 Task: Find connections with filter location Londonderry County Borough with filter topic #linkedinstorieswith filter profile language Spanish with filter current company 3i Infotech Ltd. with filter school Shobhit University with filter industry Office Furniture and Fixtures Manufacturing with filter service category Nature Photography with filter keywords title Restaurant Manager
Action: Mouse moved to (703, 96)
Screenshot: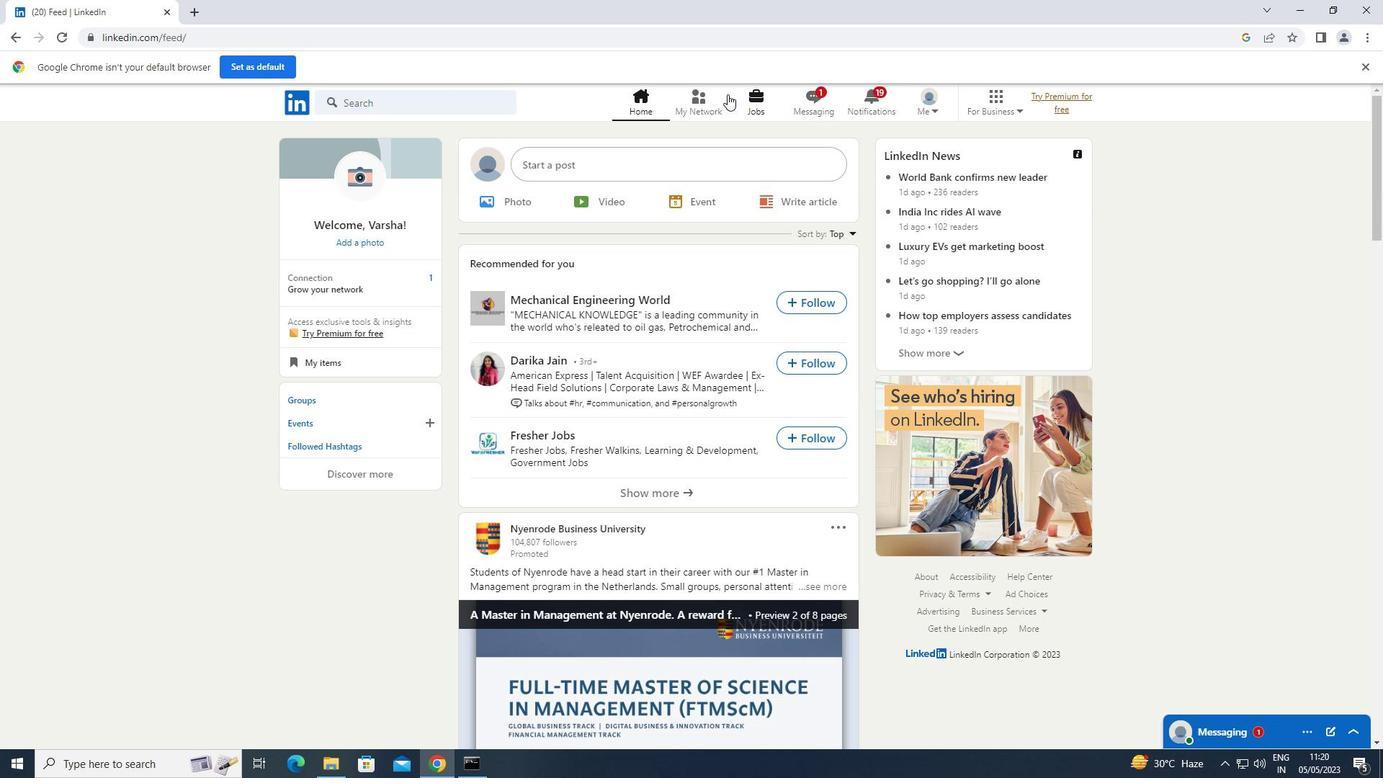 
Action: Mouse pressed left at (703, 96)
Screenshot: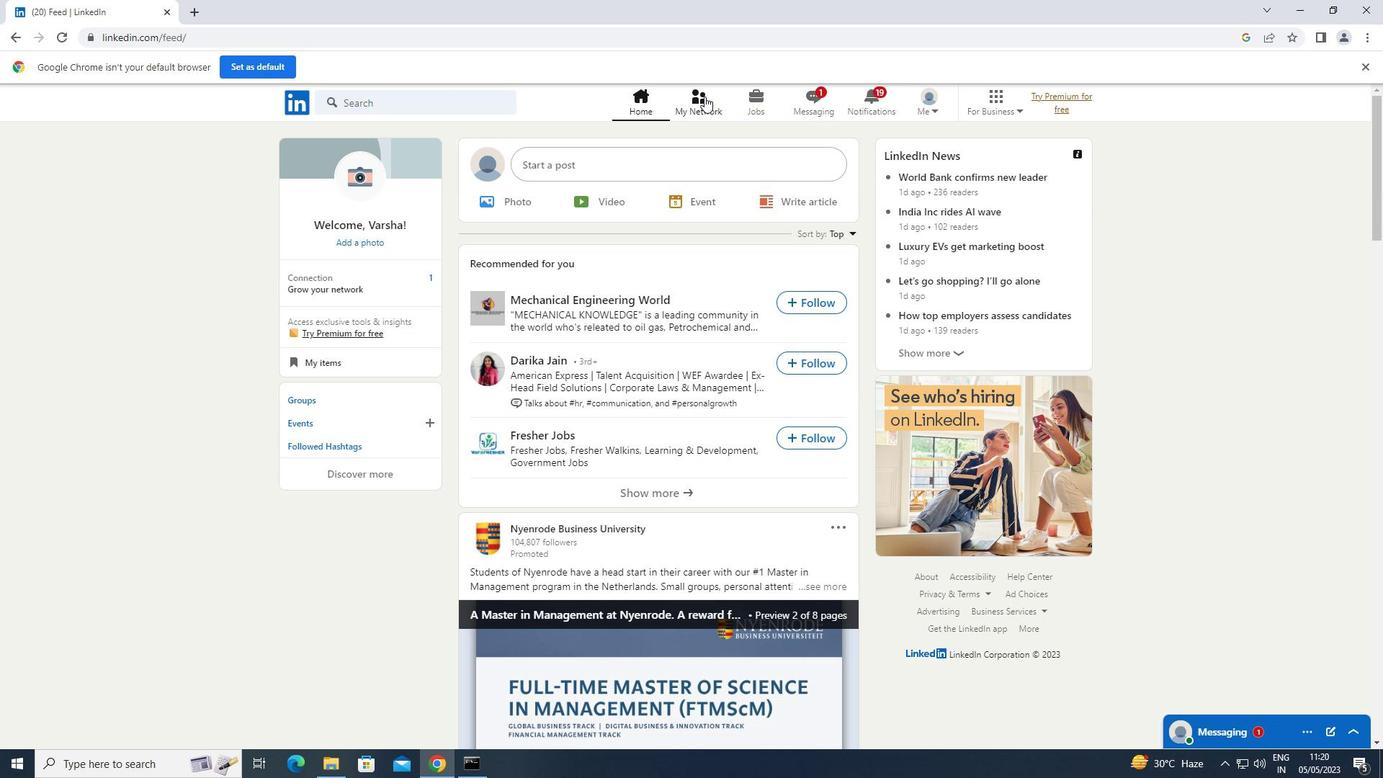 
Action: Mouse moved to (397, 175)
Screenshot: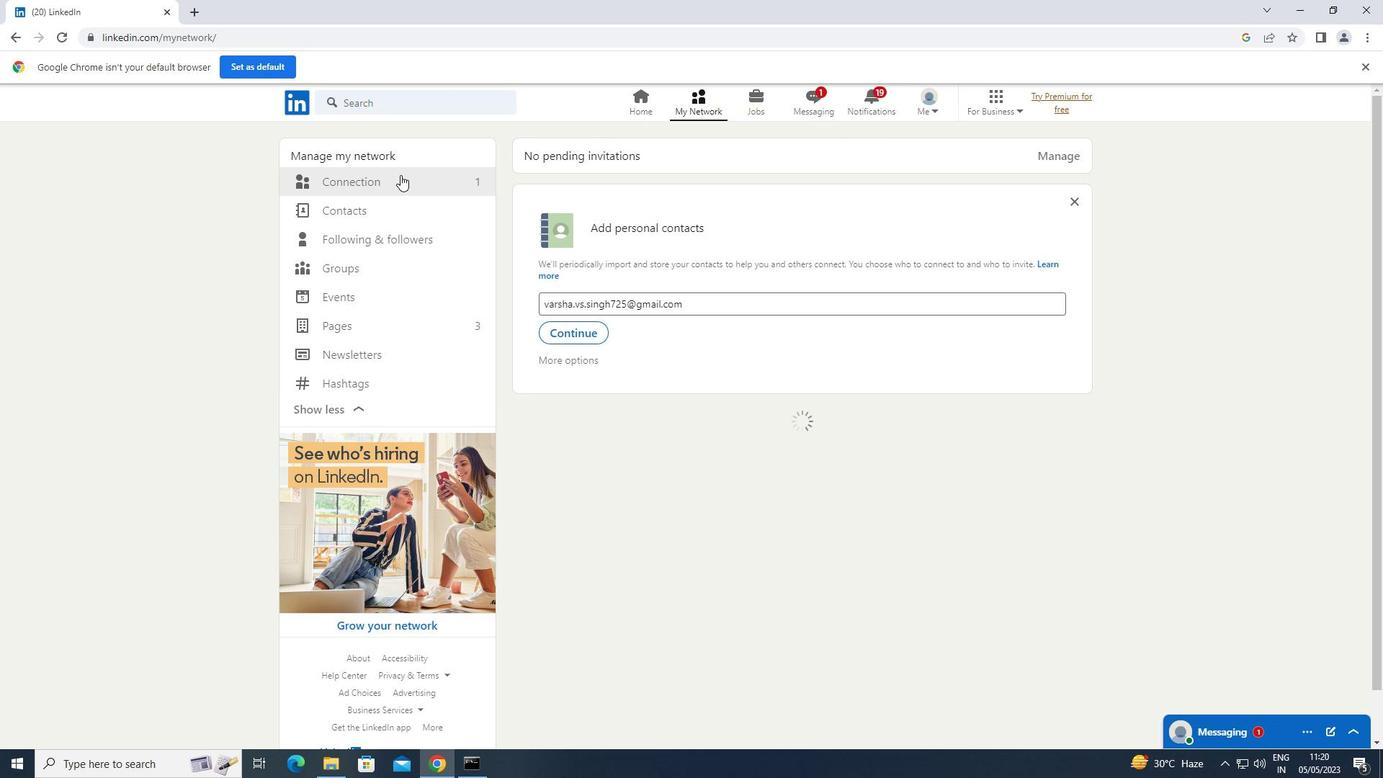 
Action: Mouse pressed left at (397, 175)
Screenshot: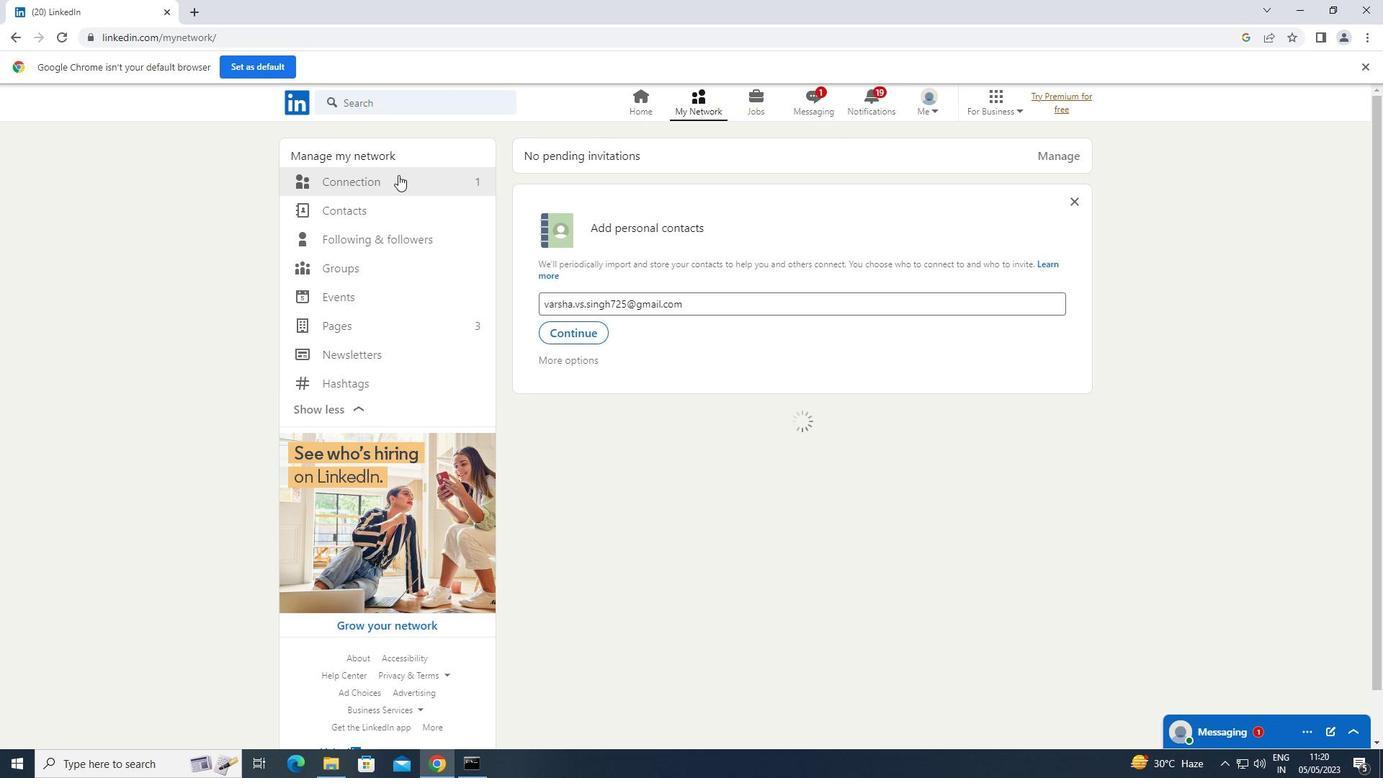 
Action: Mouse moved to (828, 176)
Screenshot: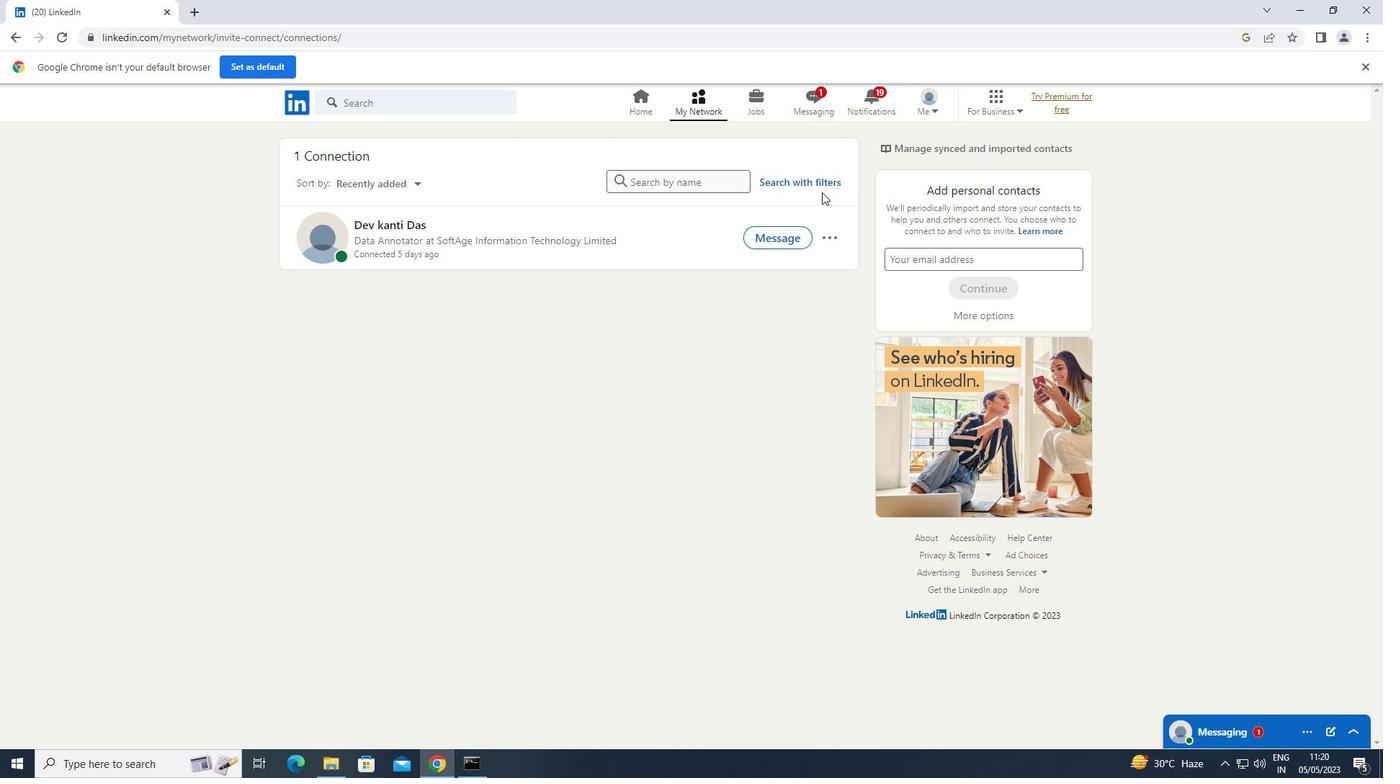 
Action: Mouse pressed left at (828, 176)
Screenshot: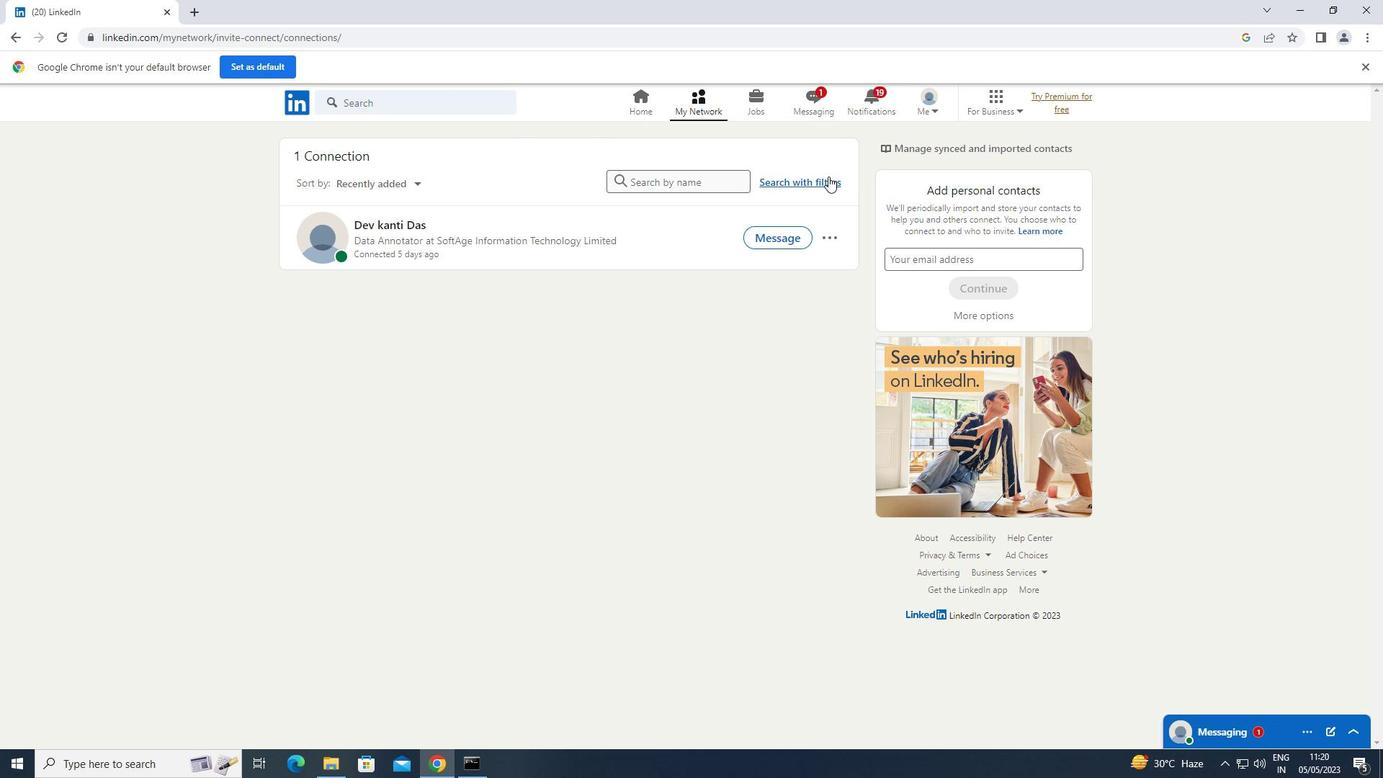 
Action: Mouse moved to (742, 141)
Screenshot: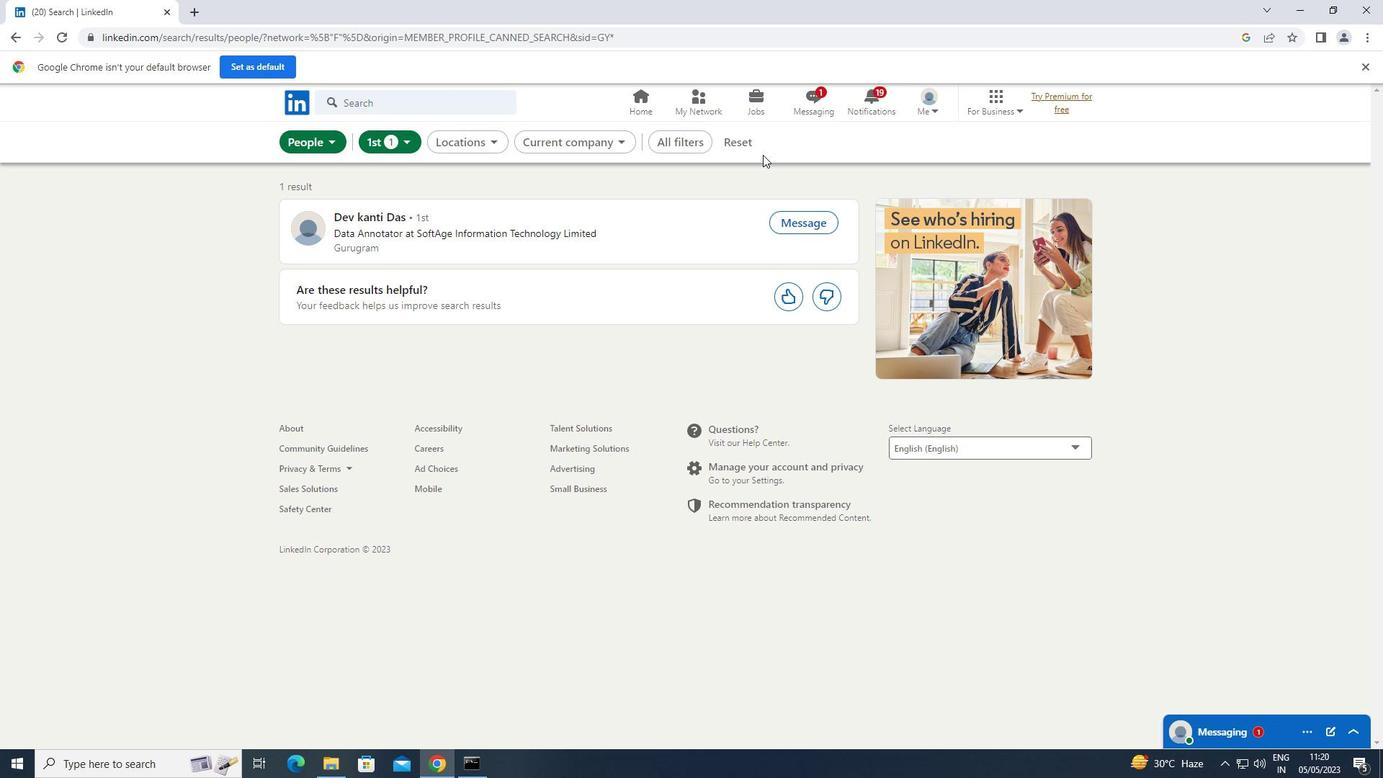 
Action: Mouse pressed left at (742, 141)
Screenshot: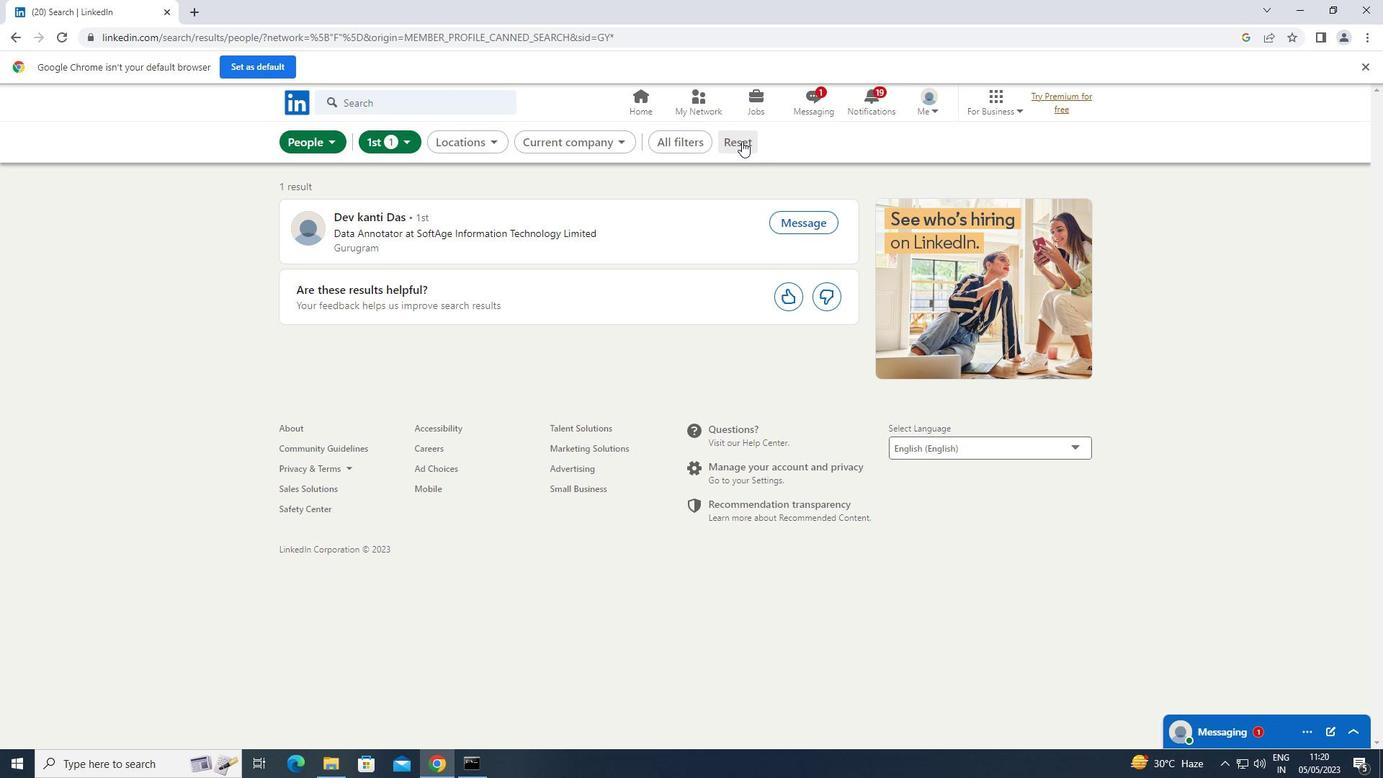 
Action: Mouse moved to (721, 139)
Screenshot: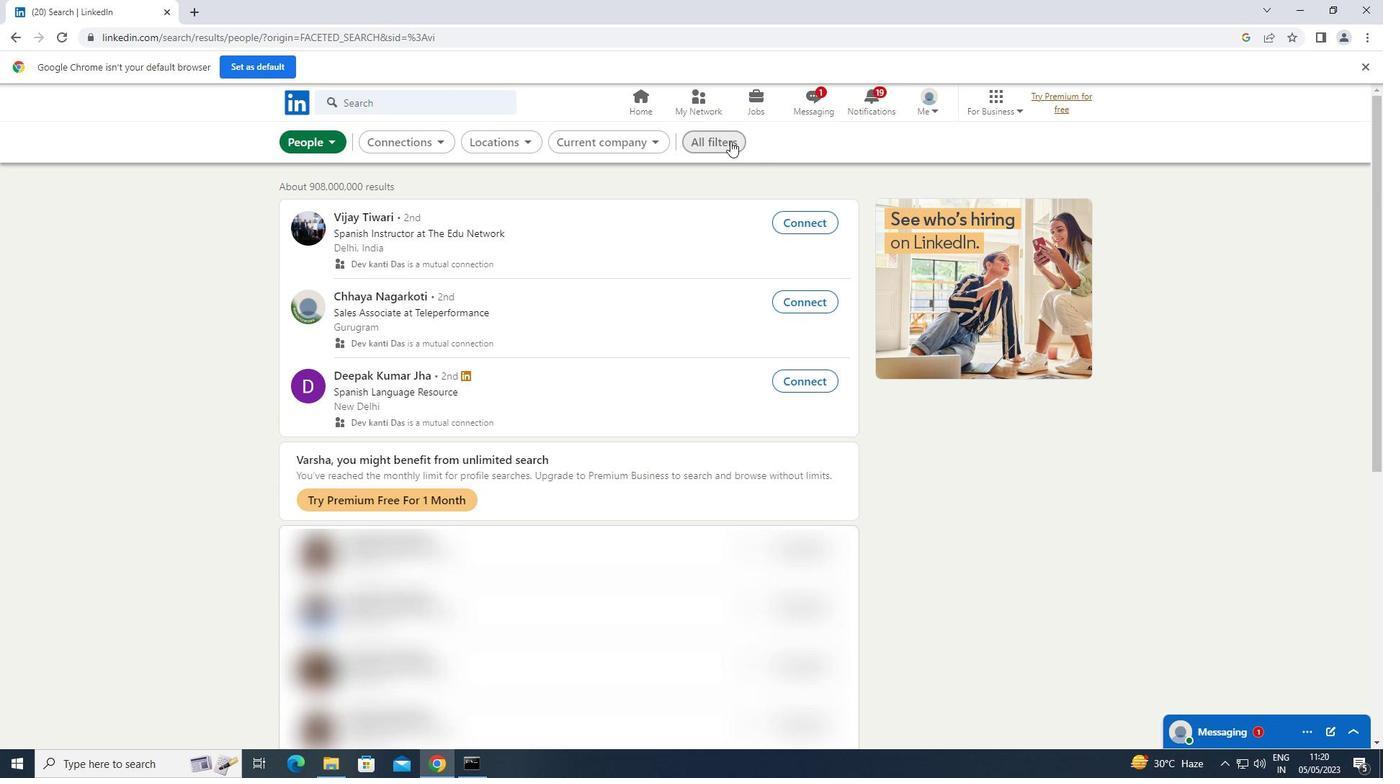 
Action: Mouse pressed left at (721, 139)
Screenshot: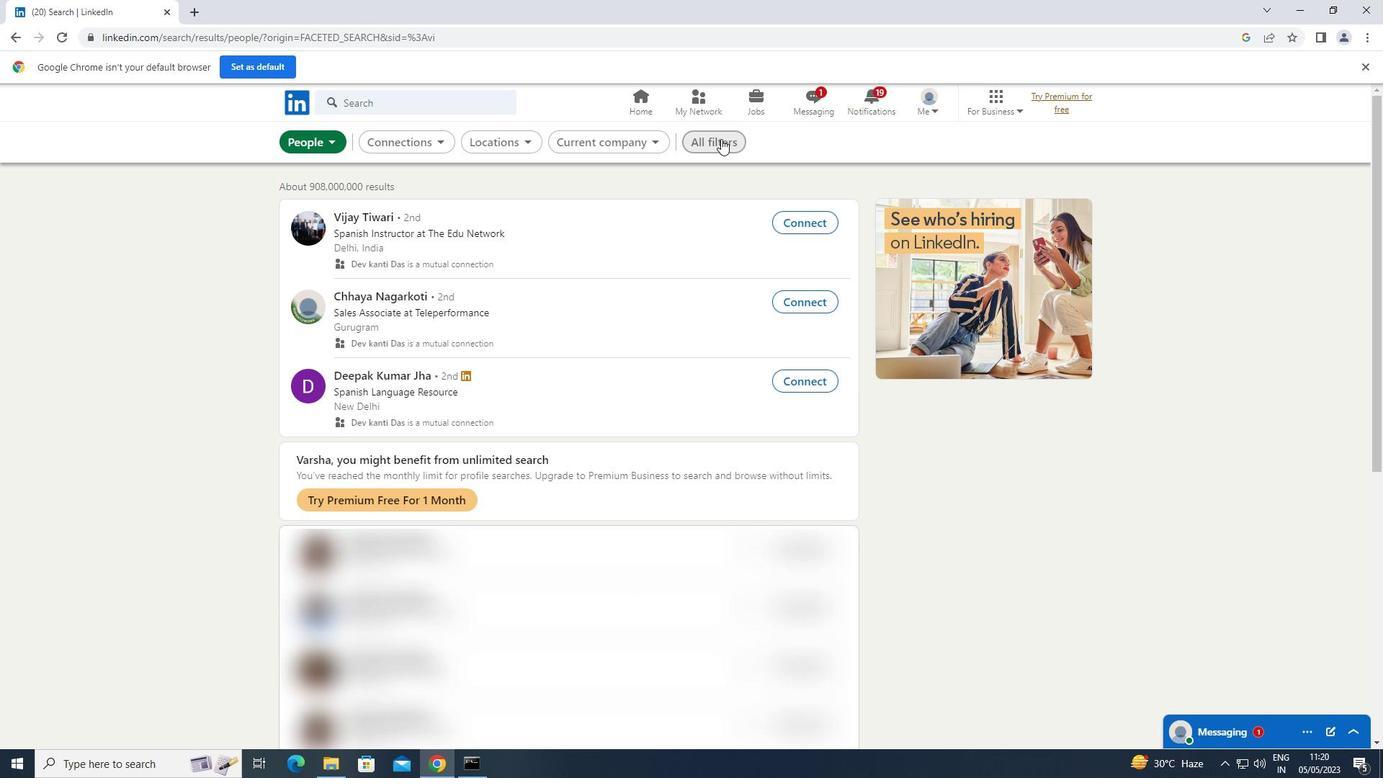 
Action: Mouse moved to (1062, 311)
Screenshot: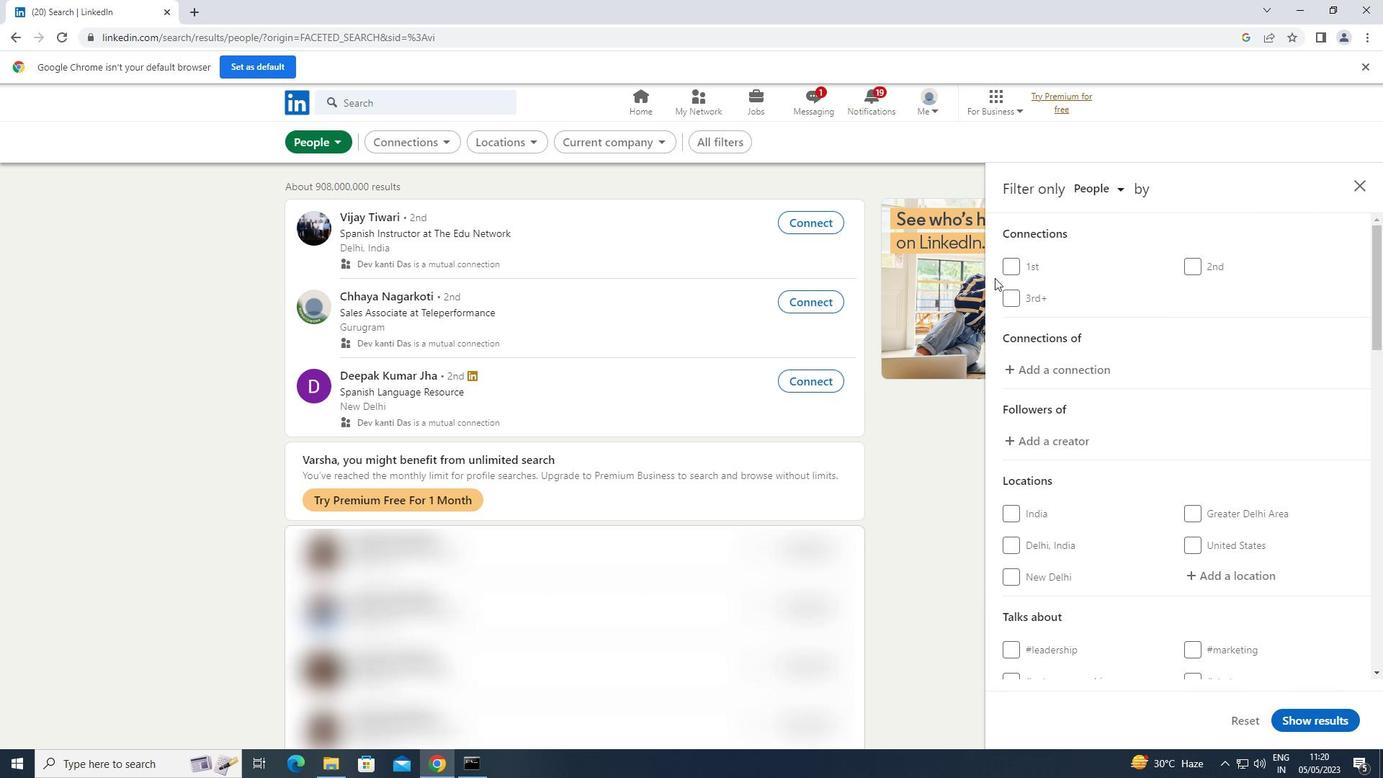 
Action: Mouse scrolled (1062, 310) with delta (0, 0)
Screenshot: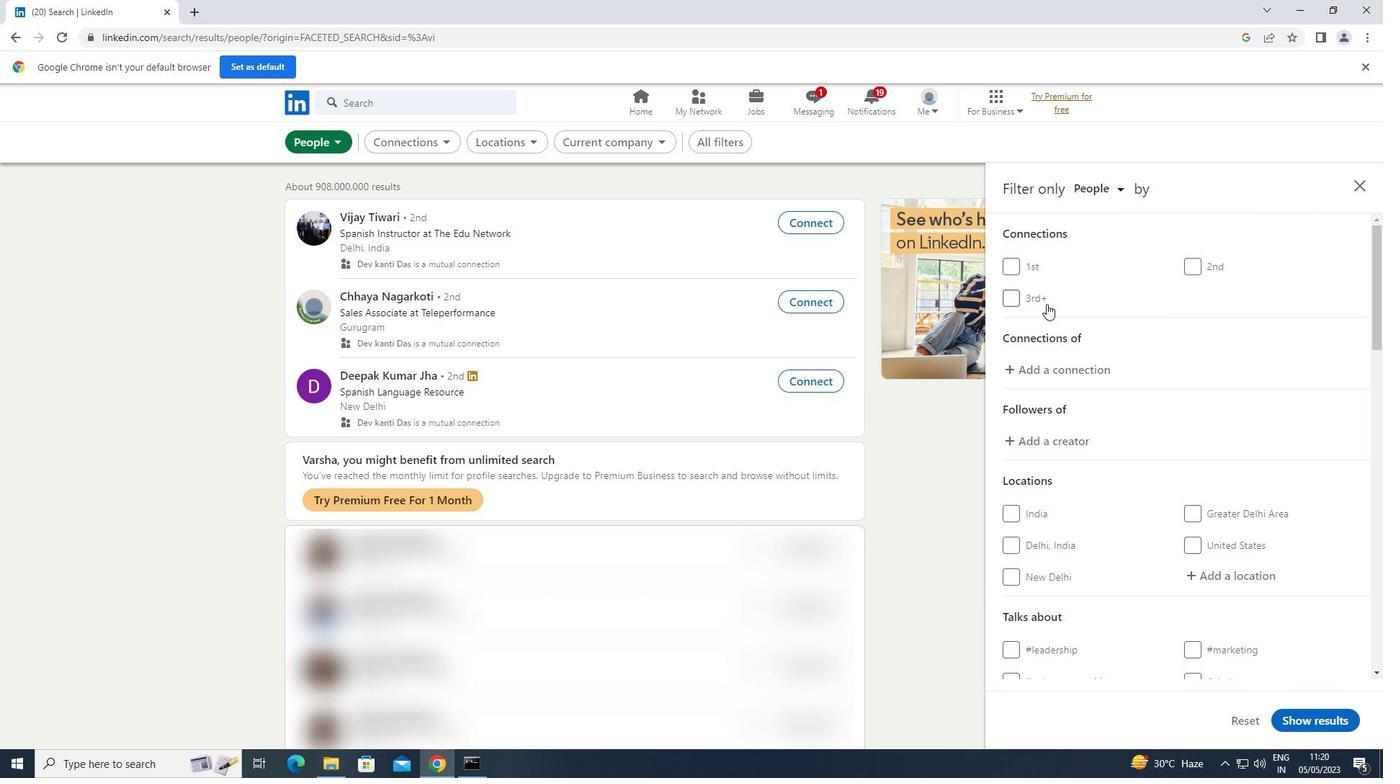 
Action: Mouse scrolled (1062, 310) with delta (0, 0)
Screenshot: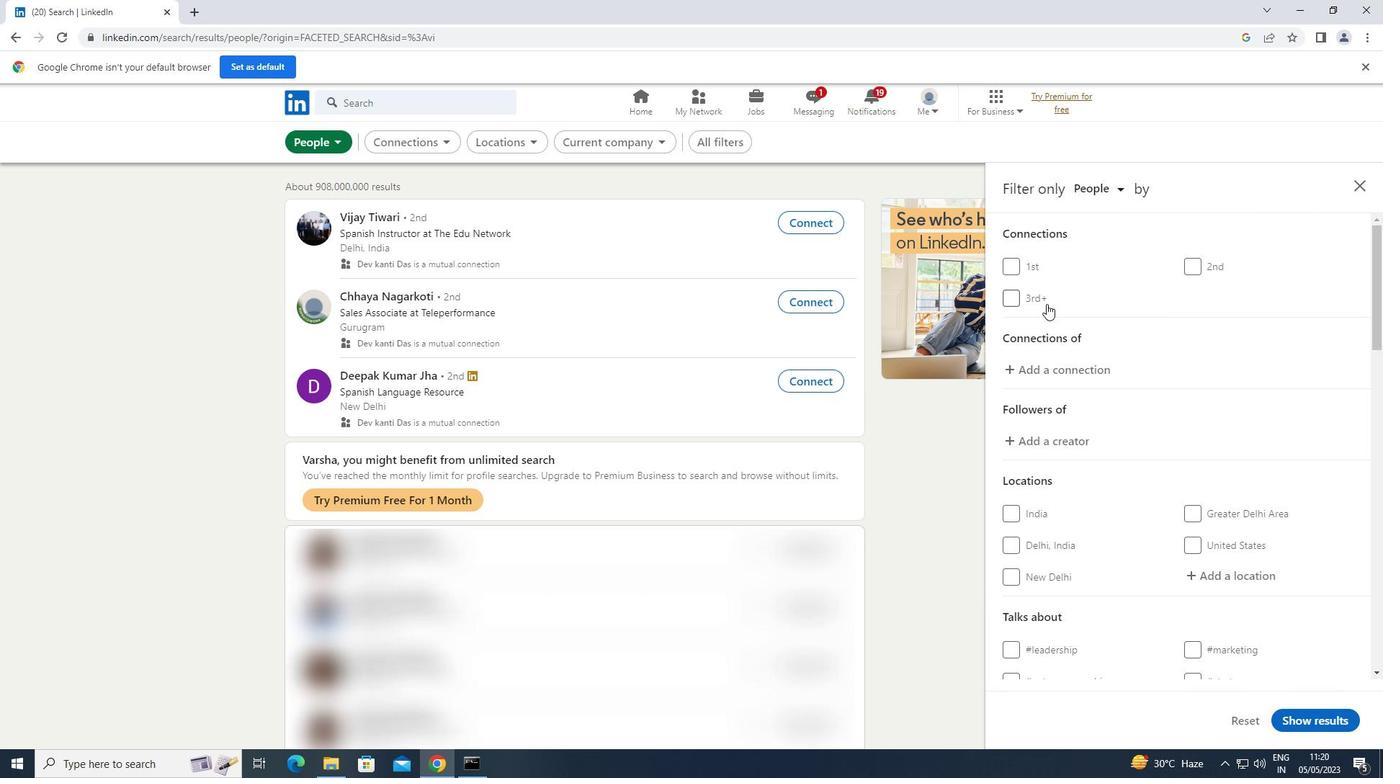 
Action: Mouse scrolled (1062, 310) with delta (0, 0)
Screenshot: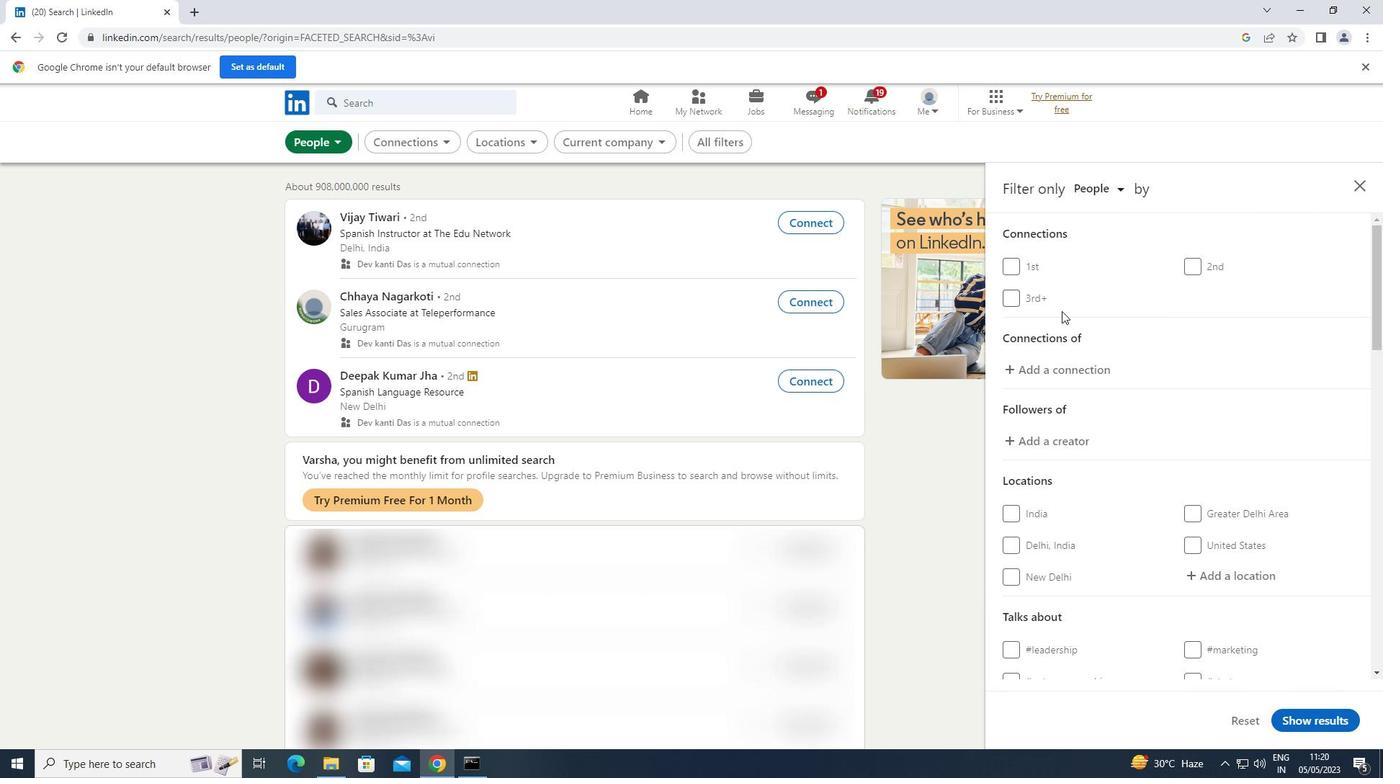 
Action: Mouse moved to (1230, 363)
Screenshot: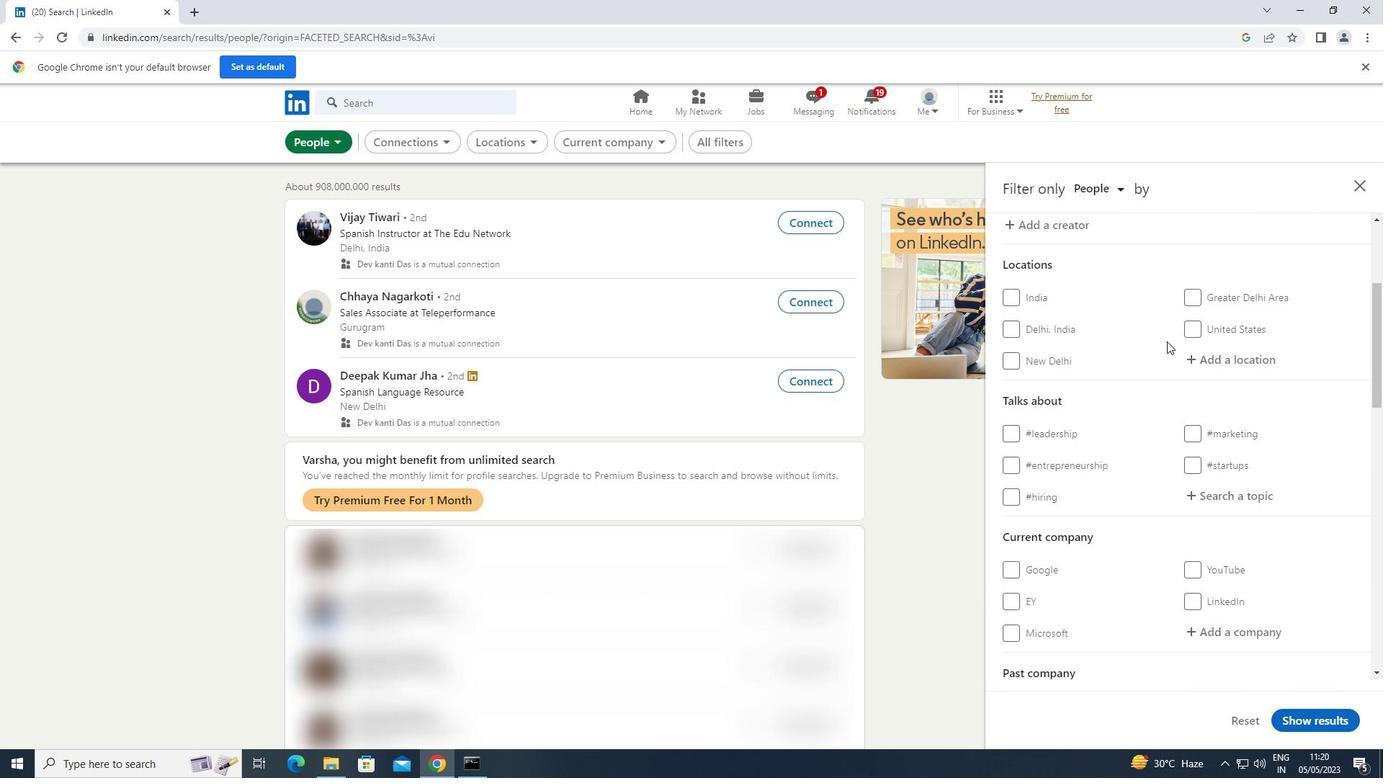 
Action: Mouse pressed left at (1230, 363)
Screenshot: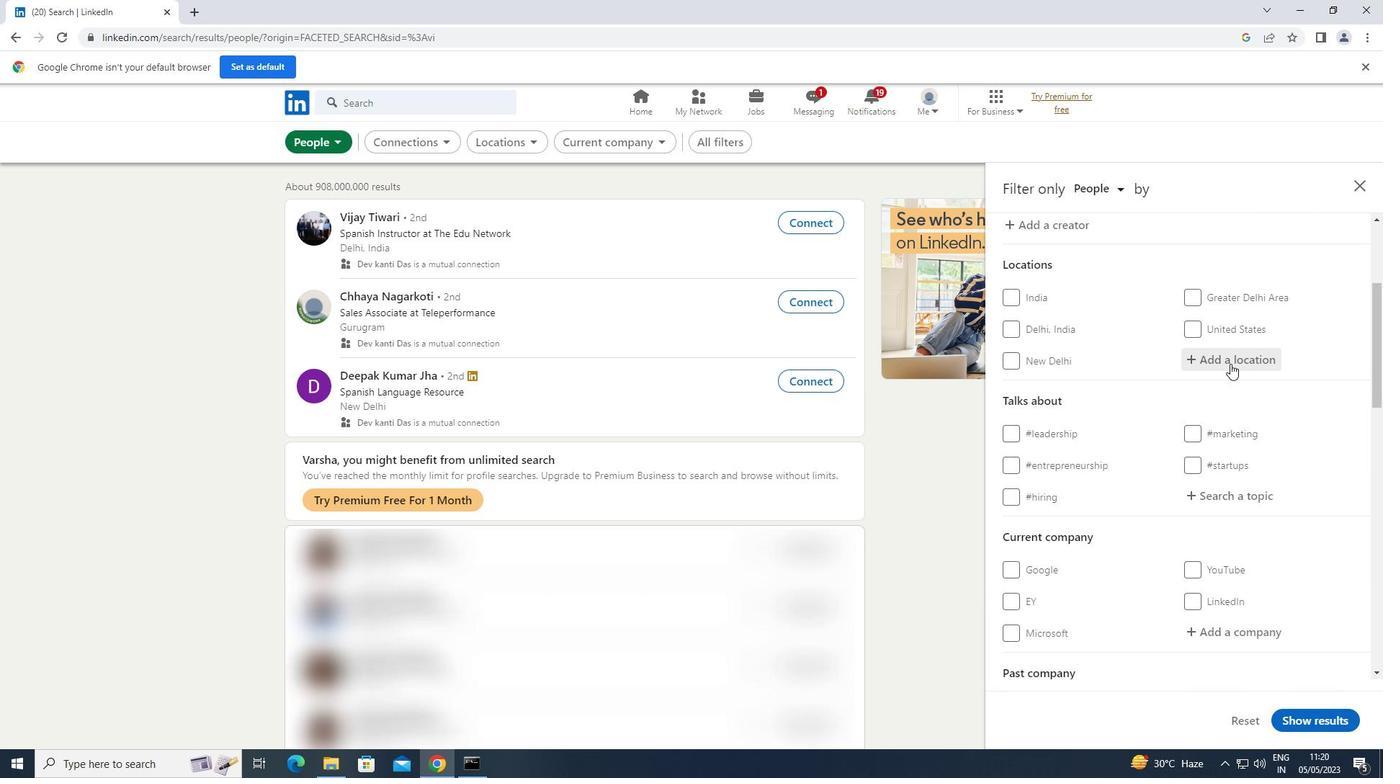 
Action: Key pressed <Key.shift>LONDONDERRY<Key.space><Key.shift>COUNTY<Key.space><Key.shift>BOROUGH
Screenshot: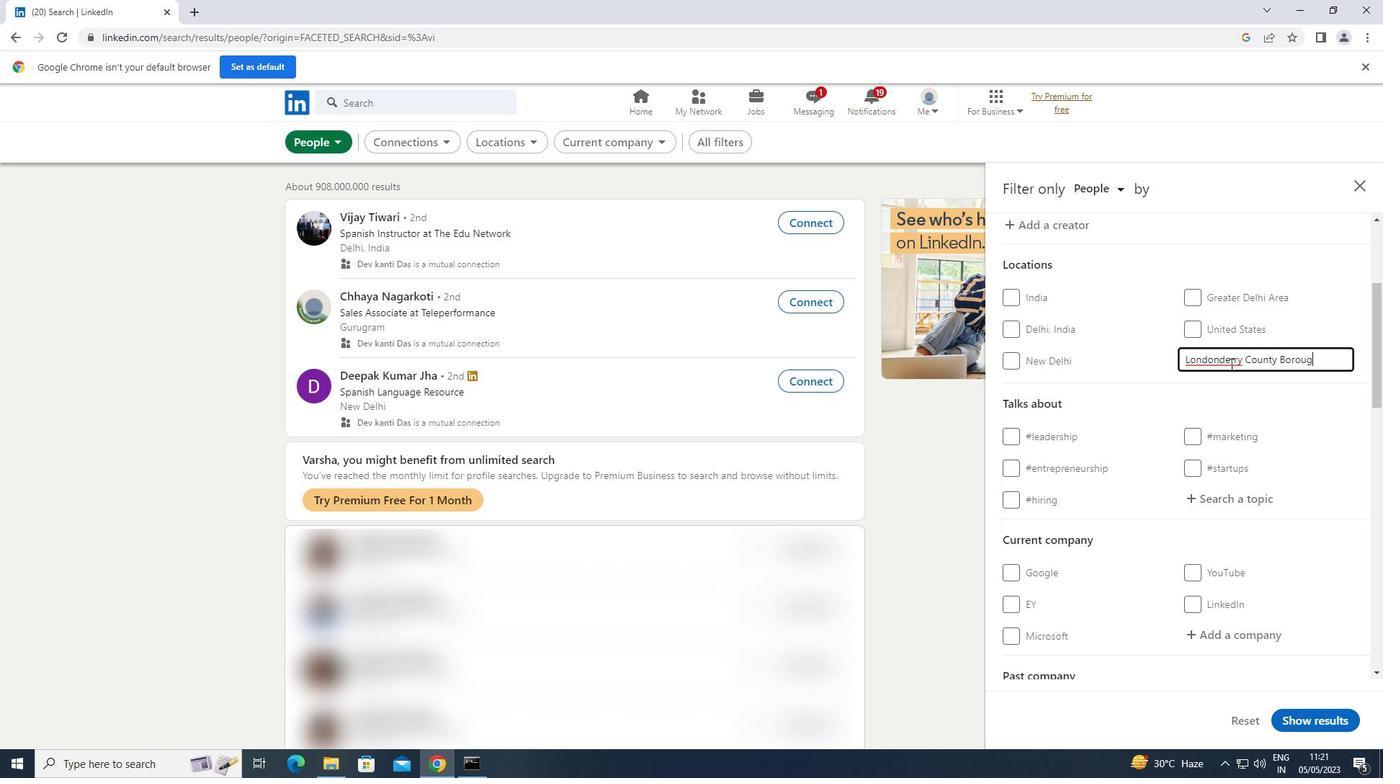 
Action: Mouse moved to (1242, 494)
Screenshot: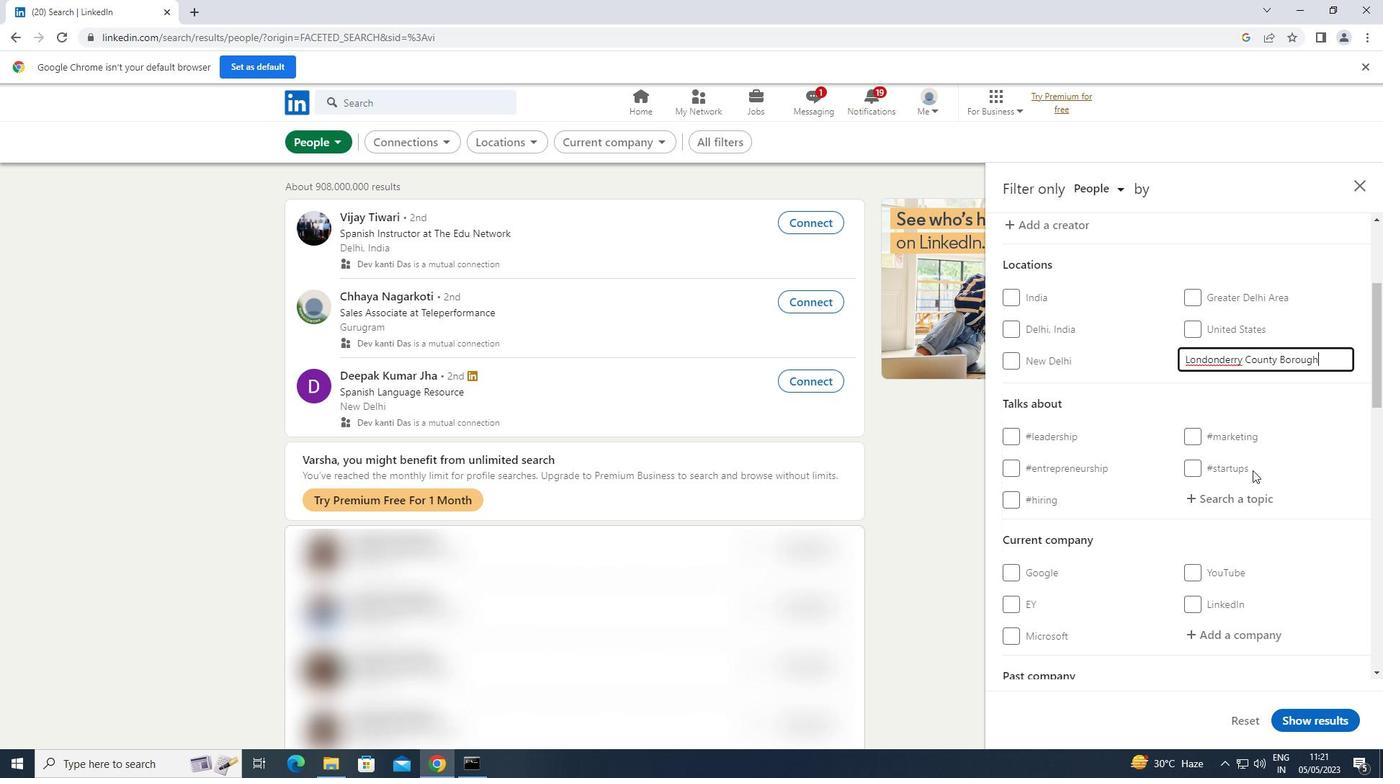 
Action: Mouse pressed left at (1242, 494)
Screenshot: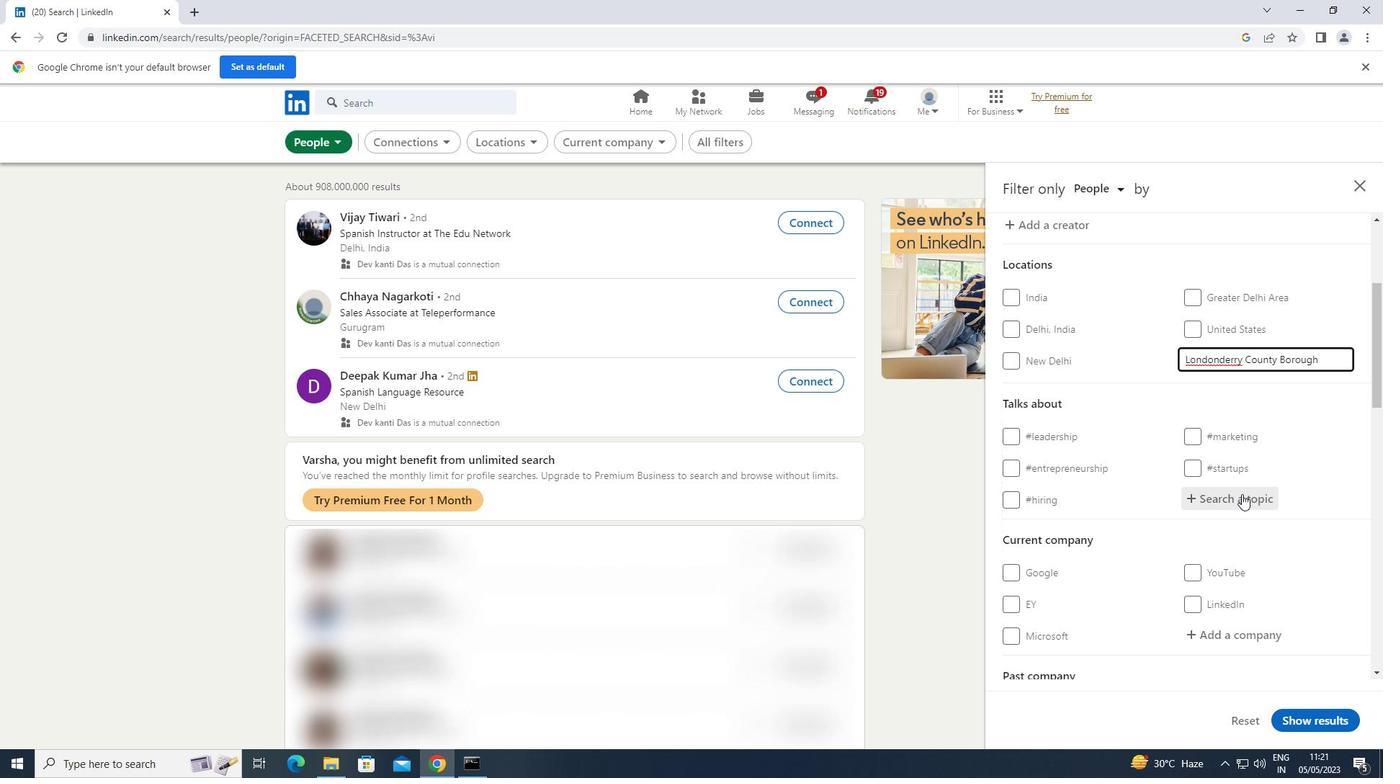 
Action: Key pressed LINKEDINSTORIES
Screenshot: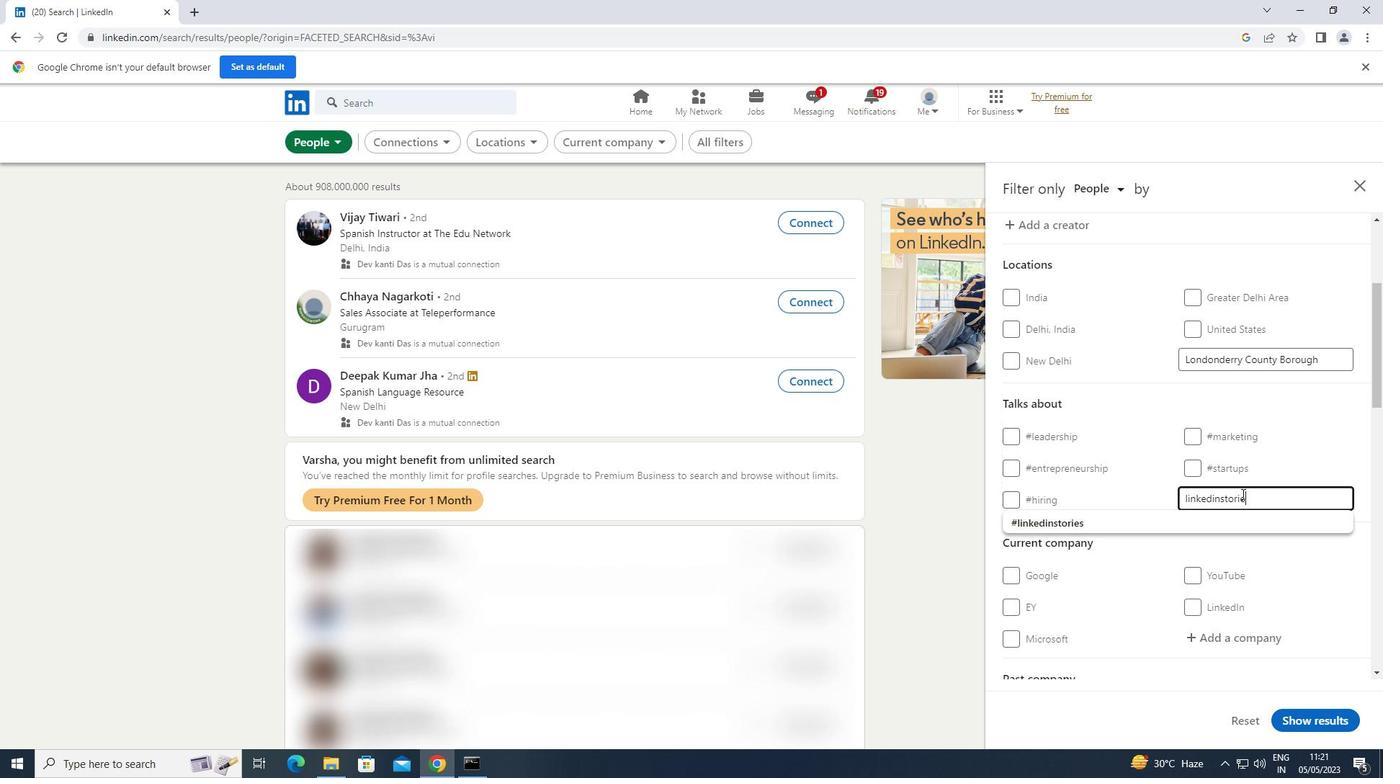 
Action: Mouse moved to (1186, 521)
Screenshot: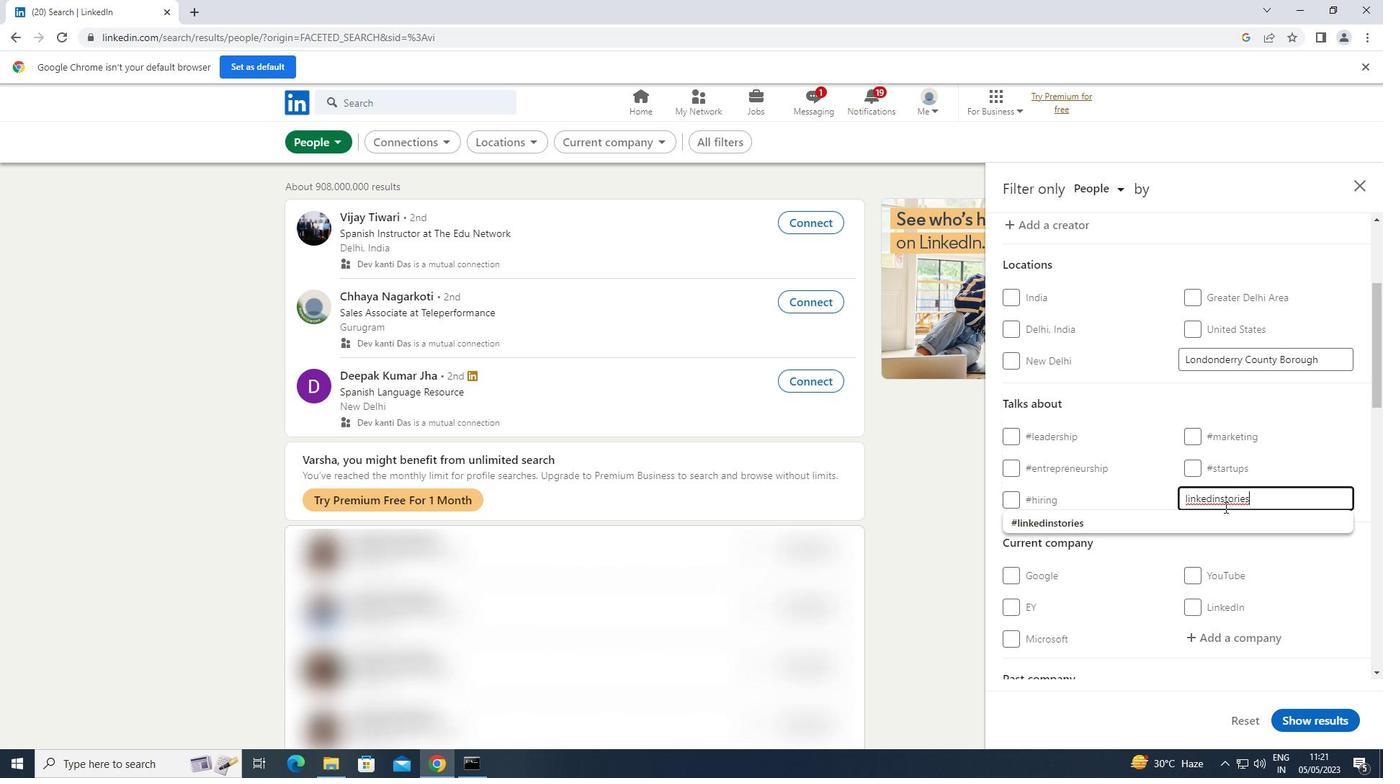 
Action: Mouse pressed left at (1186, 521)
Screenshot: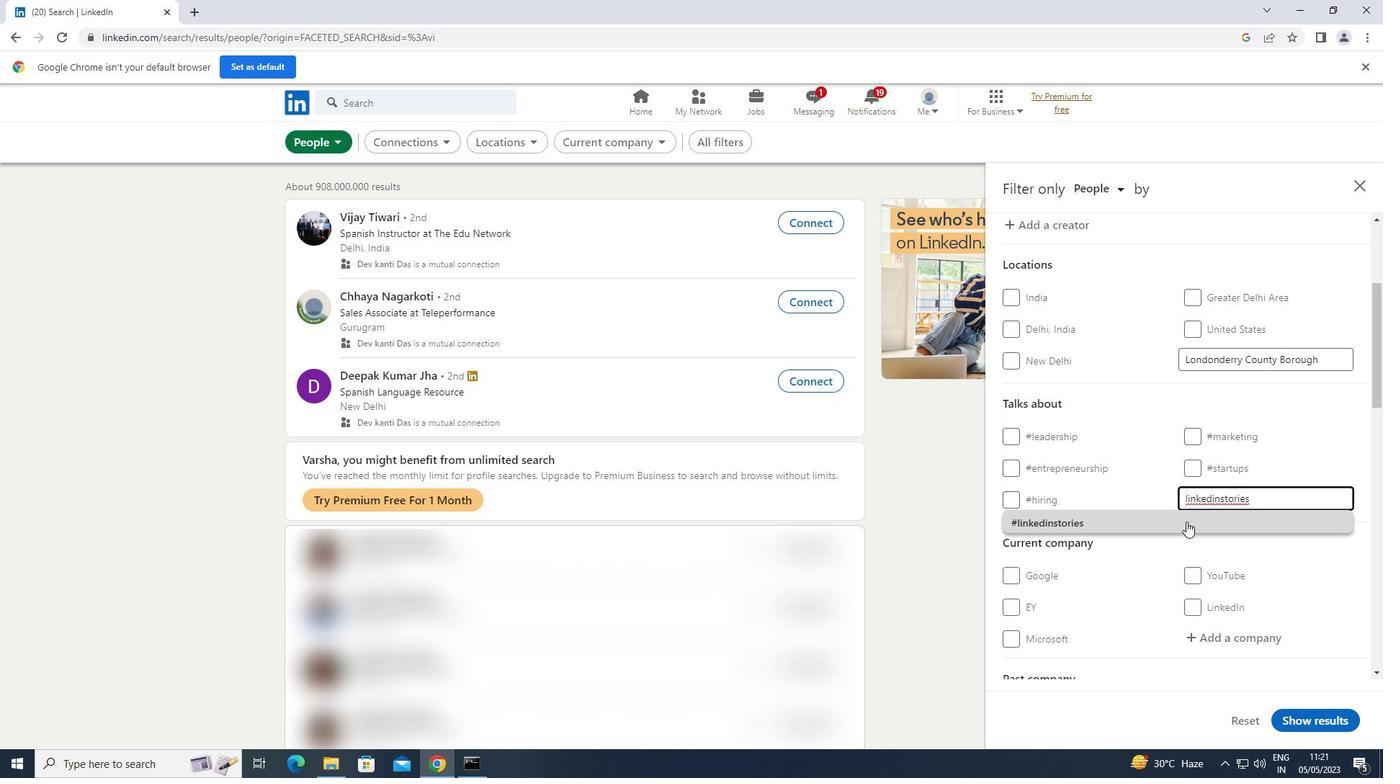 
Action: Mouse scrolled (1186, 520) with delta (0, 0)
Screenshot: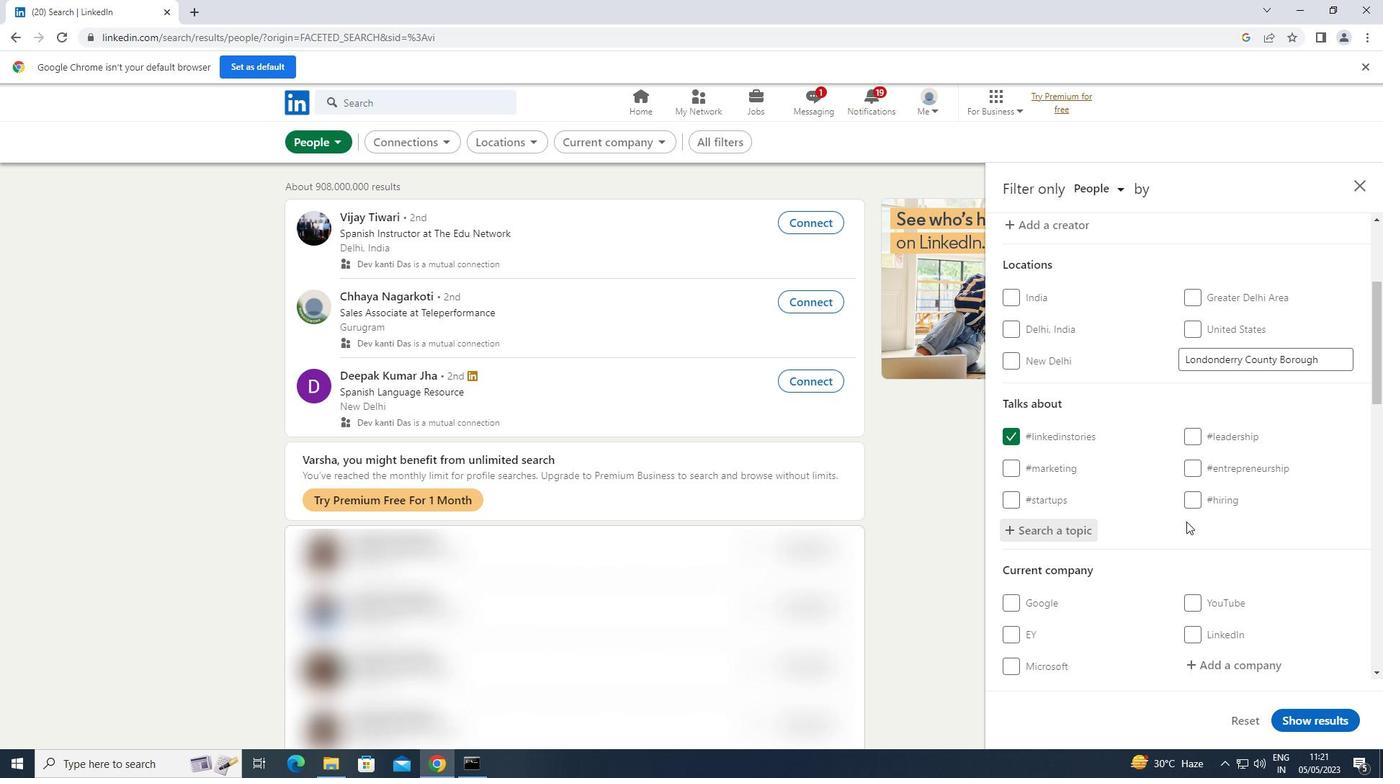 
Action: Mouse scrolled (1186, 520) with delta (0, 0)
Screenshot: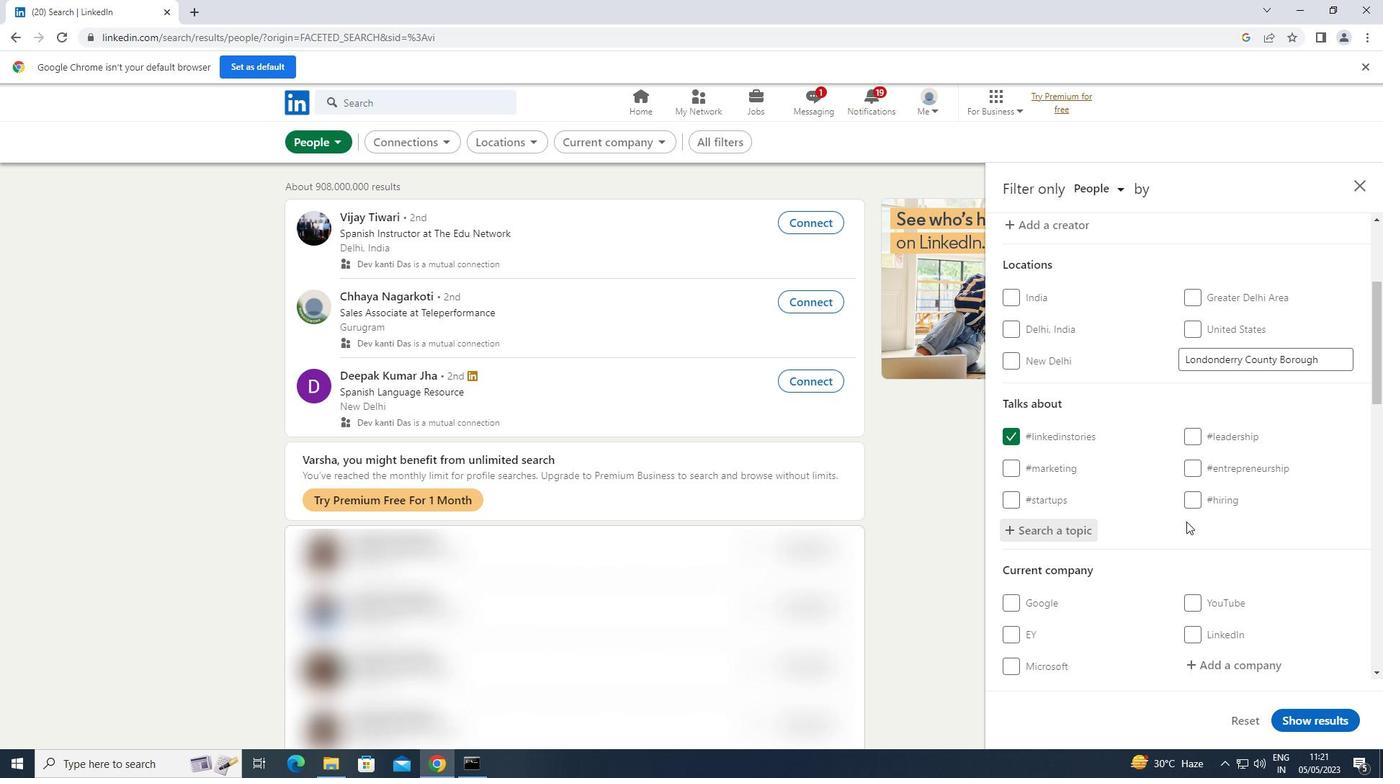 
Action: Mouse scrolled (1186, 520) with delta (0, 0)
Screenshot: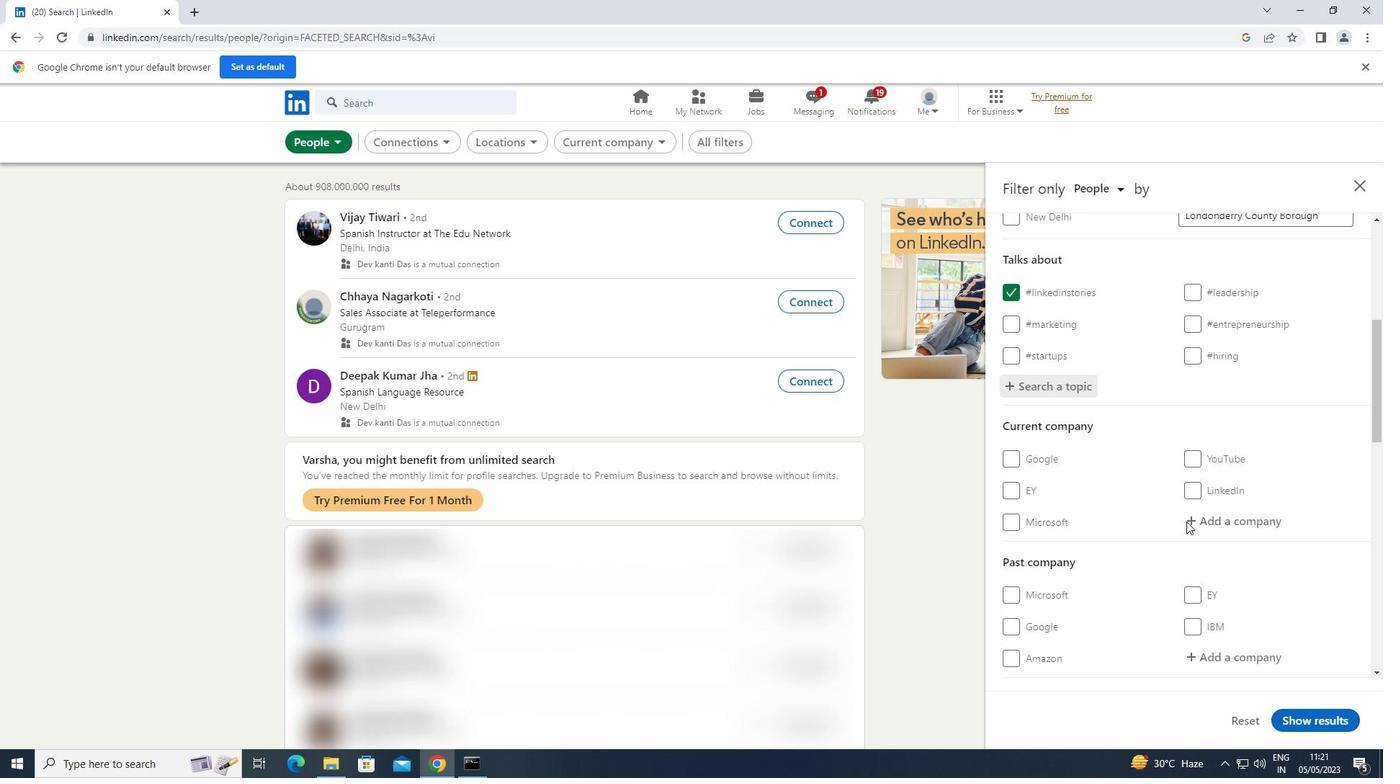 
Action: Mouse scrolled (1186, 520) with delta (0, 0)
Screenshot: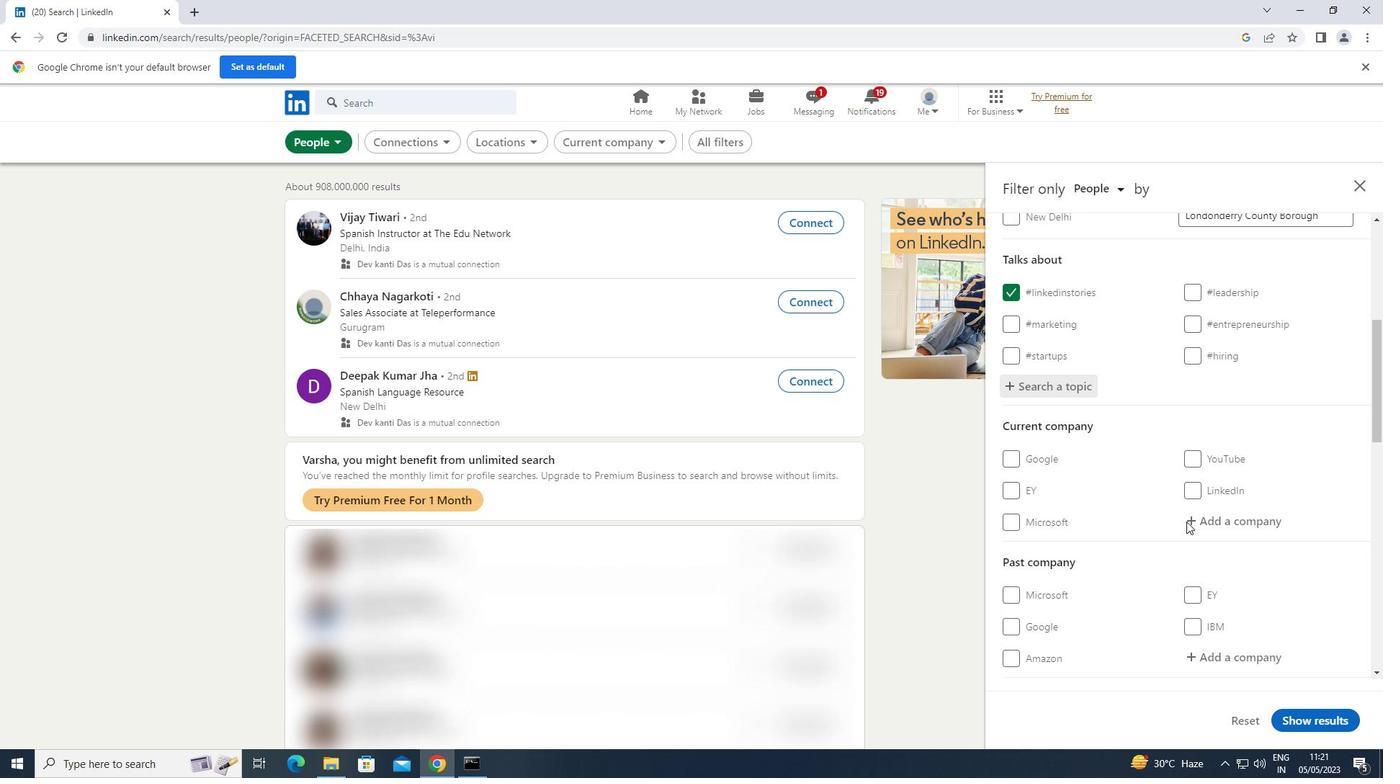 
Action: Mouse scrolled (1186, 520) with delta (0, 0)
Screenshot: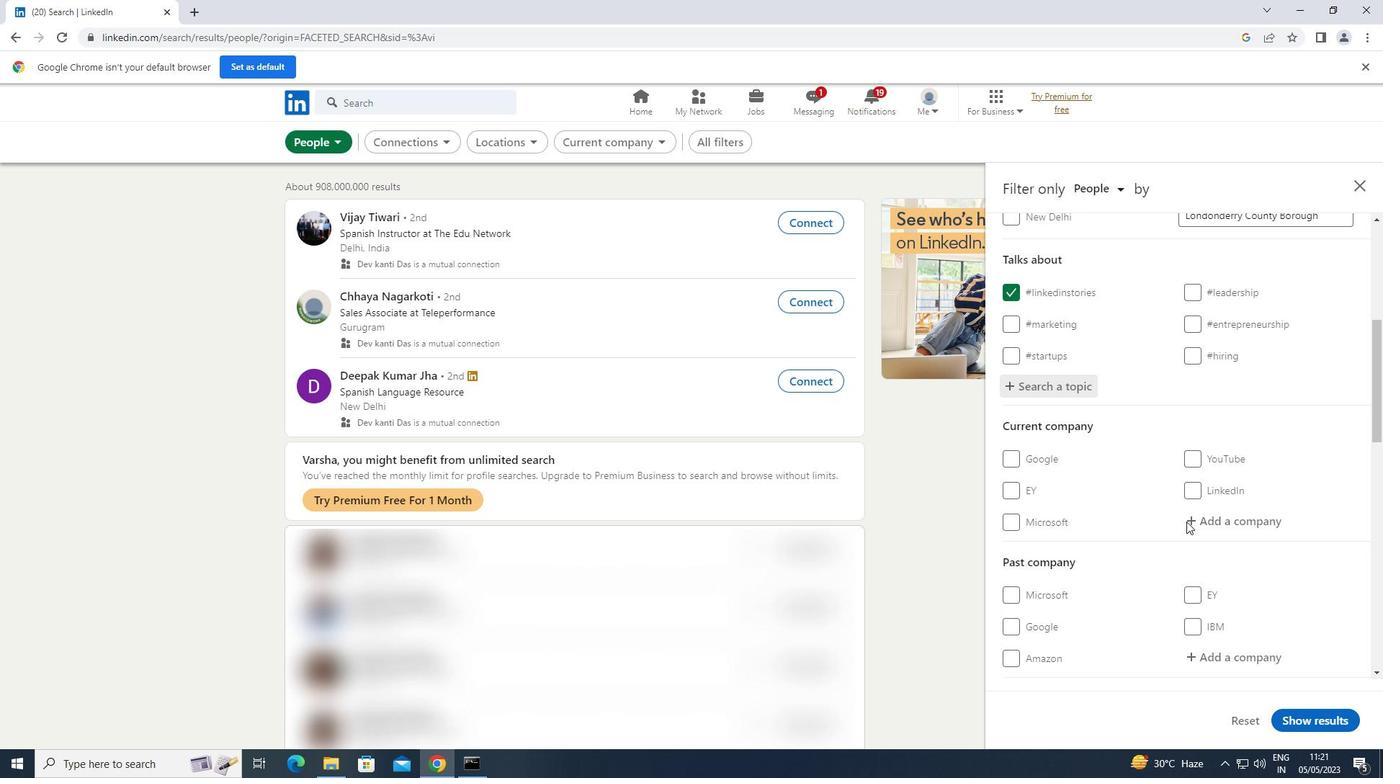 
Action: Mouse scrolled (1186, 520) with delta (0, 0)
Screenshot: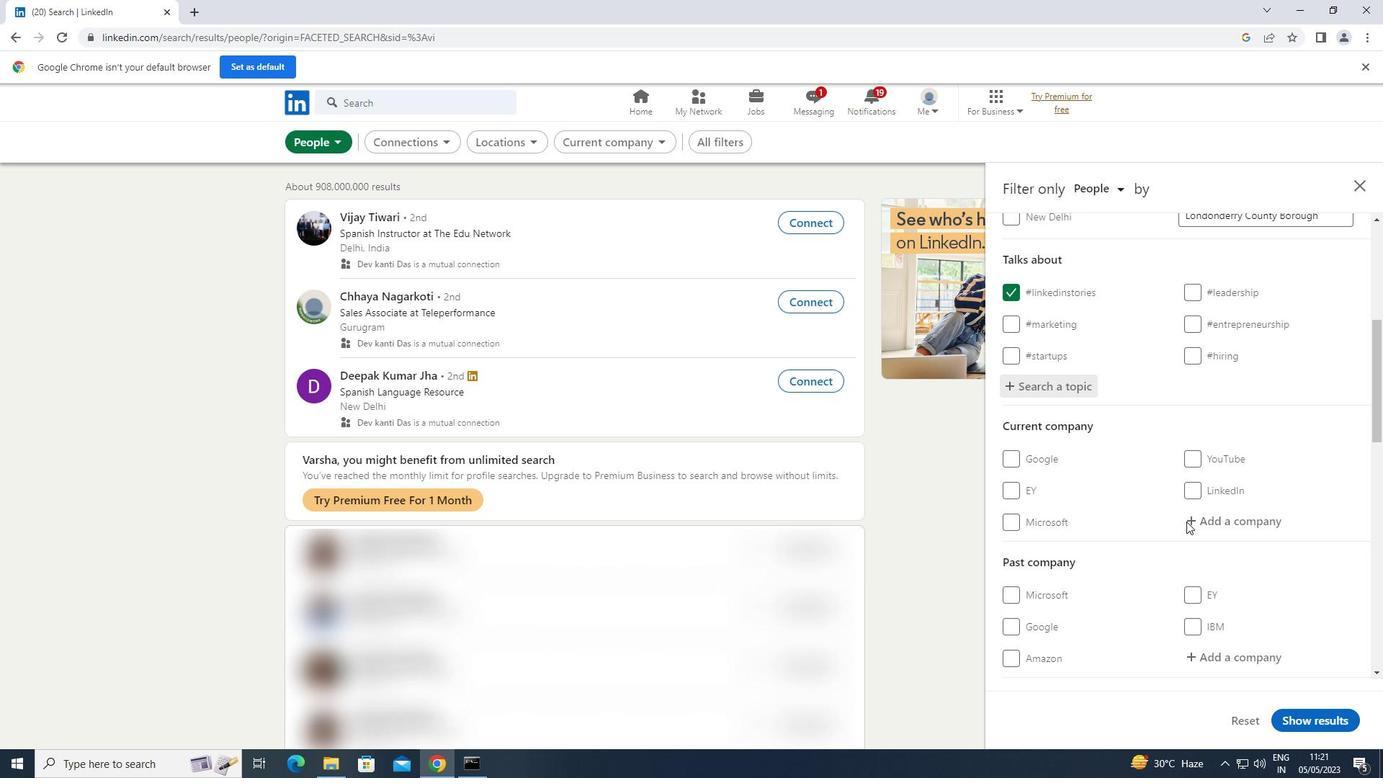 
Action: Mouse scrolled (1186, 520) with delta (0, 0)
Screenshot: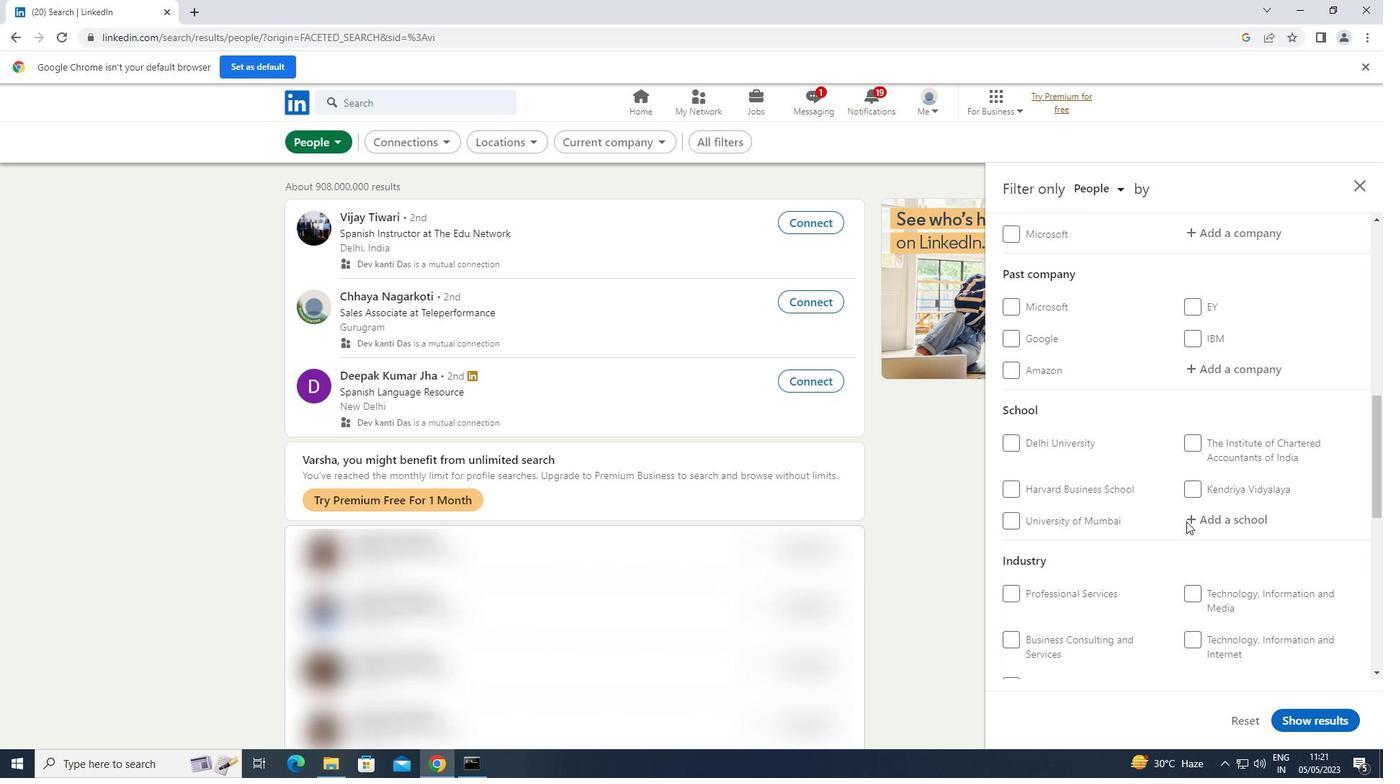 
Action: Mouse scrolled (1186, 520) with delta (0, 0)
Screenshot: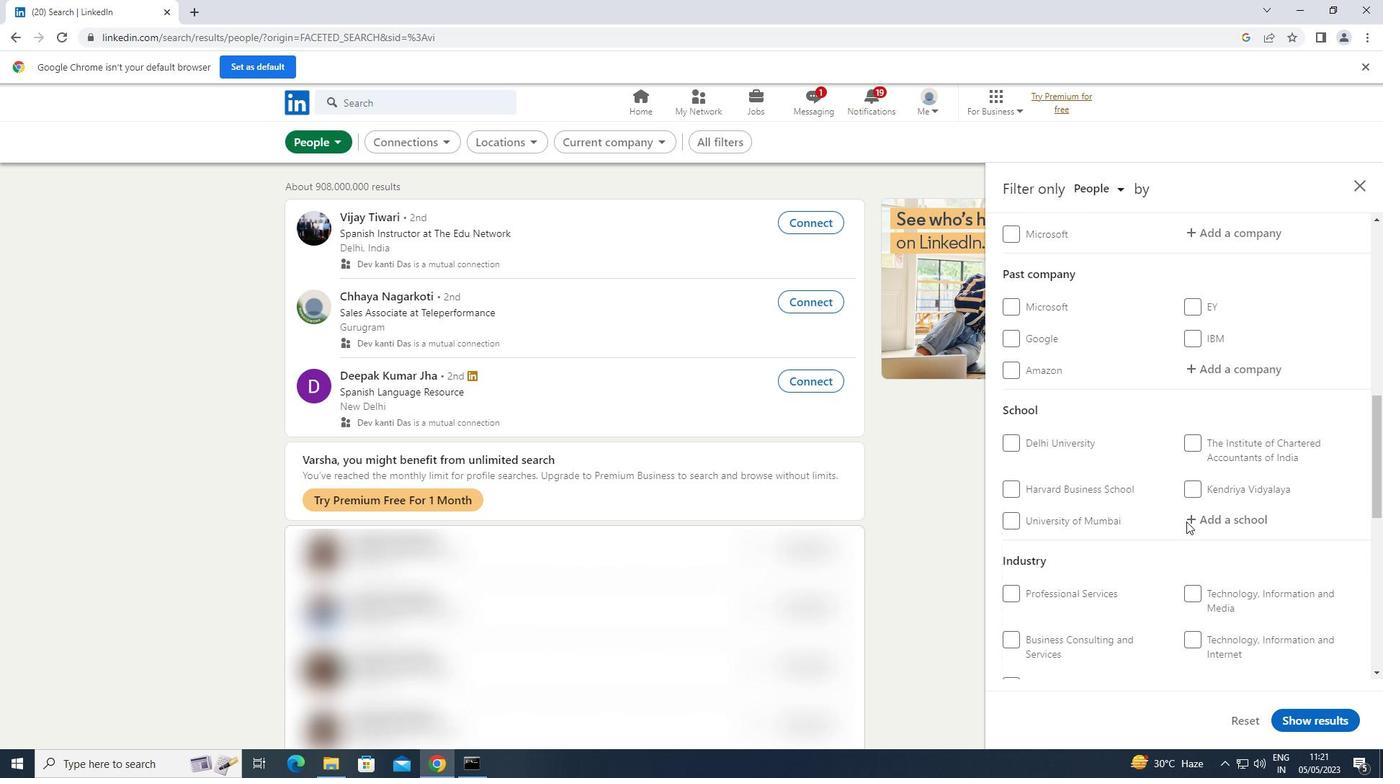 
Action: Mouse scrolled (1186, 520) with delta (0, 0)
Screenshot: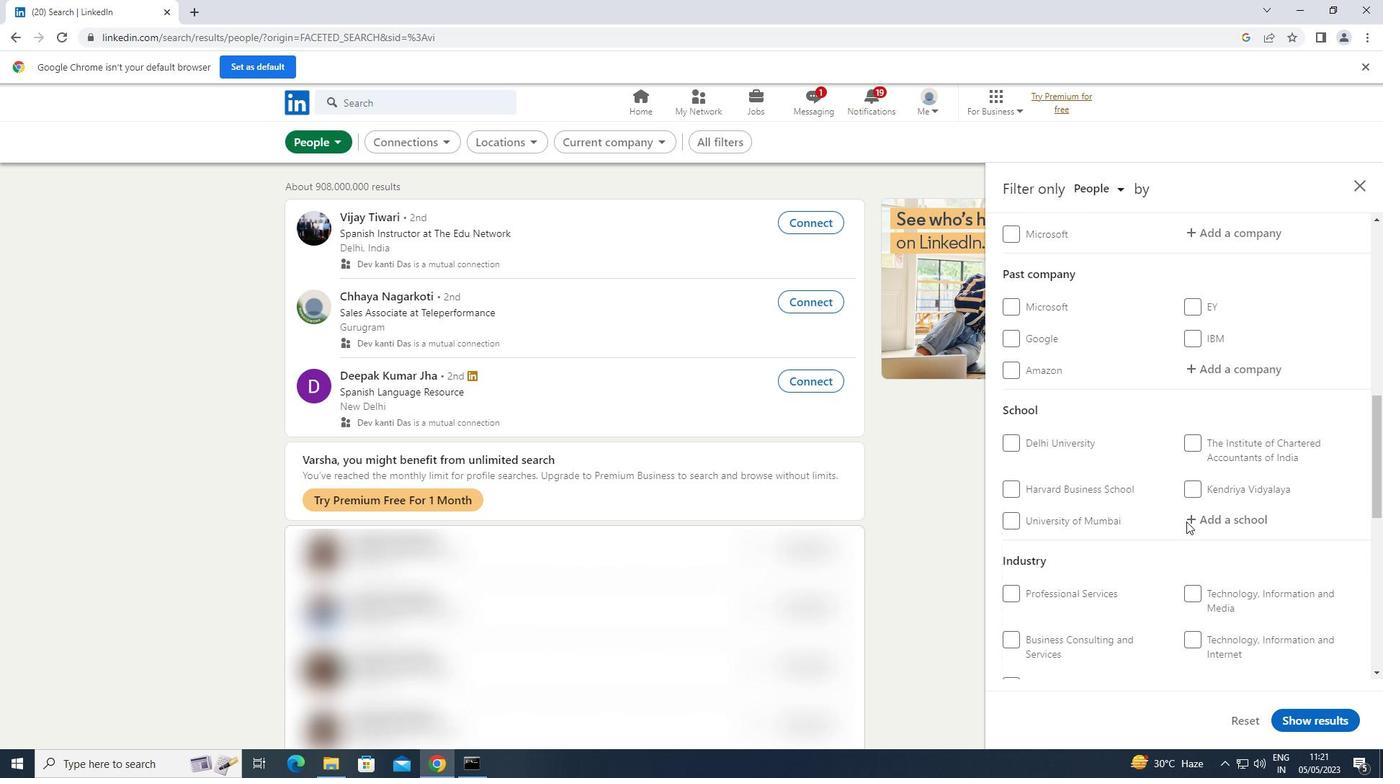 
Action: Mouse scrolled (1186, 520) with delta (0, 0)
Screenshot: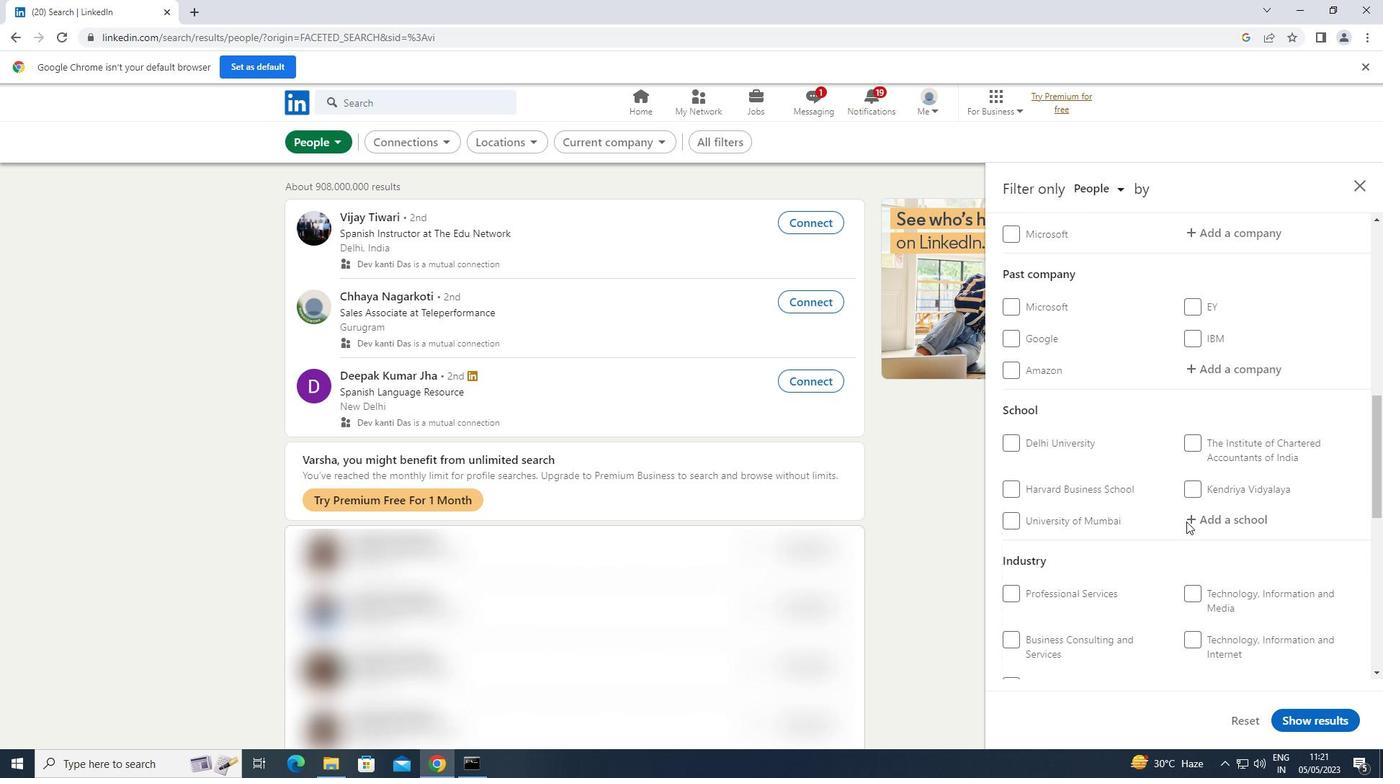 
Action: Mouse scrolled (1186, 520) with delta (0, 0)
Screenshot: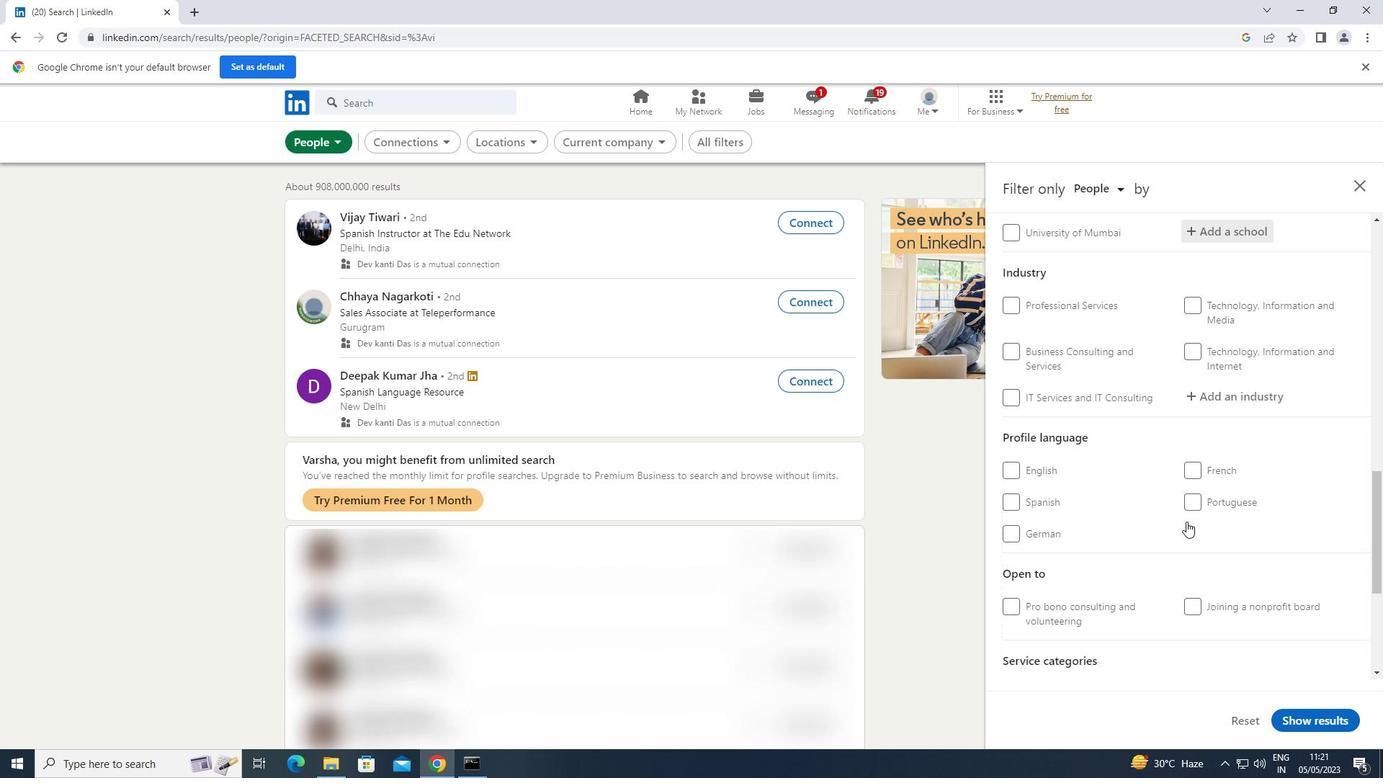 
Action: Mouse scrolled (1186, 520) with delta (0, 0)
Screenshot: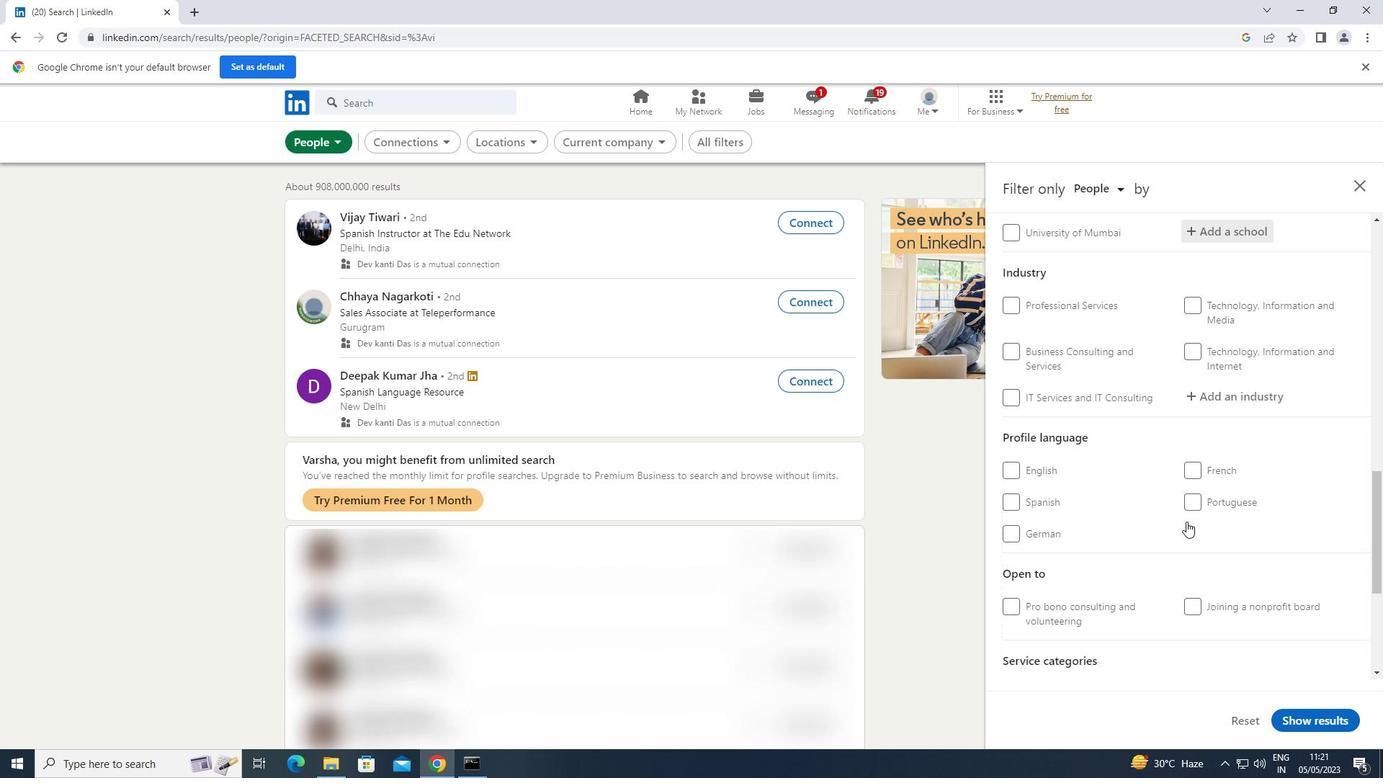 
Action: Mouse scrolled (1186, 520) with delta (0, 0)
Screenshot: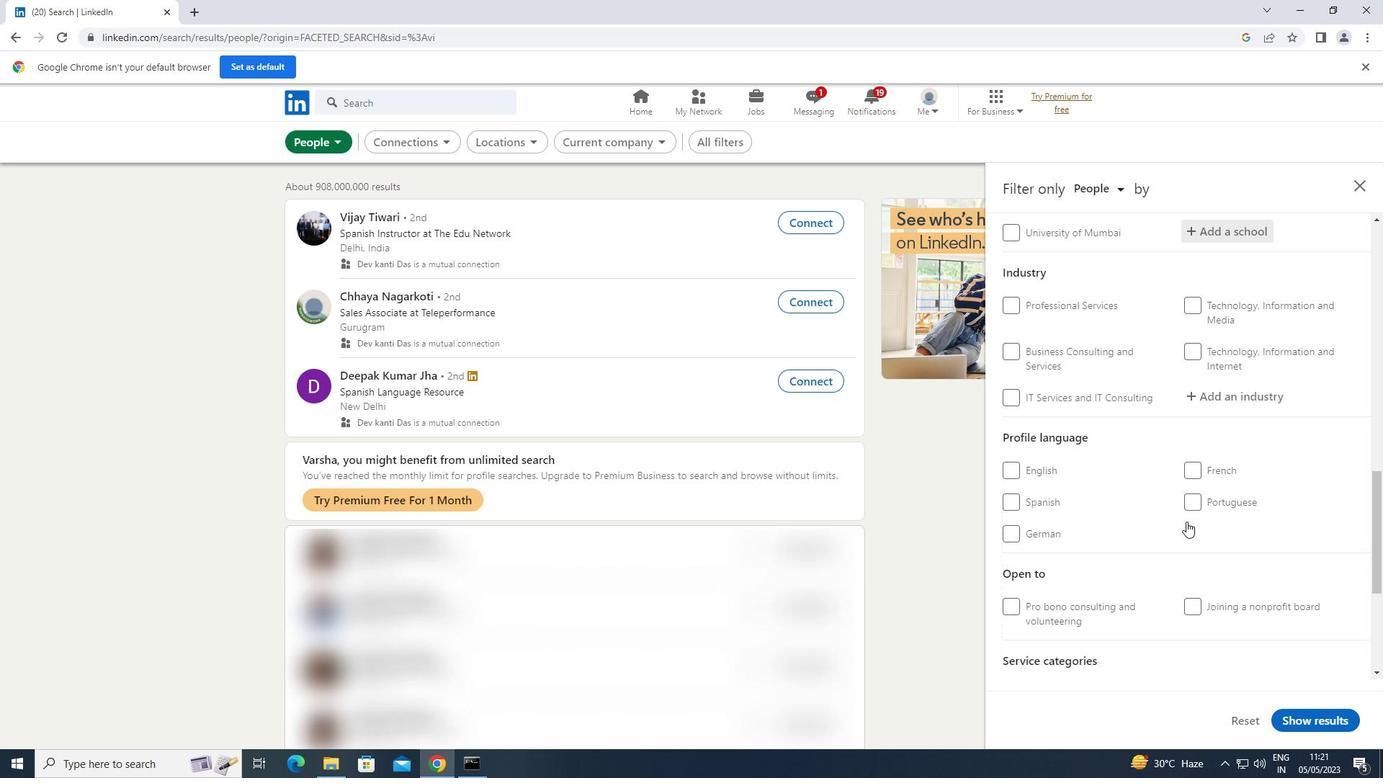 
Action: Mouse scrolled (1186, 520) with delta (0, 0)
Screenshot: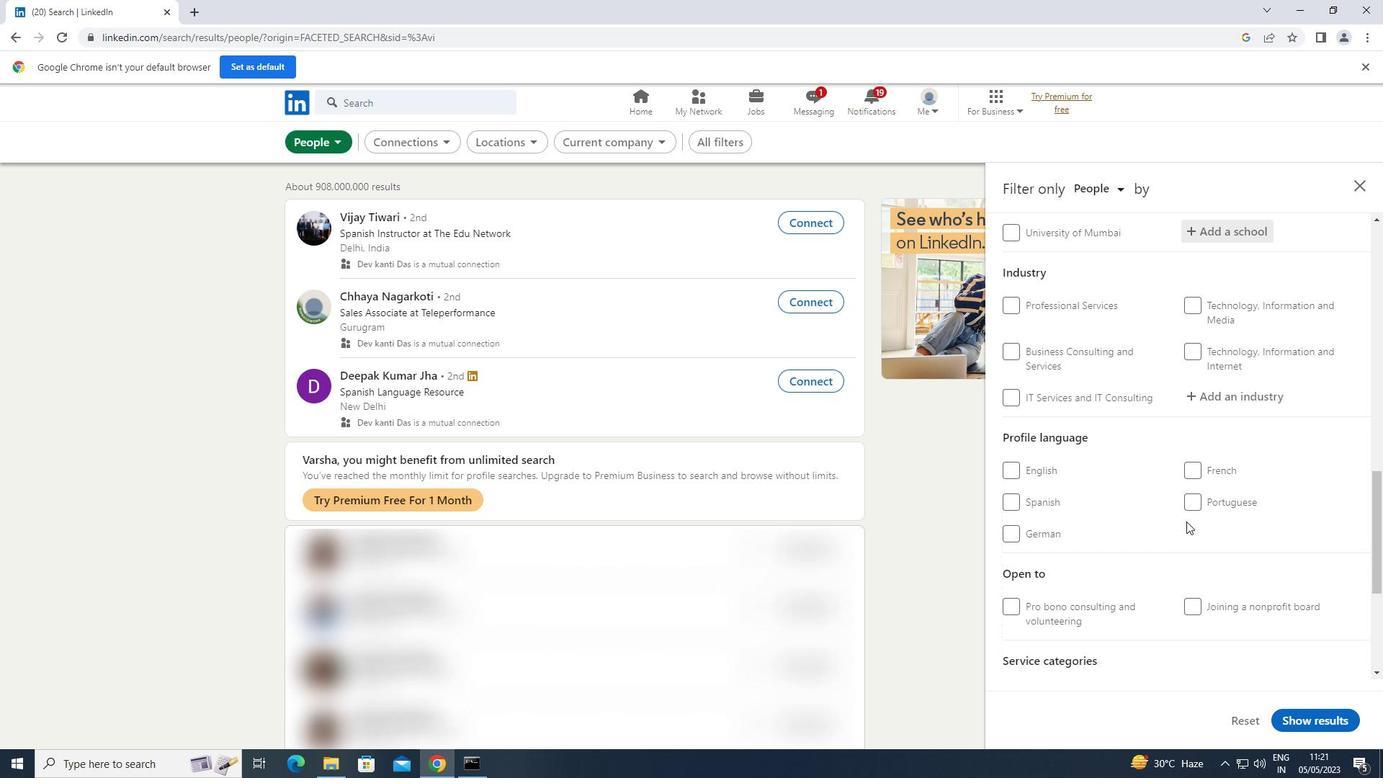 
Action: Mouse moved to (1186, 515)
Screenshot: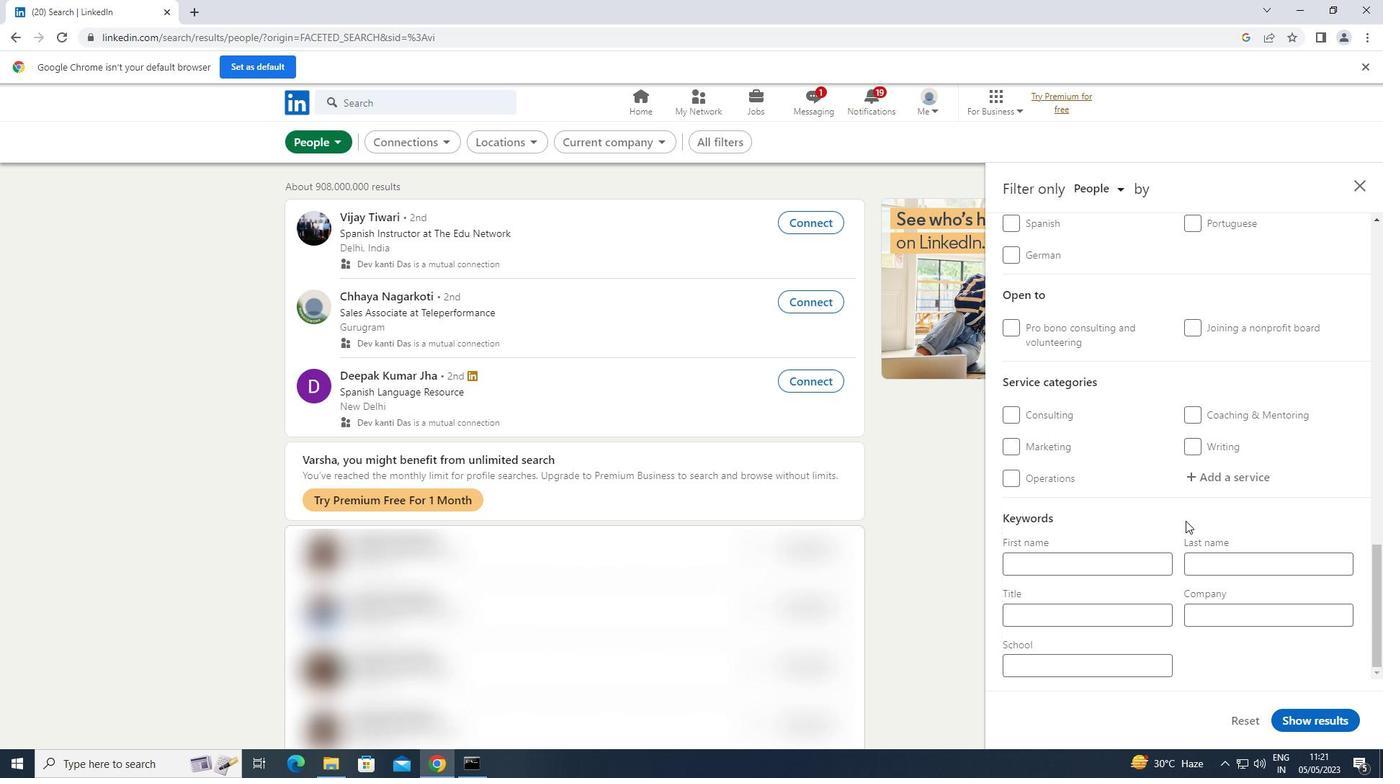 
Action: Mouse scrolled (1186, 516) with delta (0, 0)
Screenshot: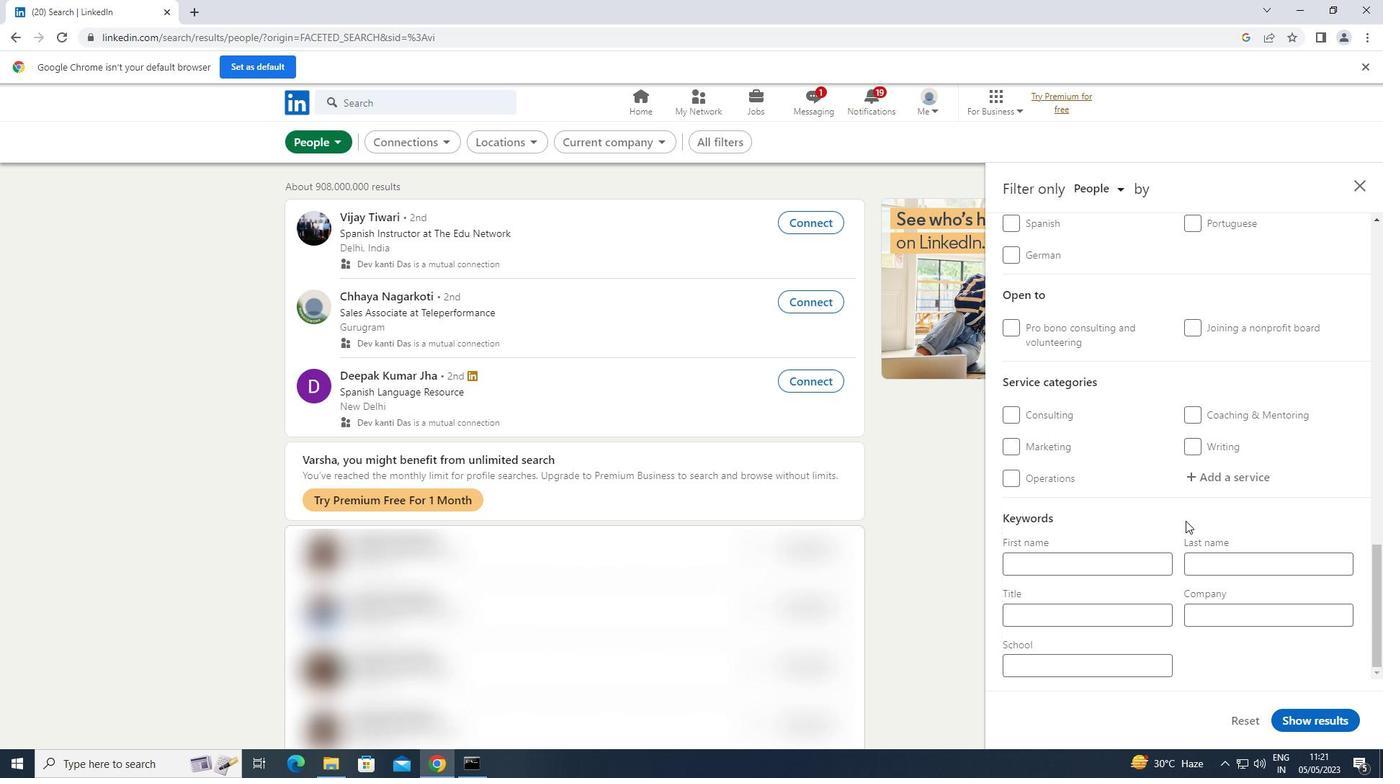 
Action: Mouse scrolled (1186, 516) with delta (0, 0)
Screenshot: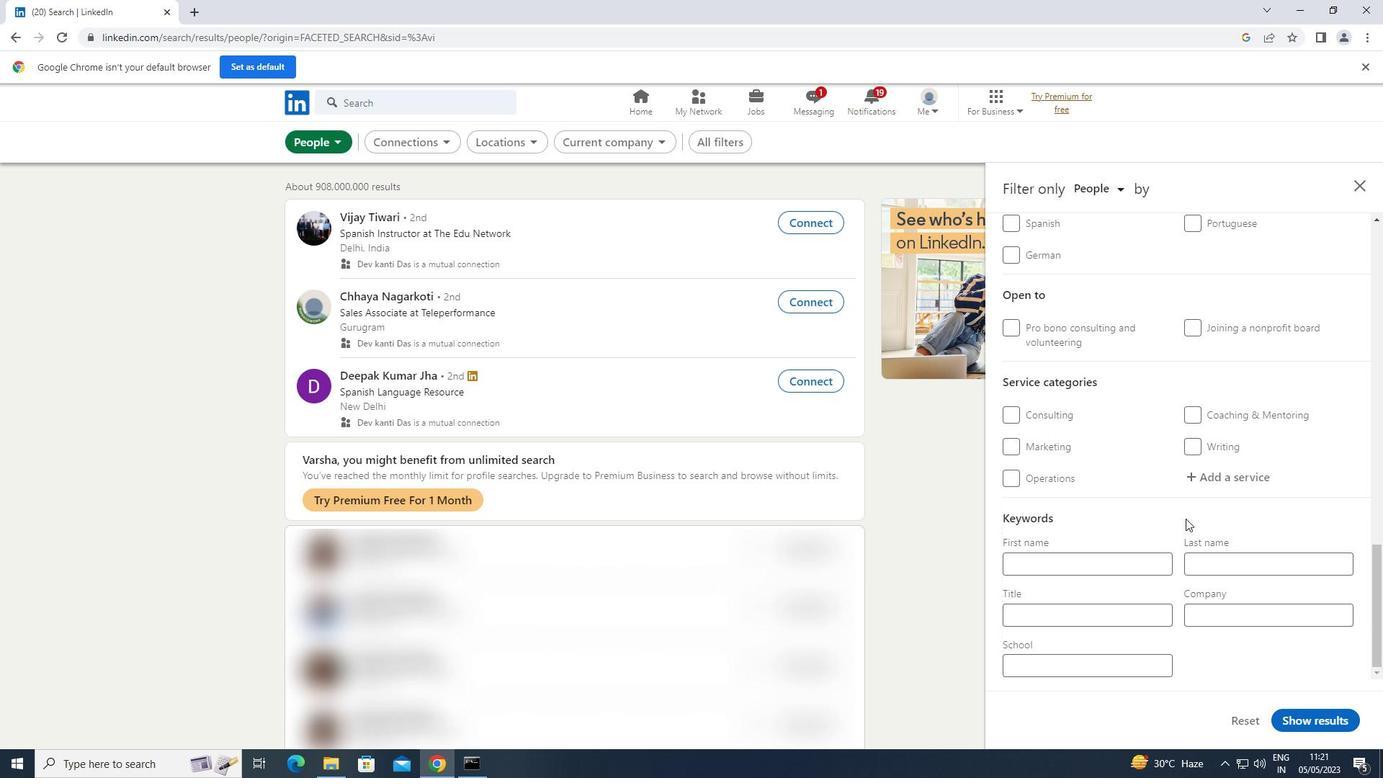 
Action: Mouse moved to (1013, 364)
Screenshot: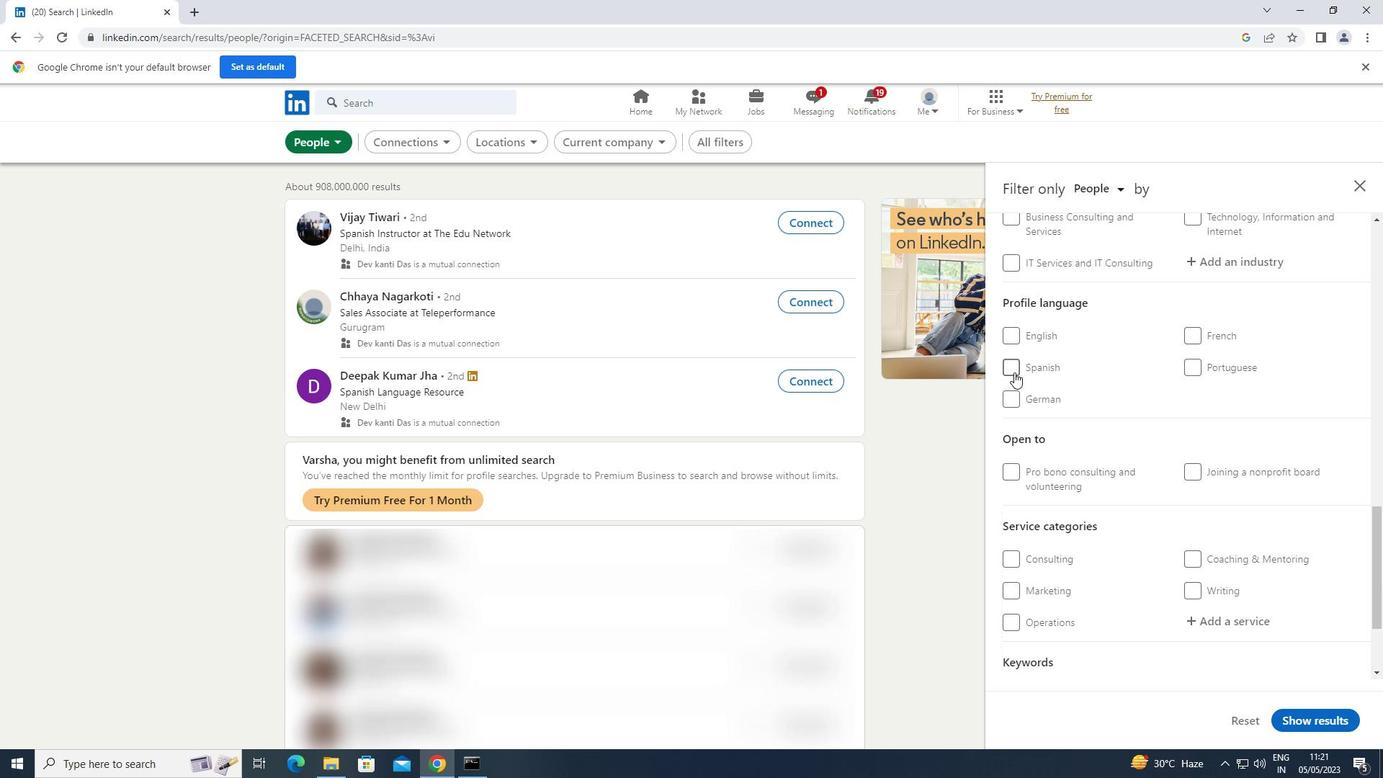 
Action: Mouse pressed left at (1013, 364)
Screenshot: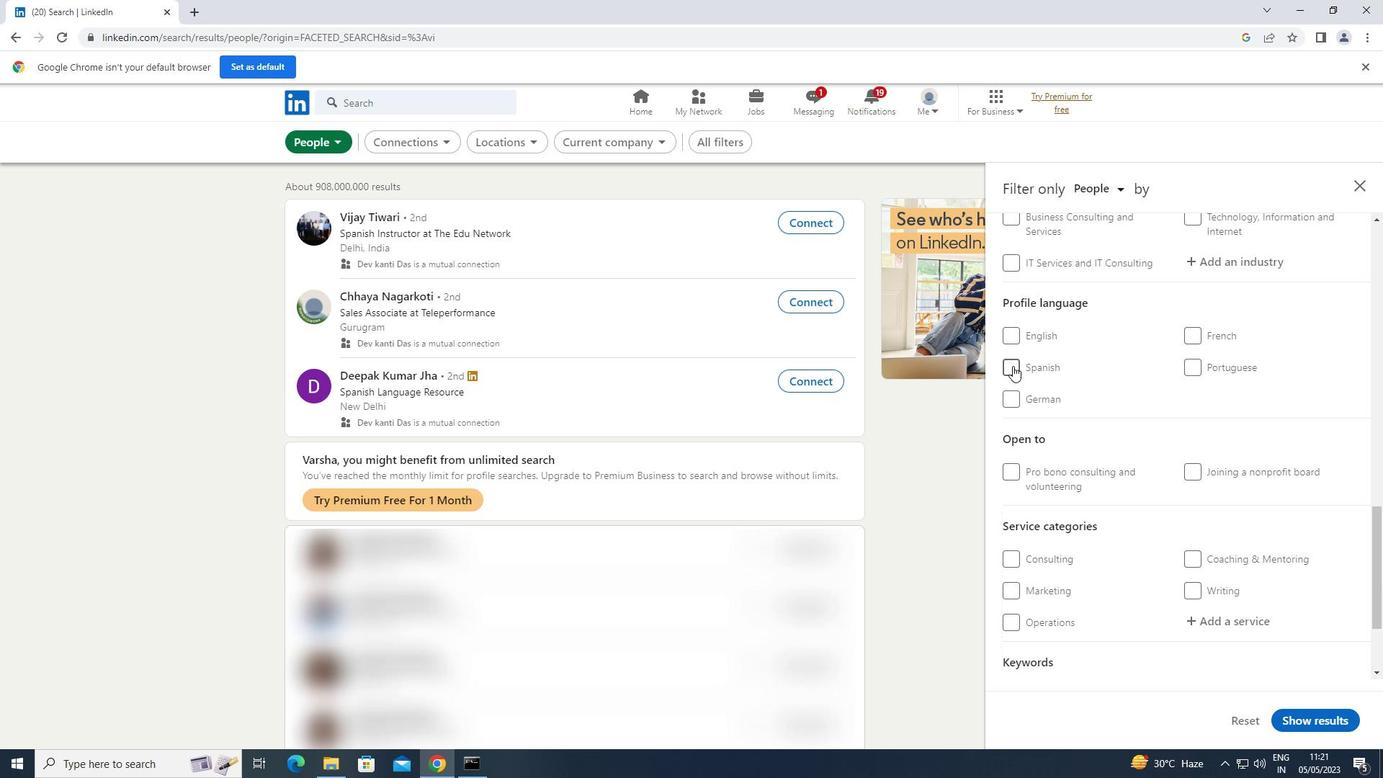 
Action: Mouse scrolled (1013, 365) with delta (0, 0)
Screenshot: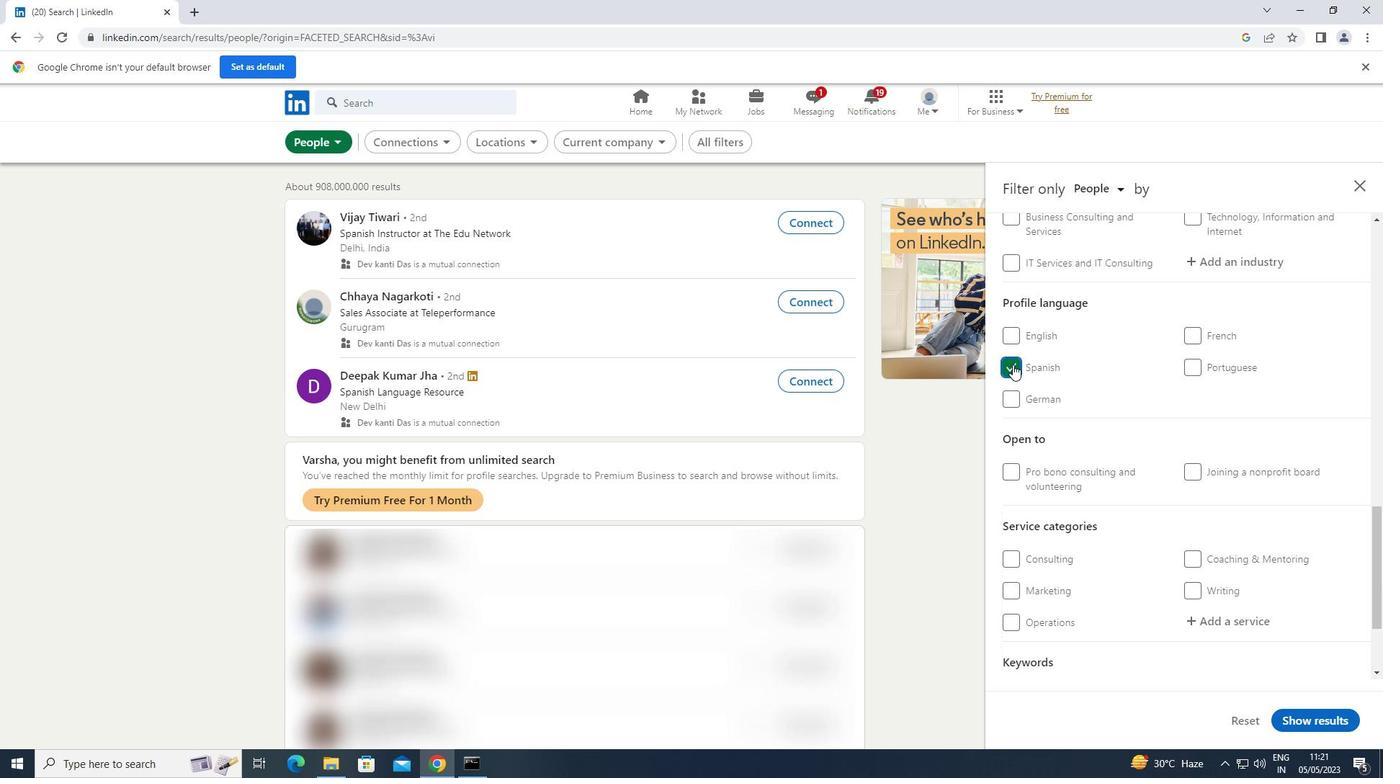 
Action: Mouse scrolled (1013, 365) with delta (0, 0)
Screenshot: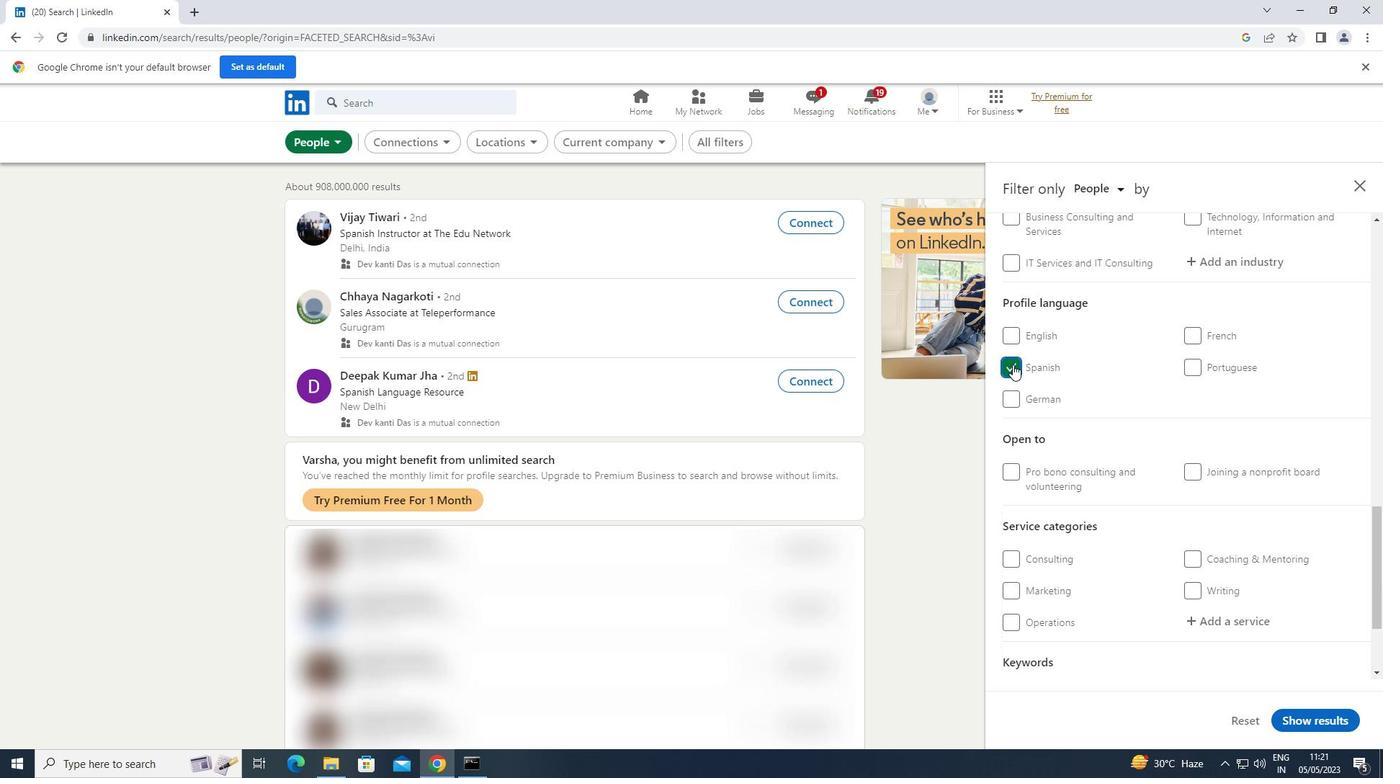 
Action: Mouse scrolled (1013, 365) with delta (0, 0)
Screenshot: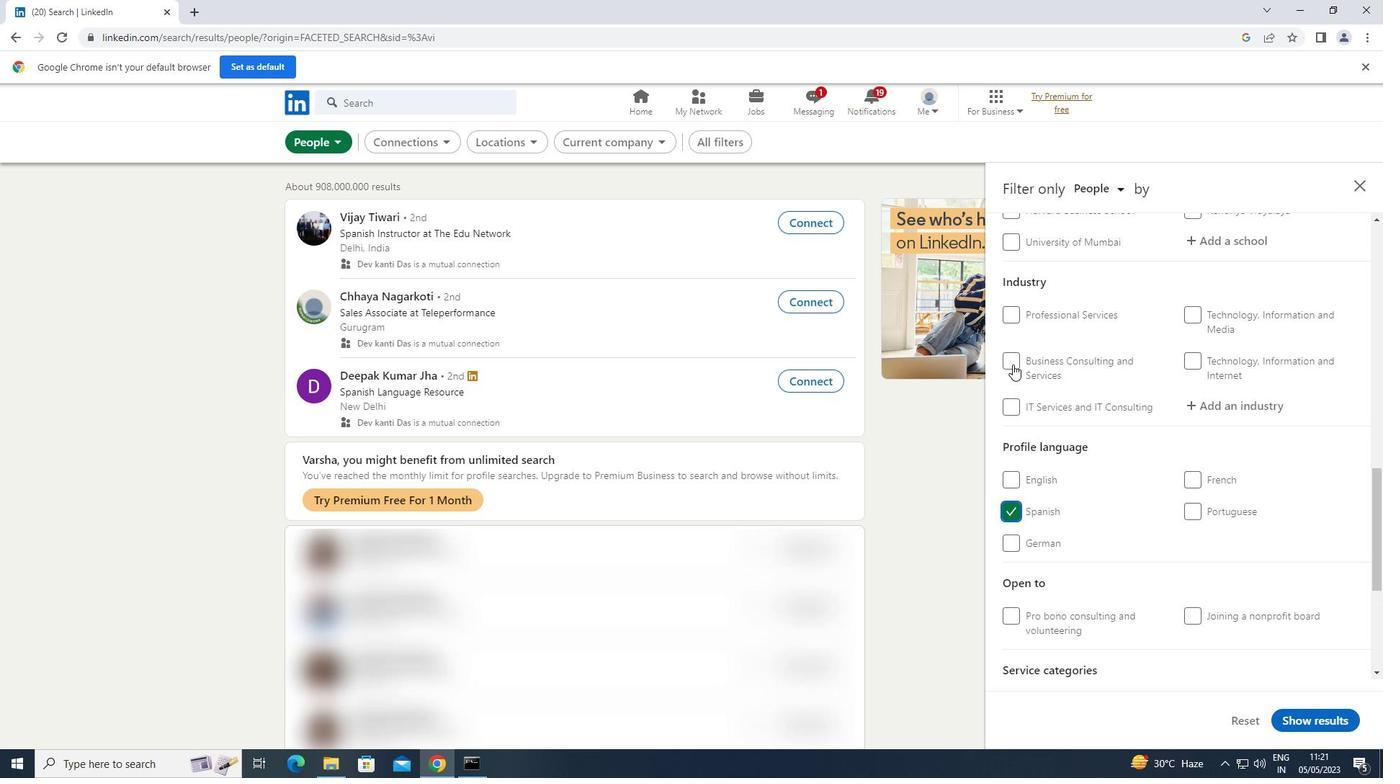 
Action: Mouse scrolled (1013, 365) with delta (0, 0)
Screenshot: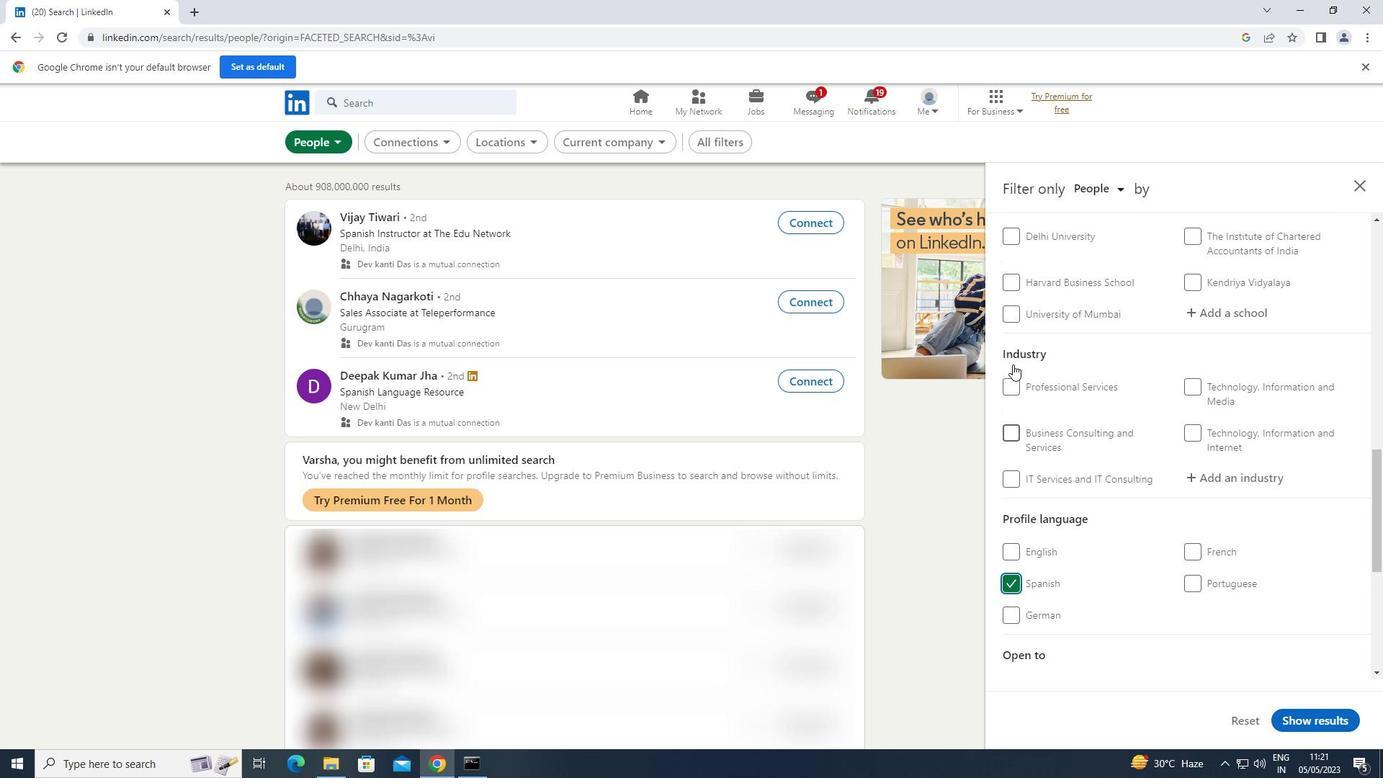 
Action: Mouse scrolled (1013, 365) with delta (0, 0)
Screenshot: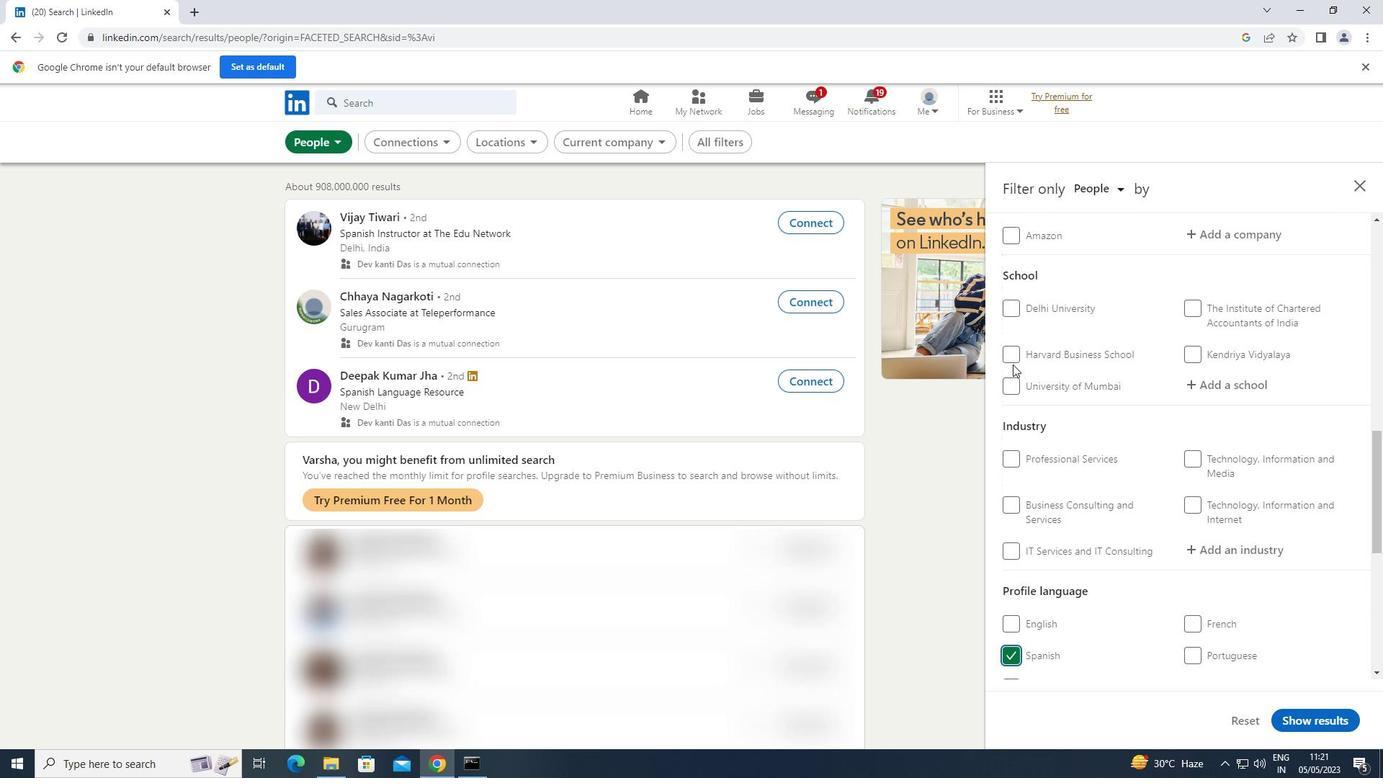 
Action: Mouse scrolled (1013, 365) with delta (0, 0)
Screenshot: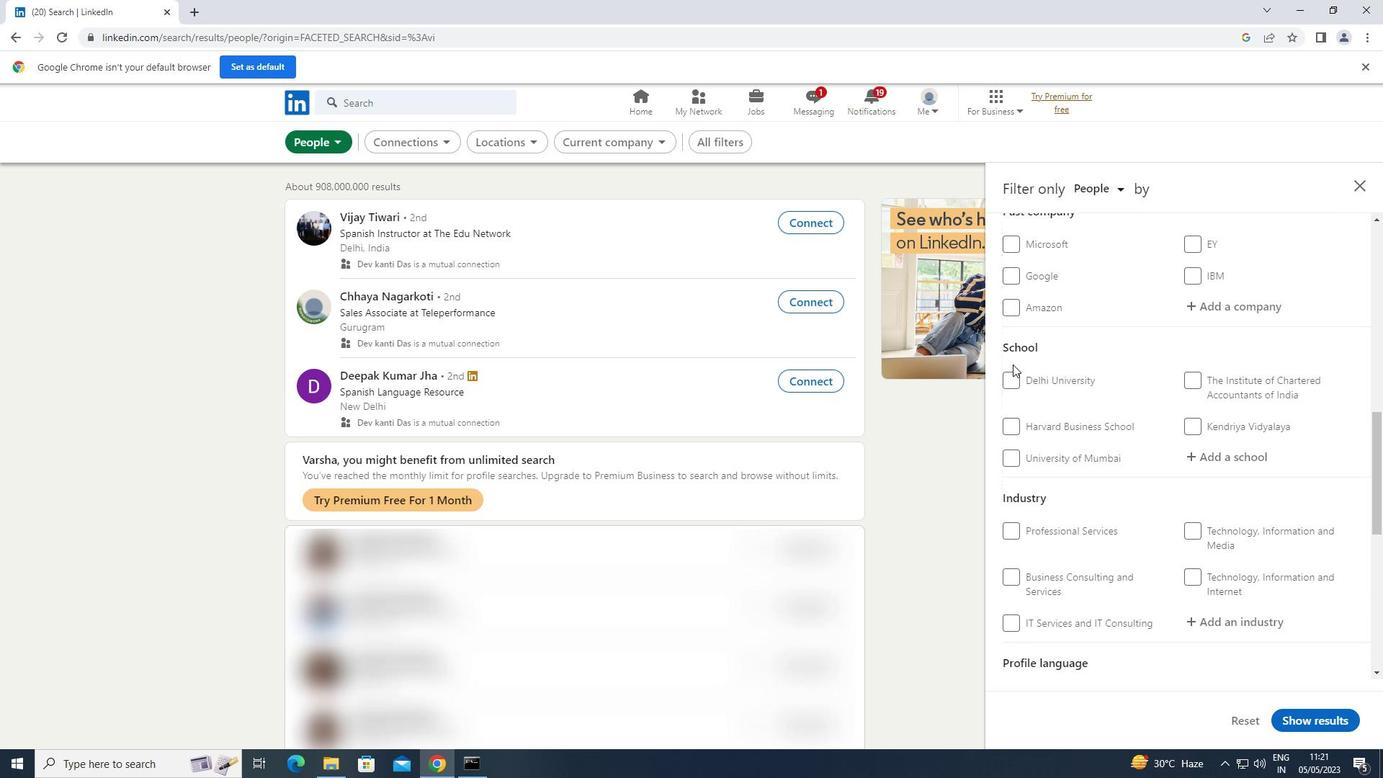 
Action: Mouse scrolled (1013, 365) with delta (0, 0)
Screenshot: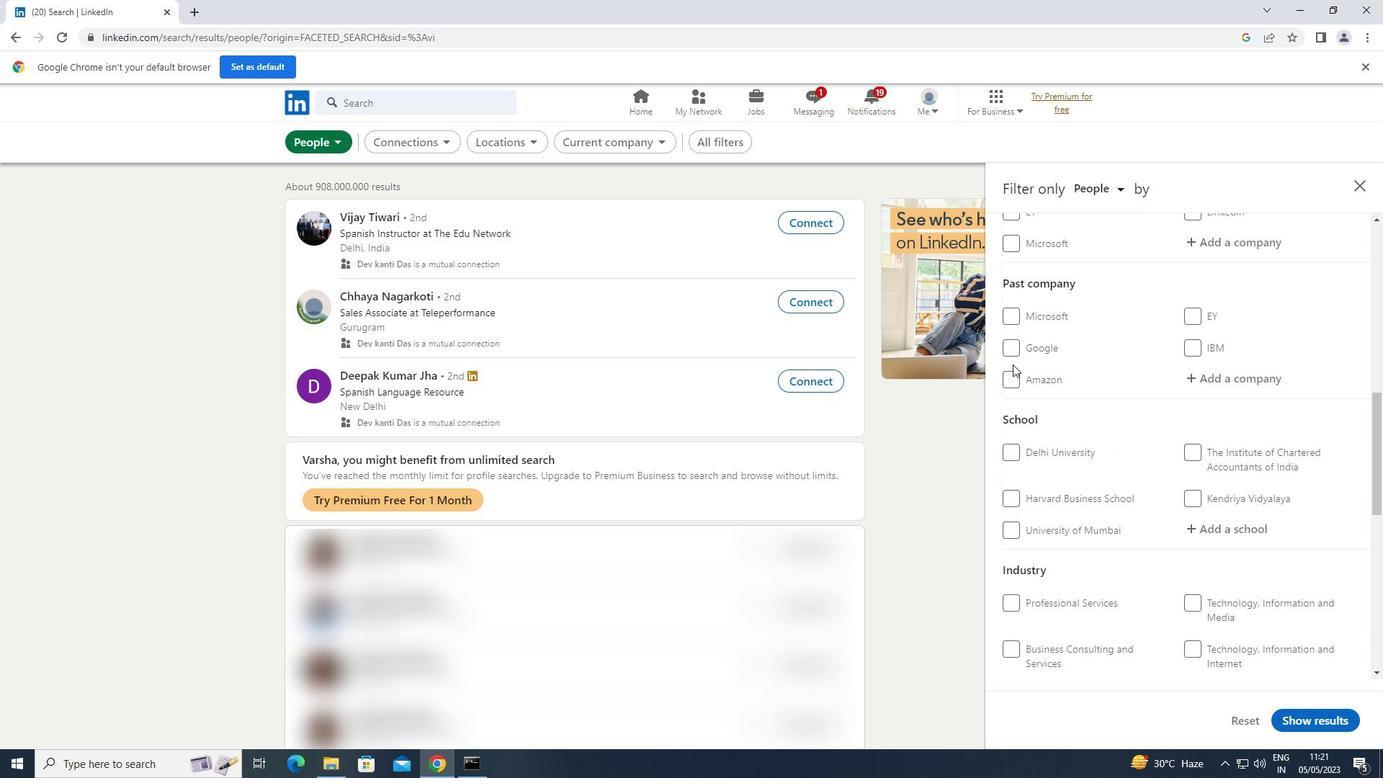 
Action: Mouse scrolled (1013, 365) with delta (0, 0)
Screenshot: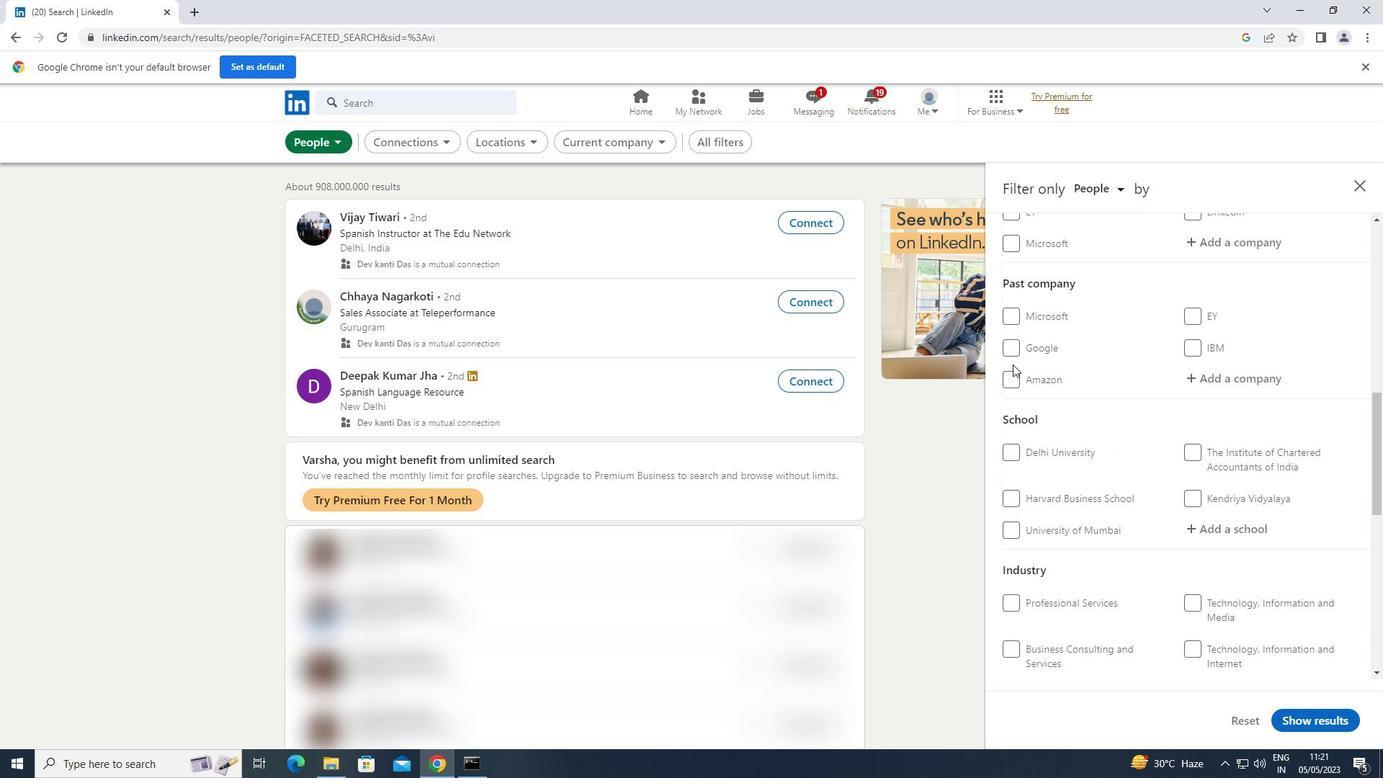 
Action: Mouse moved to (1240, 385)
Screenshot: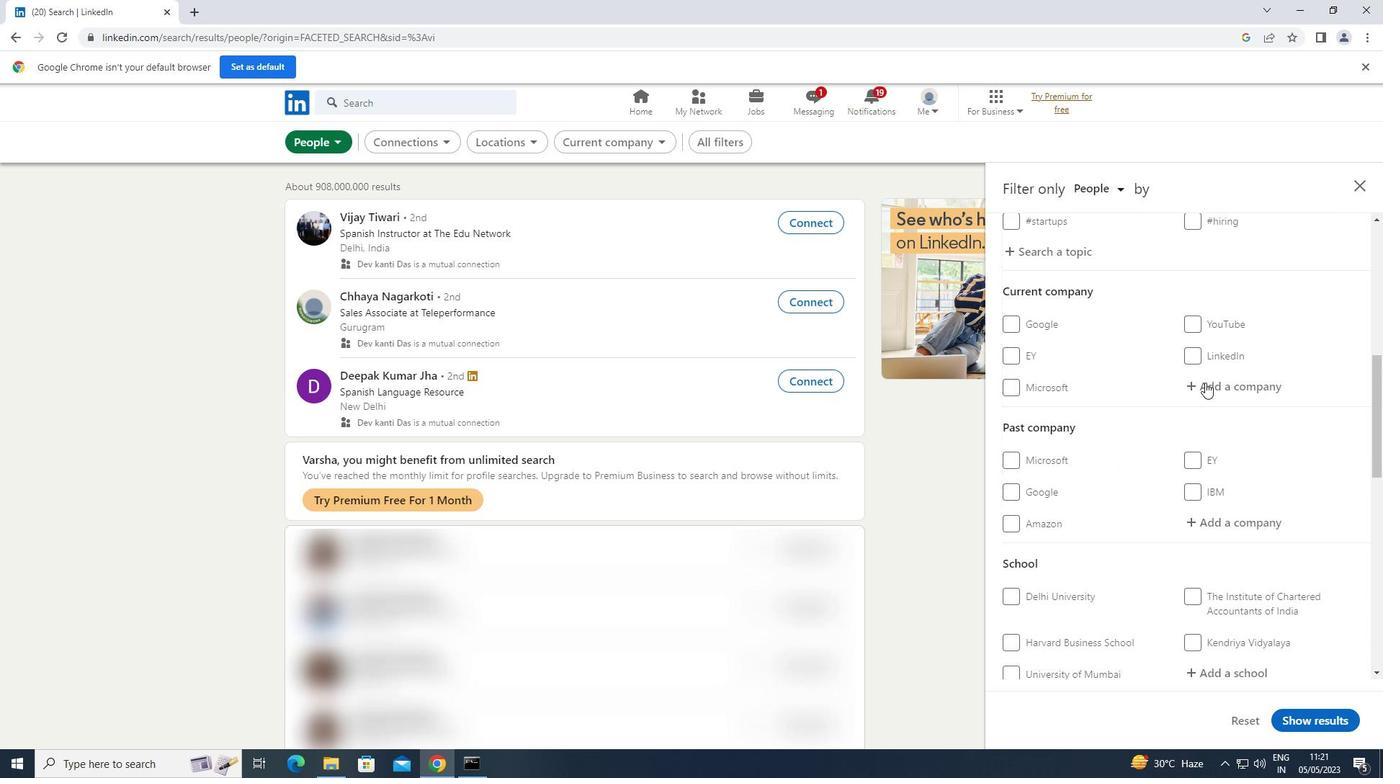 
Action: Mouse pressed left at (1240, 385)
Screenshot: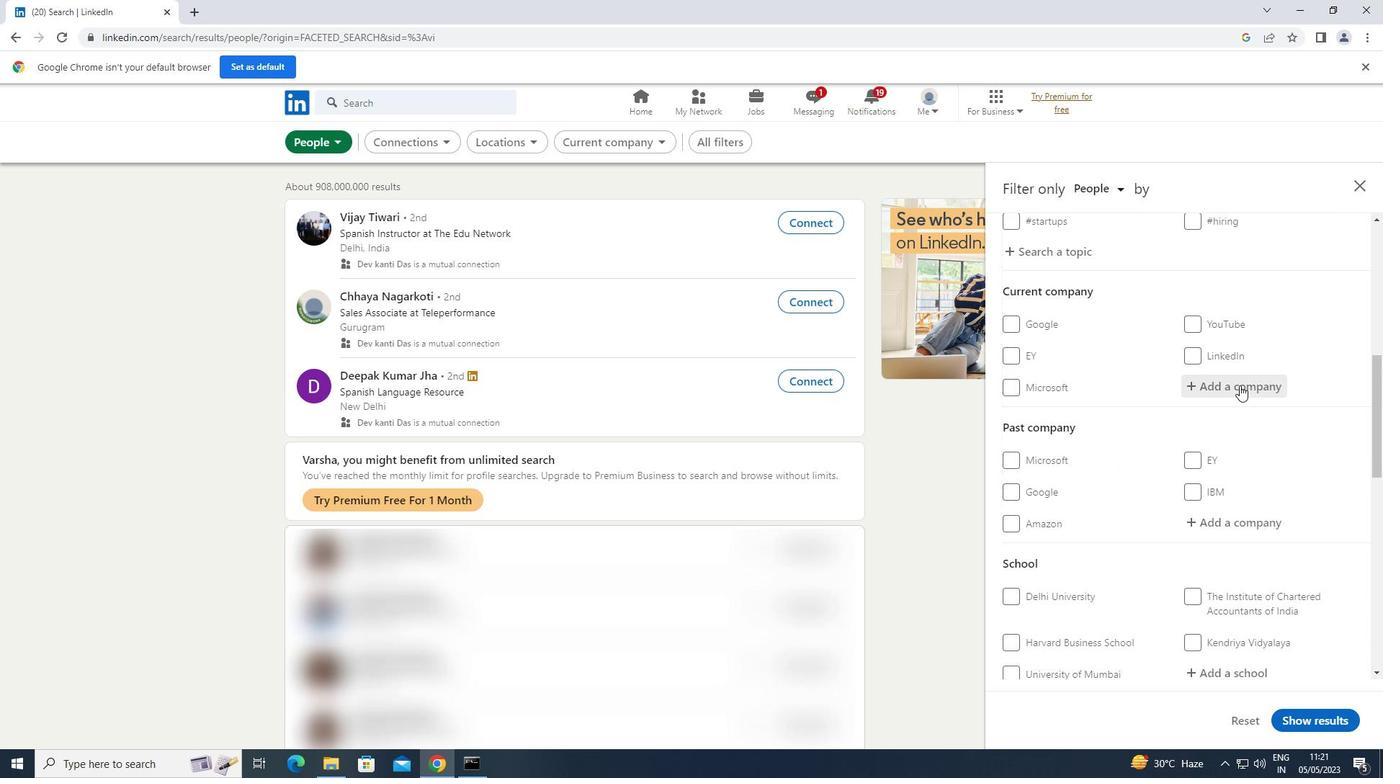 
Action: Key pressed 3<Key.shift>I<Key.backspace>I<Key.space><Key.shift>INFOTECH
Screenshot: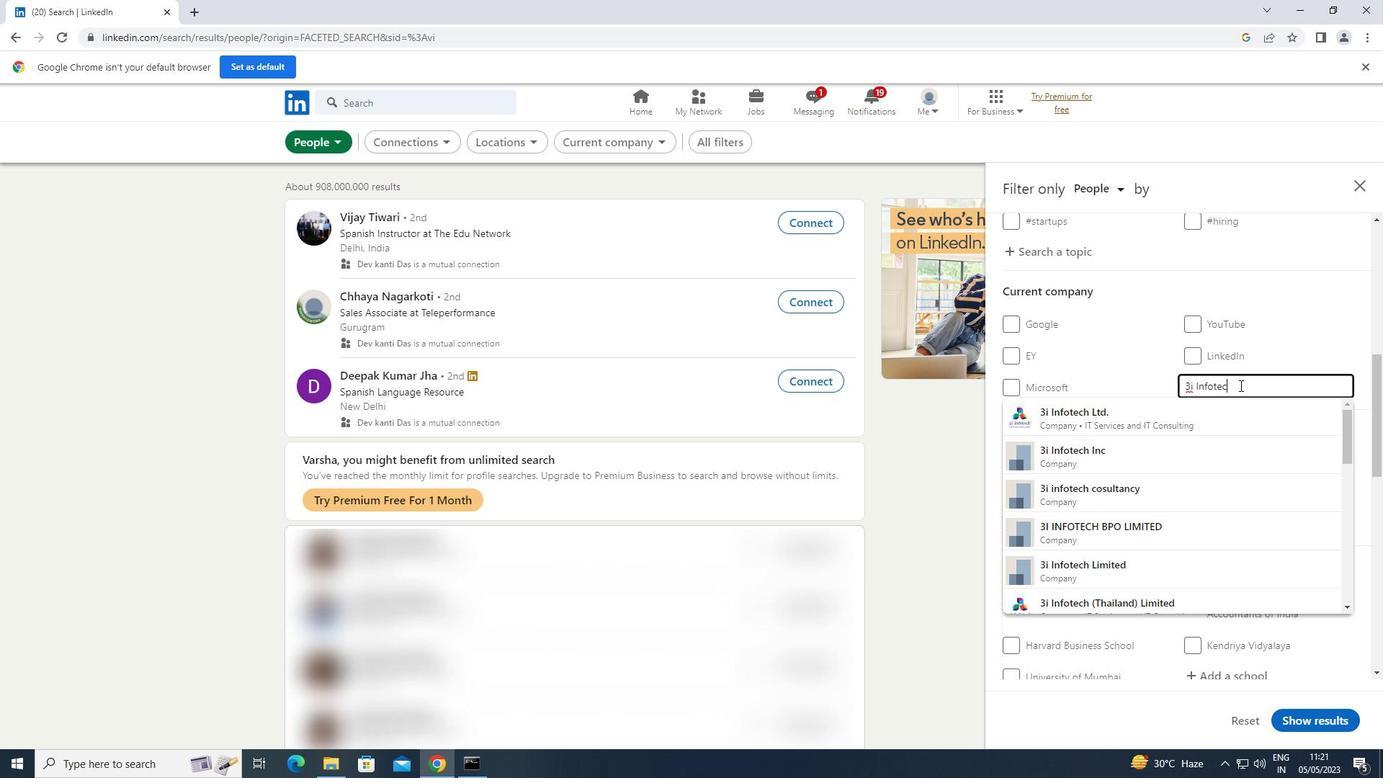 
Action: Mouse moved to (1191, 418)
Screenshot: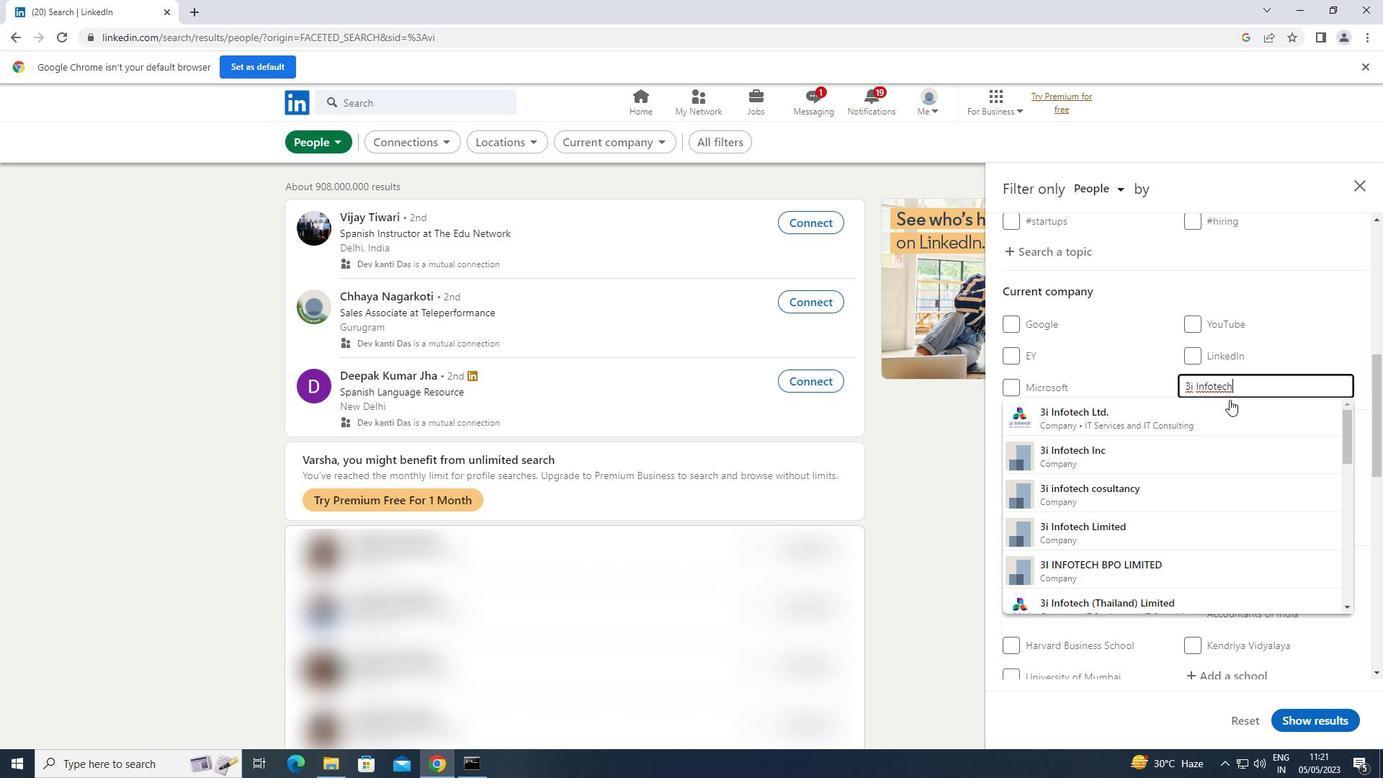 
Action: Mouse pressed left at (1191, 418)
Screenshot: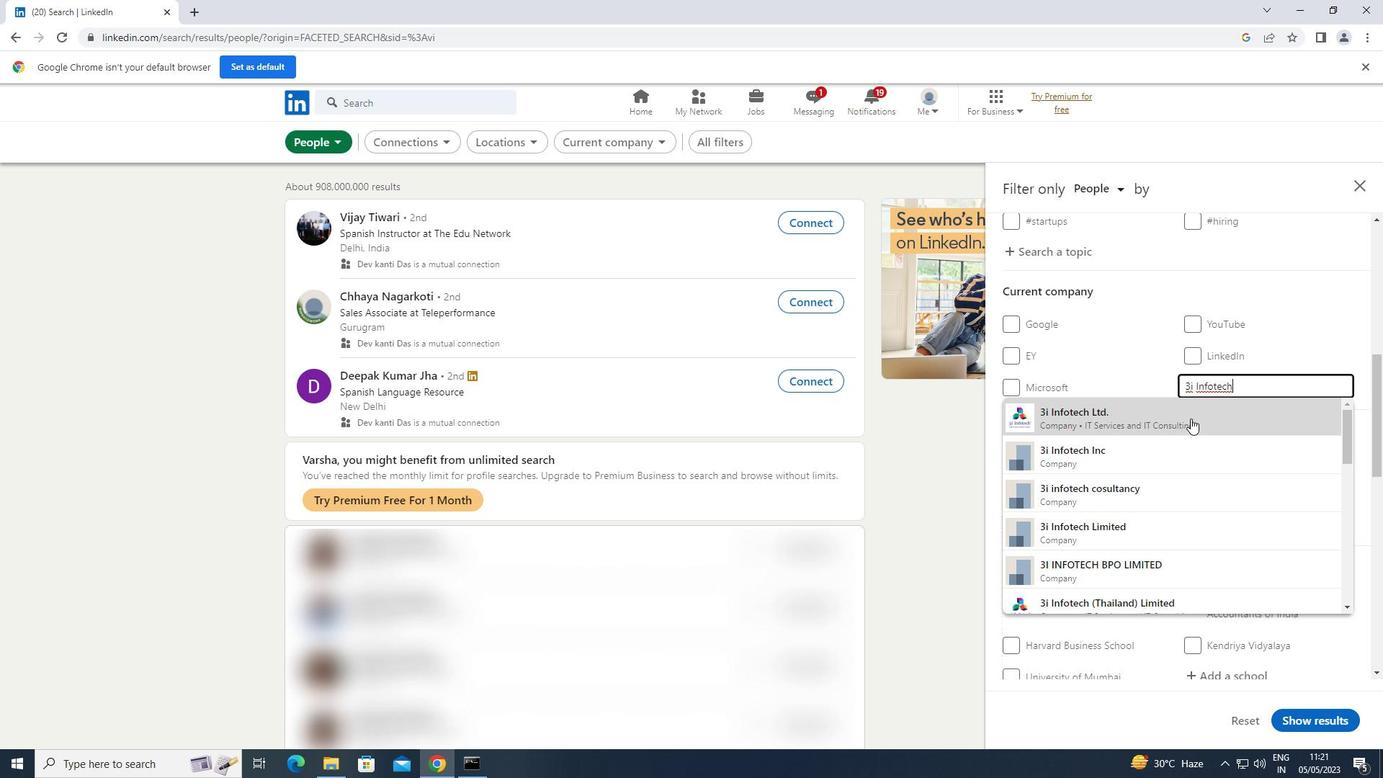 
Action: Mouse scrolled (1191, 417) with delta (0, 0)
Screenshot: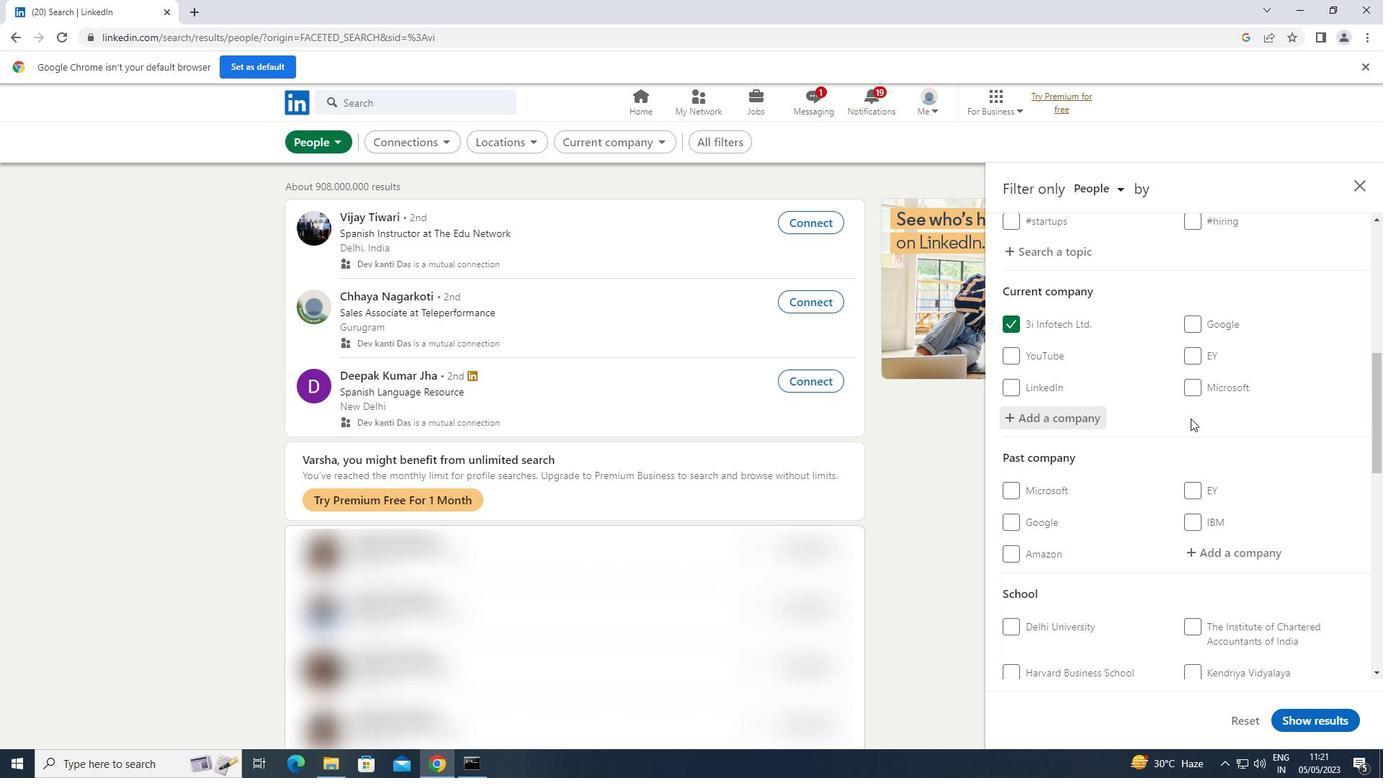 
Action: Mouse scrolled (1191, 417) with delta (0, 0)
Screenshot: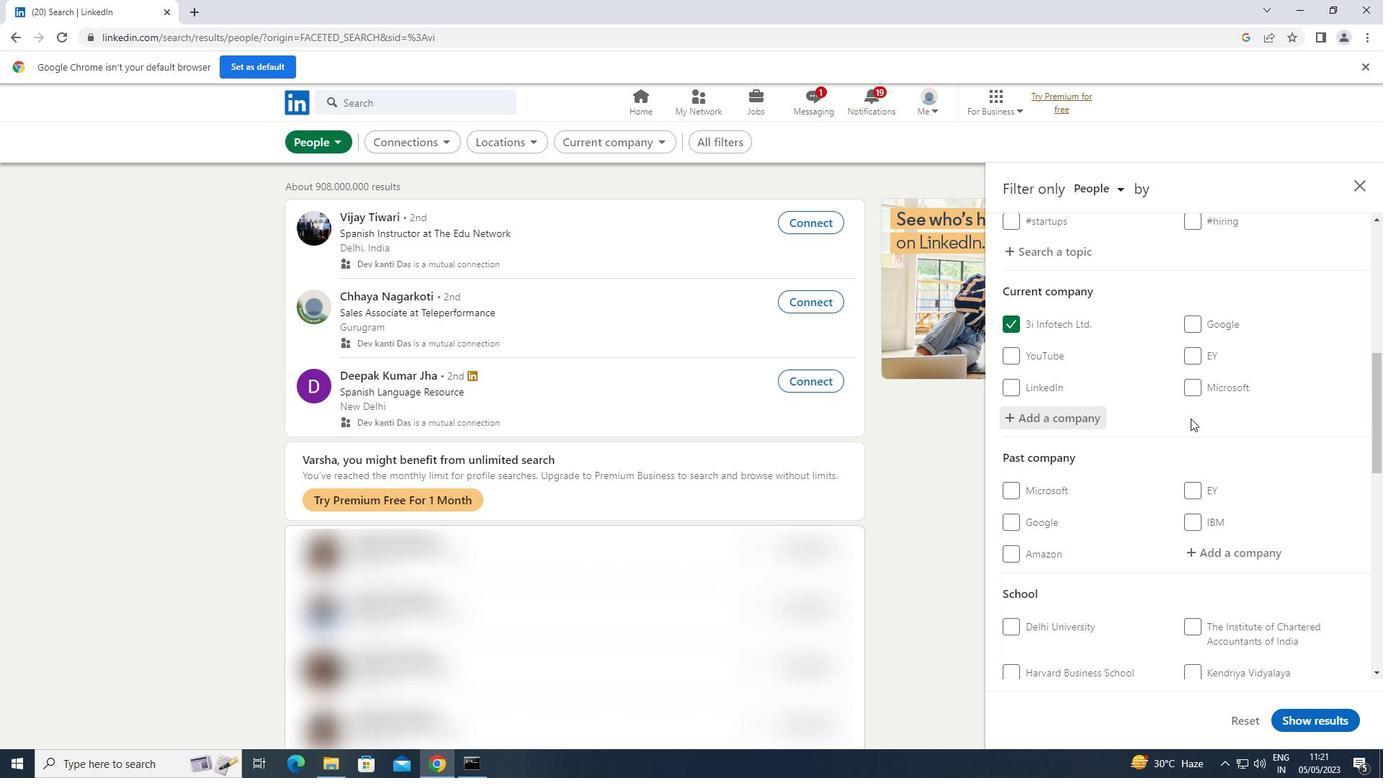
Action: Mouse scrolled (1191, 417) with delta (0, 0)
Screenshot: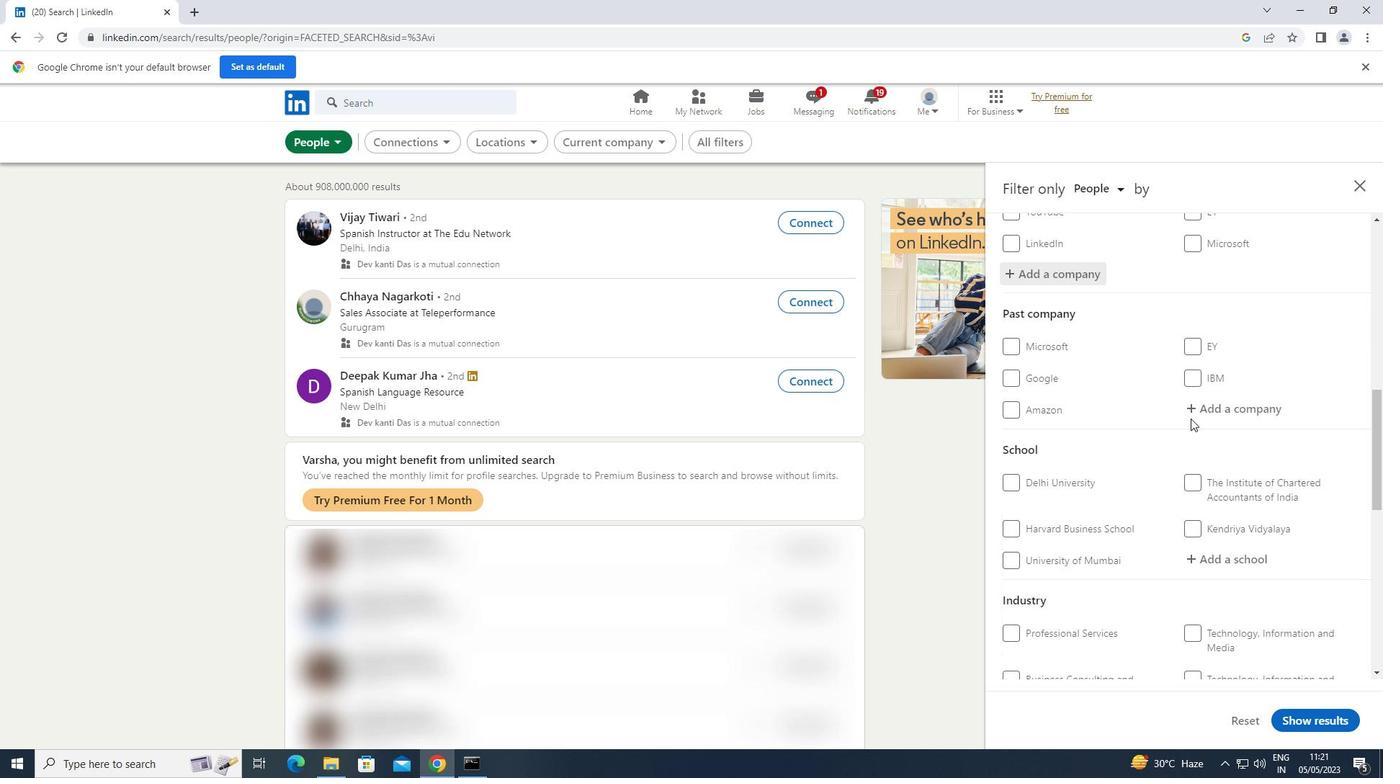 
Action: Mouse moved to (1274, 492)
Screenshot: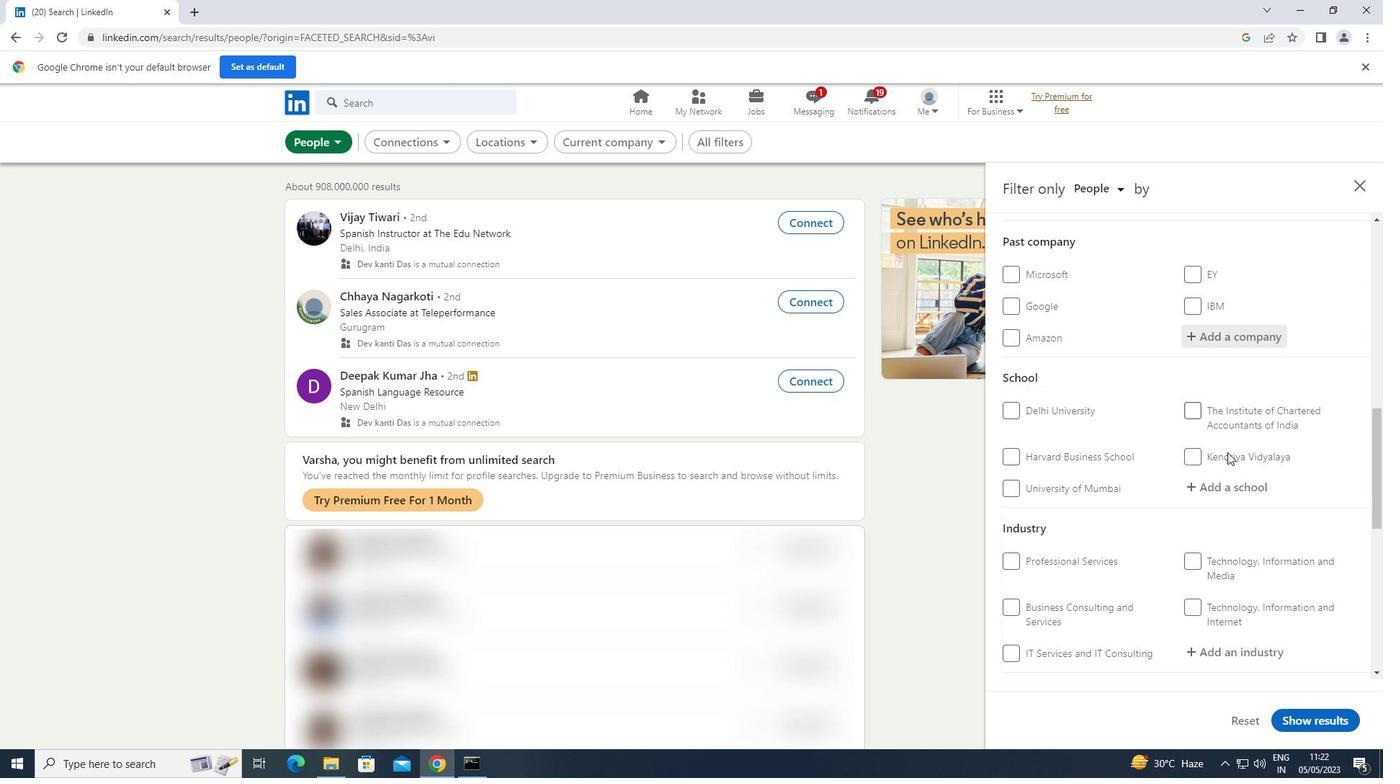 
Action: Mouse pressed left at (1274, 492)
Screenshot: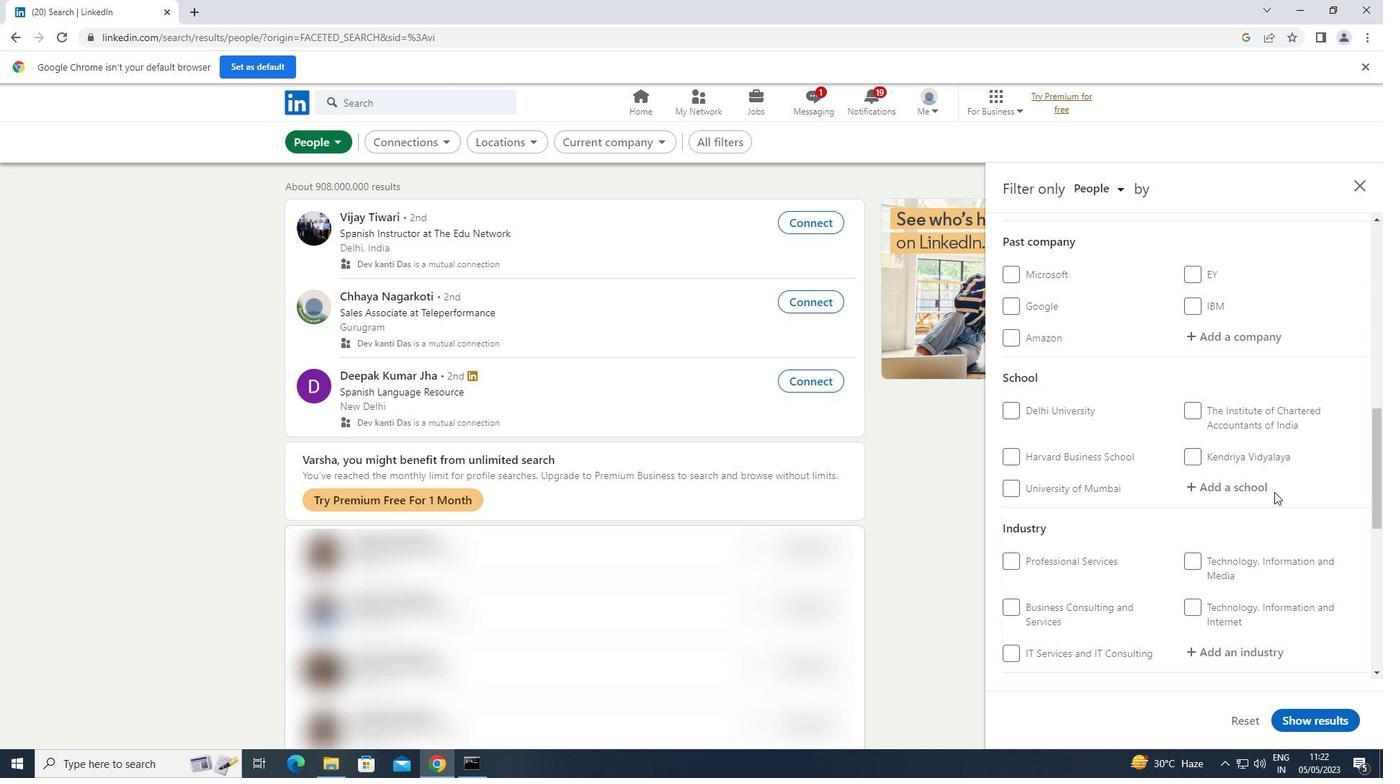 
Action: Mouse moved to (1235, 481)
Screenshot: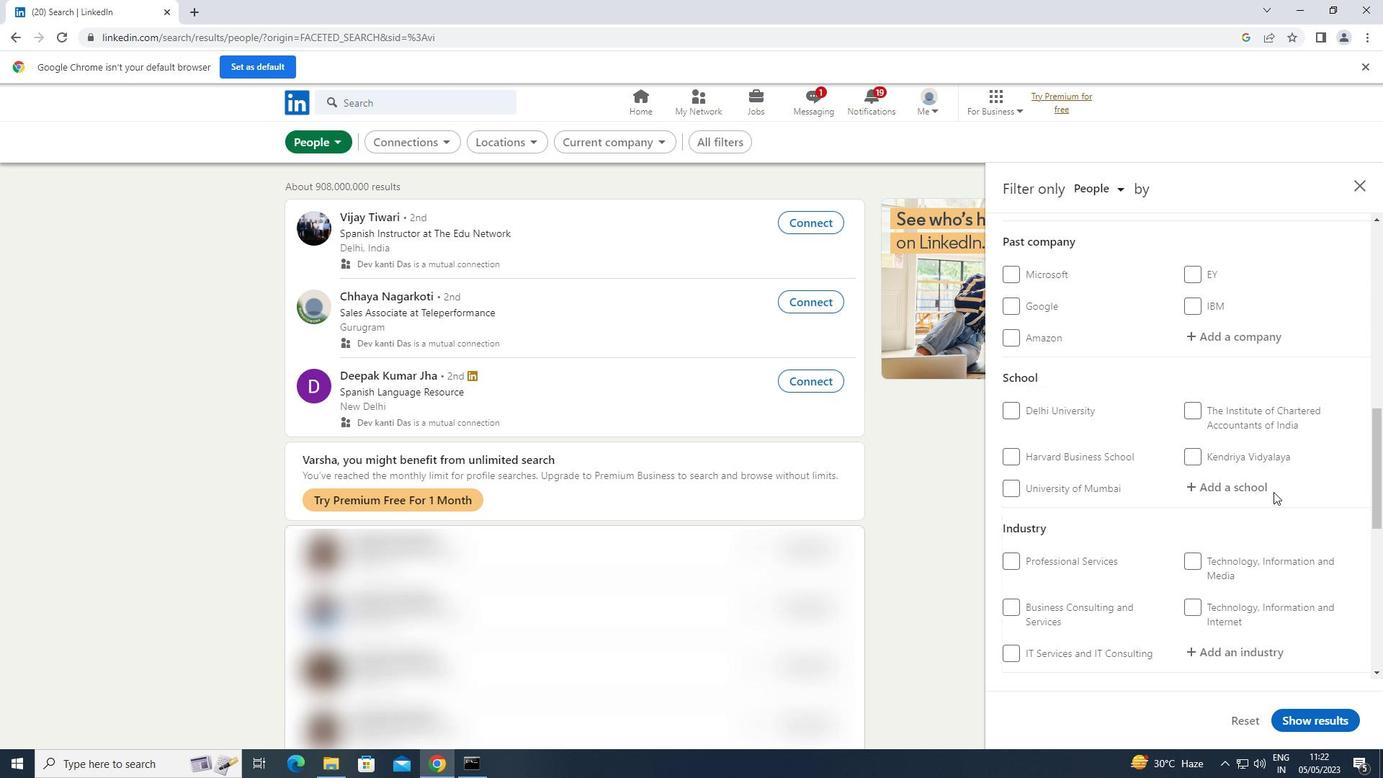 
Action: Mouse pressed left at (1235, 481)
Screenshot: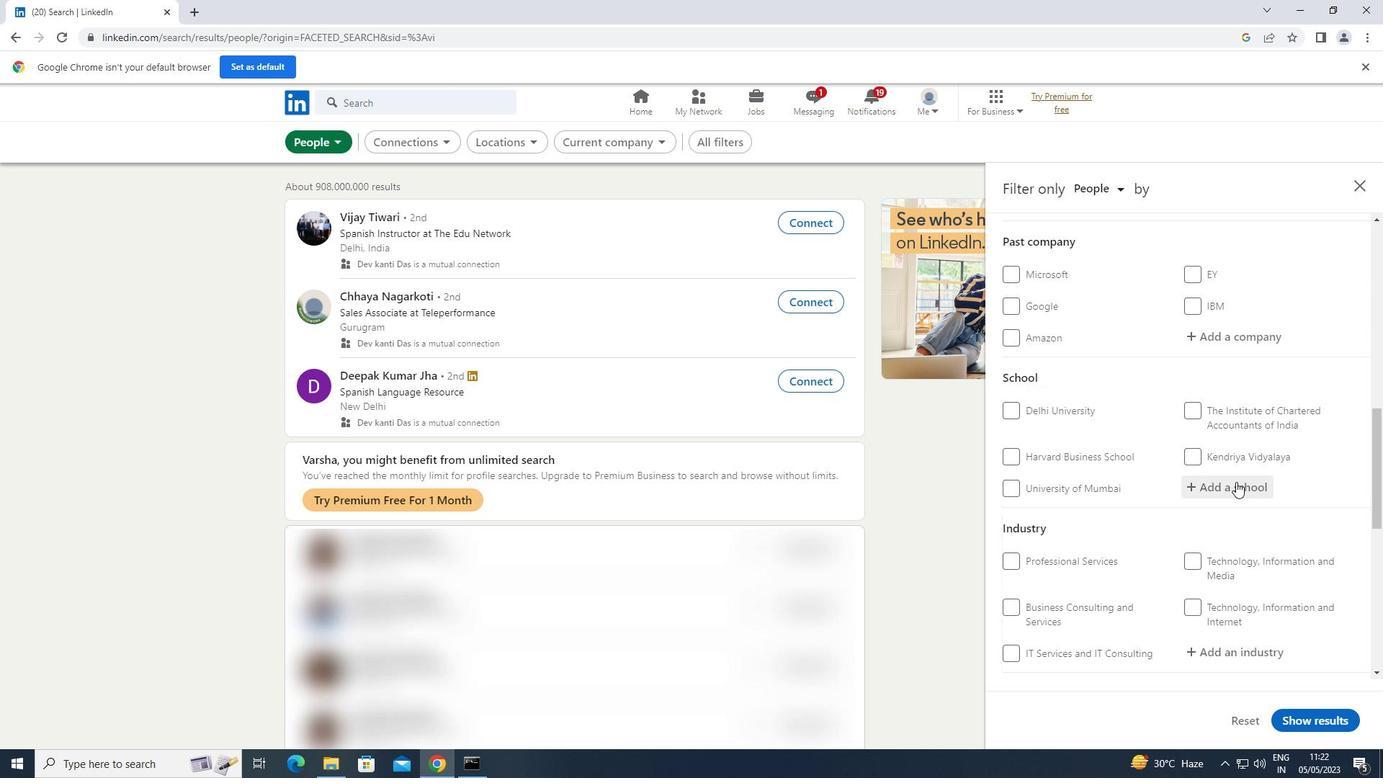 
Action: Key pressed <Key.shift>SHOBHIT
Screenshot: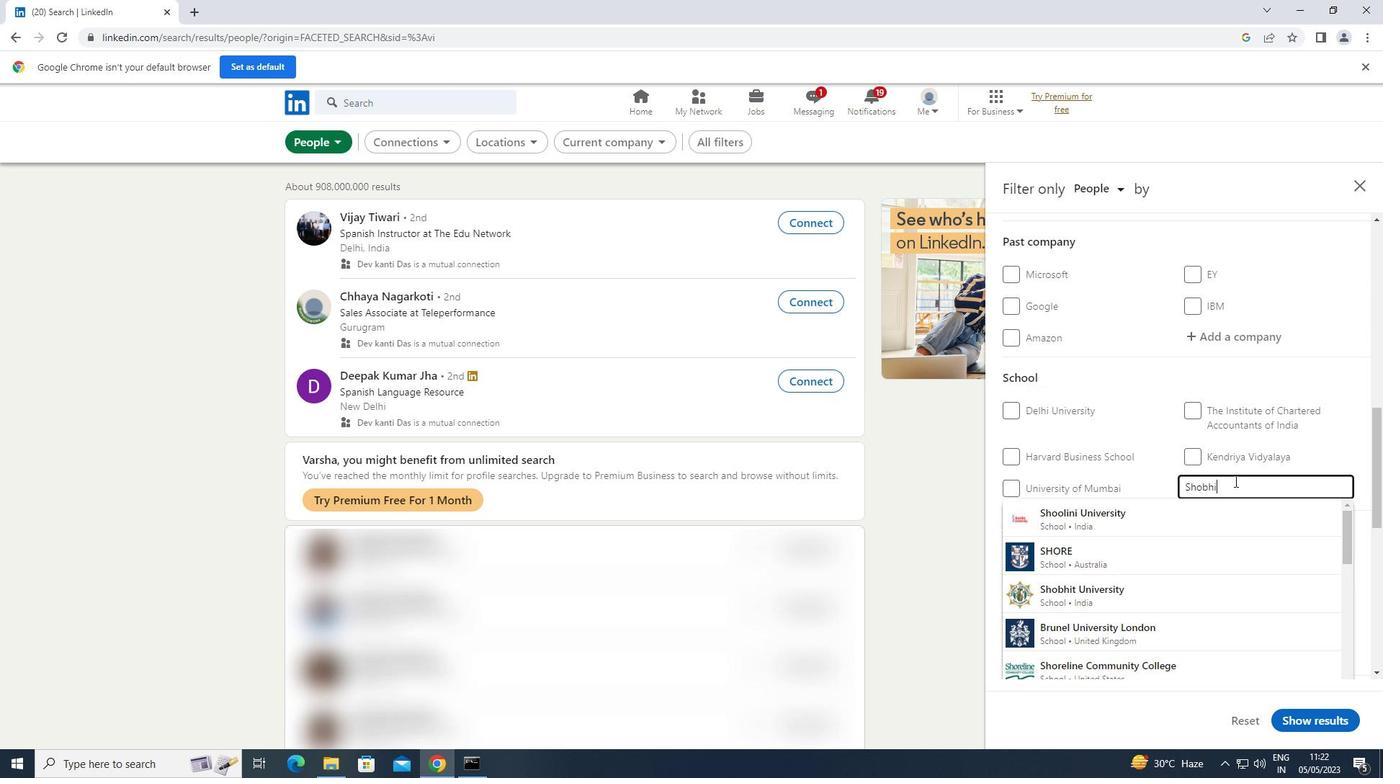 
Action: Mouse moved to (1174, 504)
Screenshot: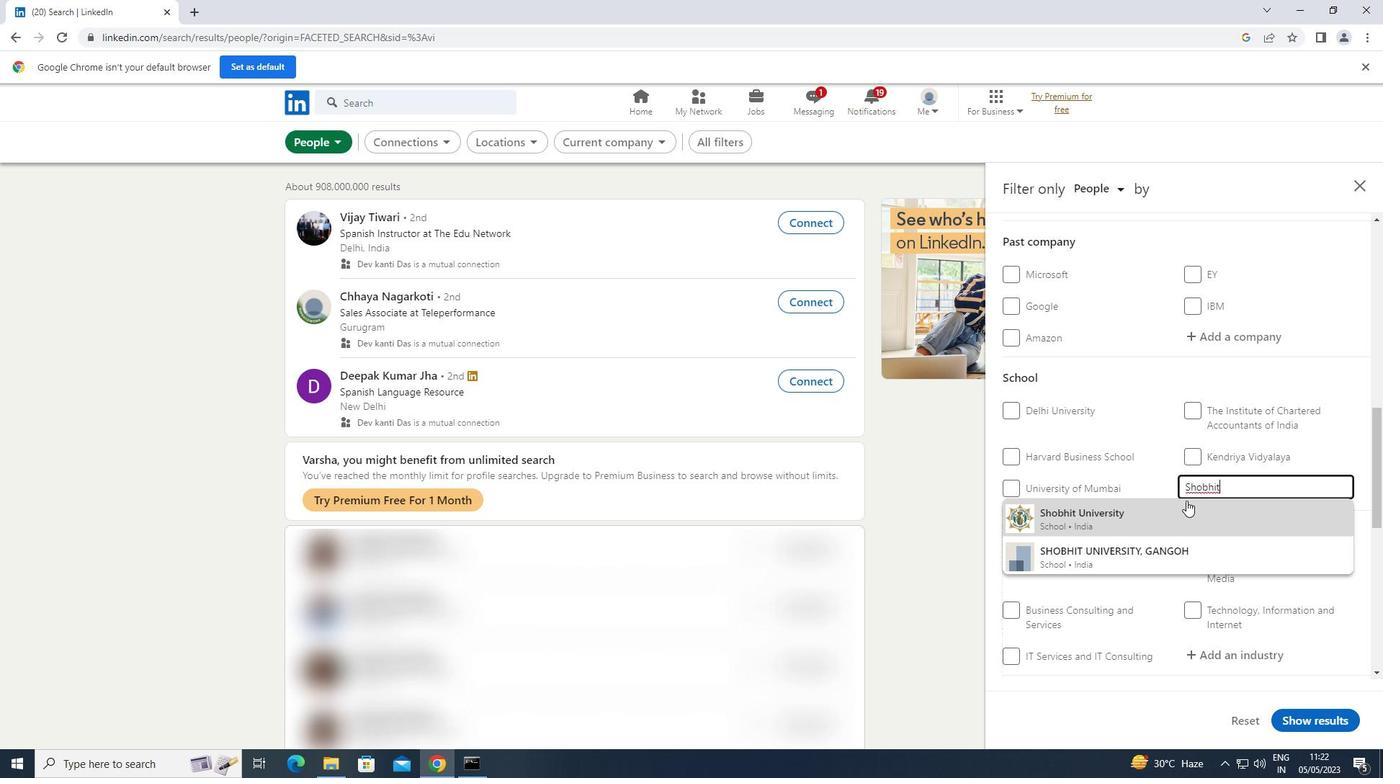 
Action: Mouse pressed left at (1174, 504)
Screenshot: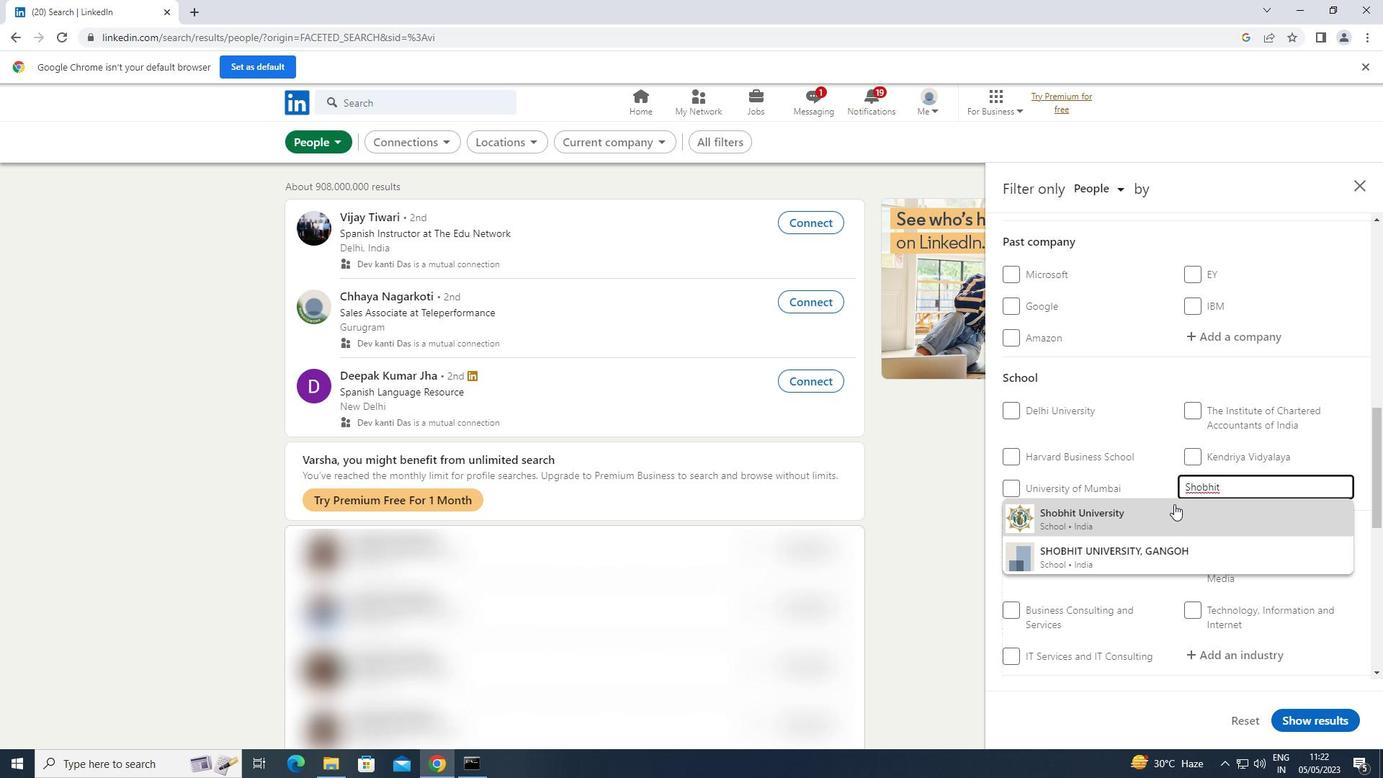 
Action: Mouse scrolled (1174, 503) with delta (0, 0)
Screenshot: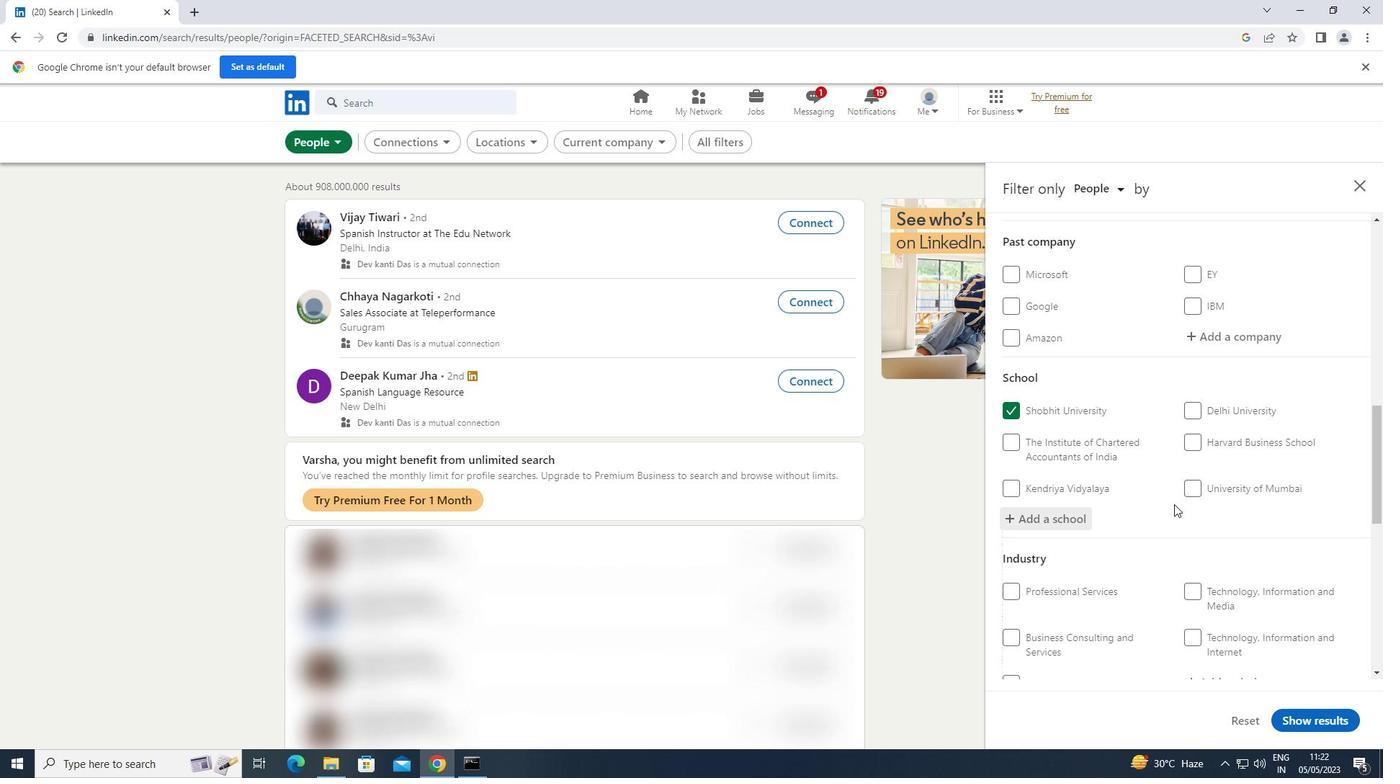
Action: Mouse scrolled (1174, 503) with delta (0, 0)
Screenshot: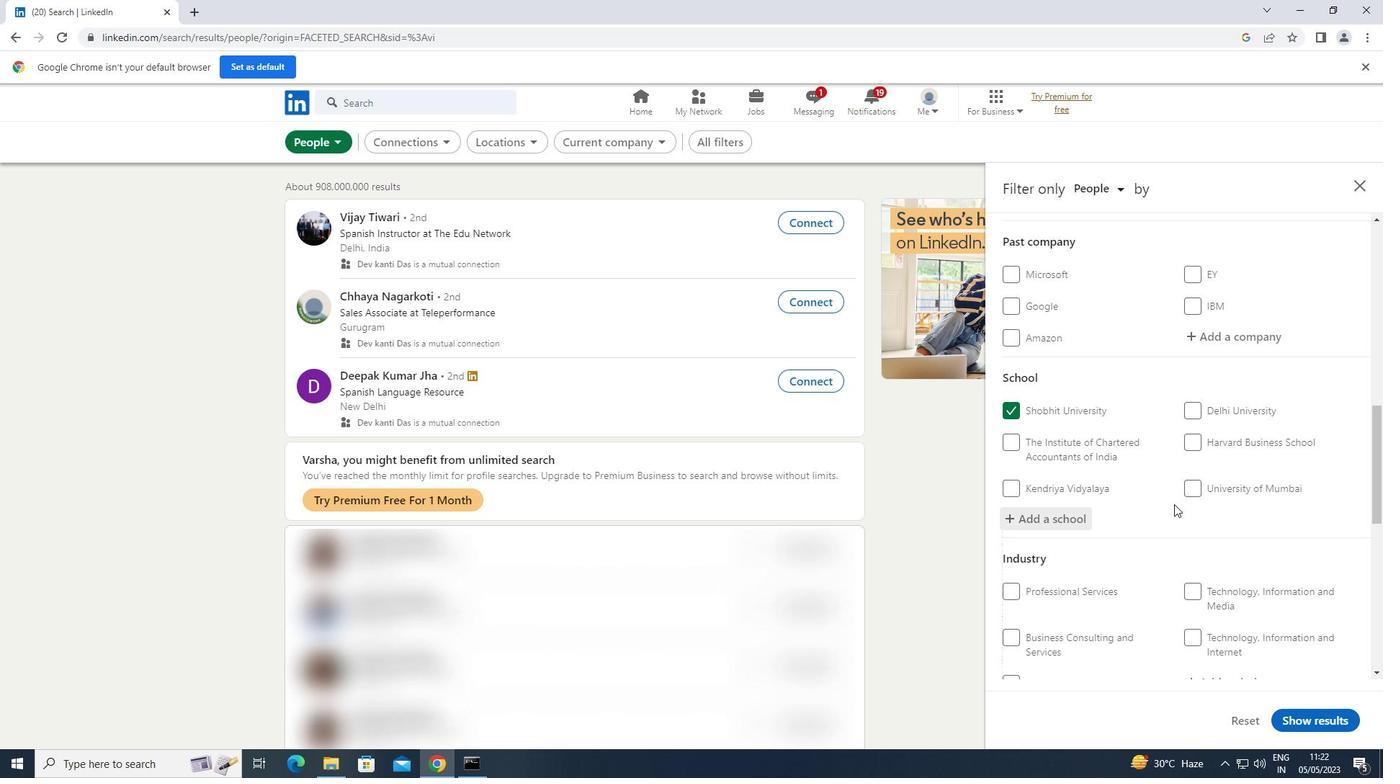 
Action: Mouse scrolled (1174, 503) with delta (0, 0)
Screenshot: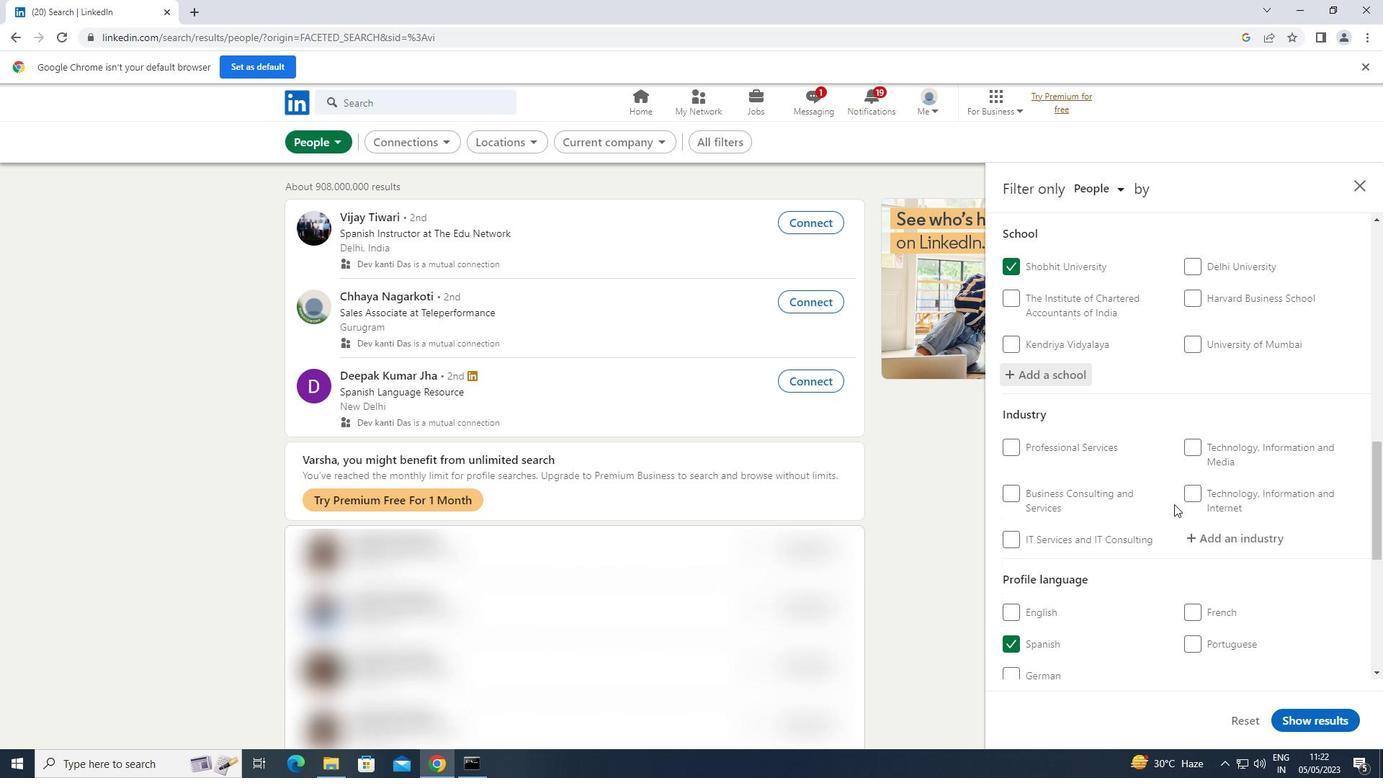 
Action: Mouse scrolled (1174, 503) with delta (0, 0)
Screenshot: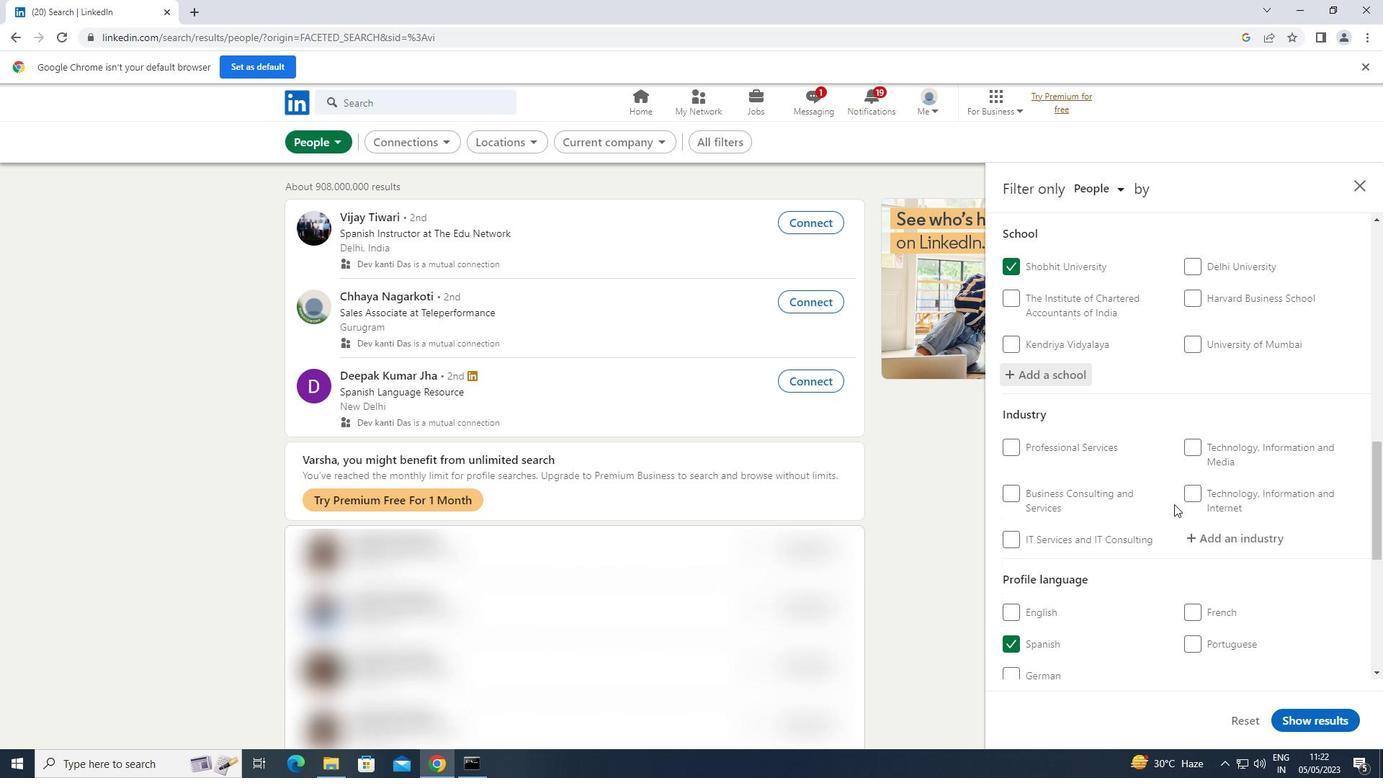 
Action: Mouse moved to (1248, 402)
Screenshot: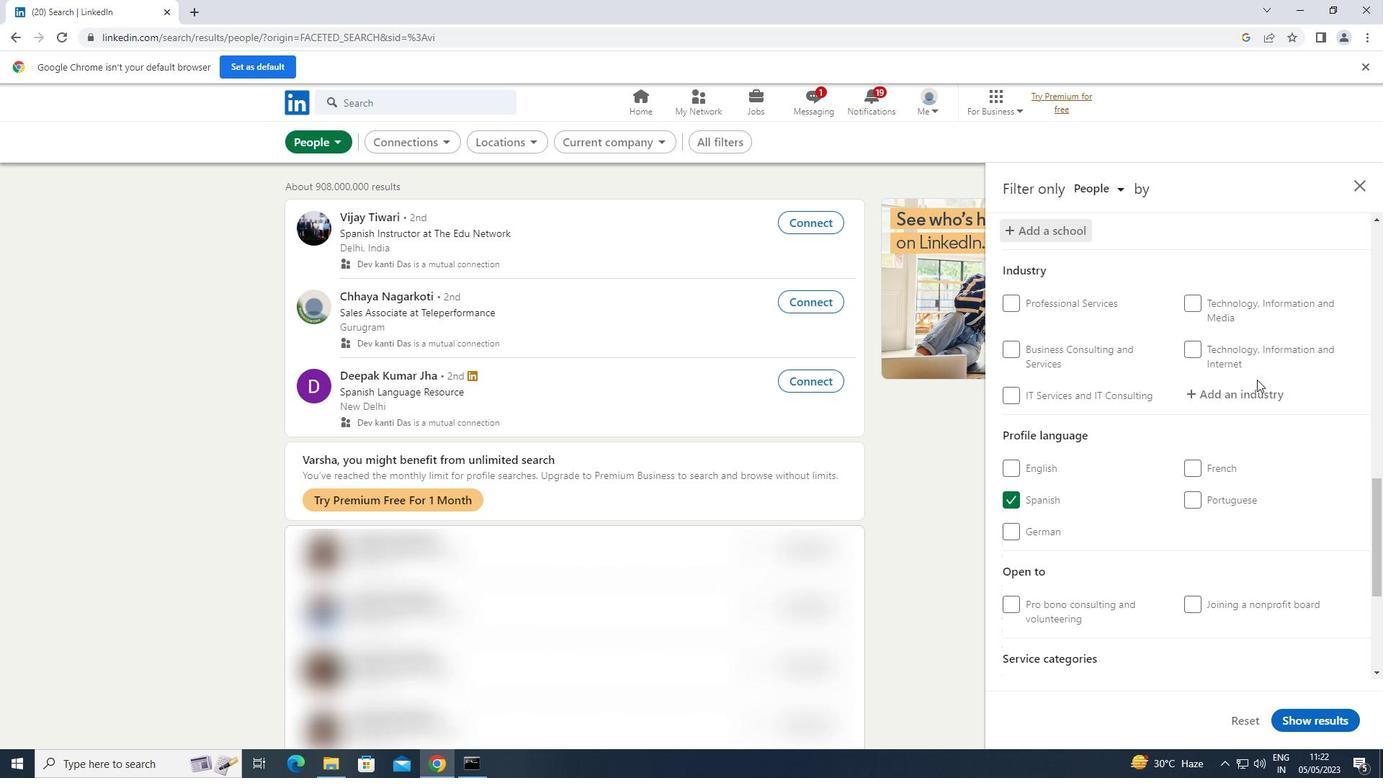
Action: Mouse pressed left at (1248, 402)
Screenshot: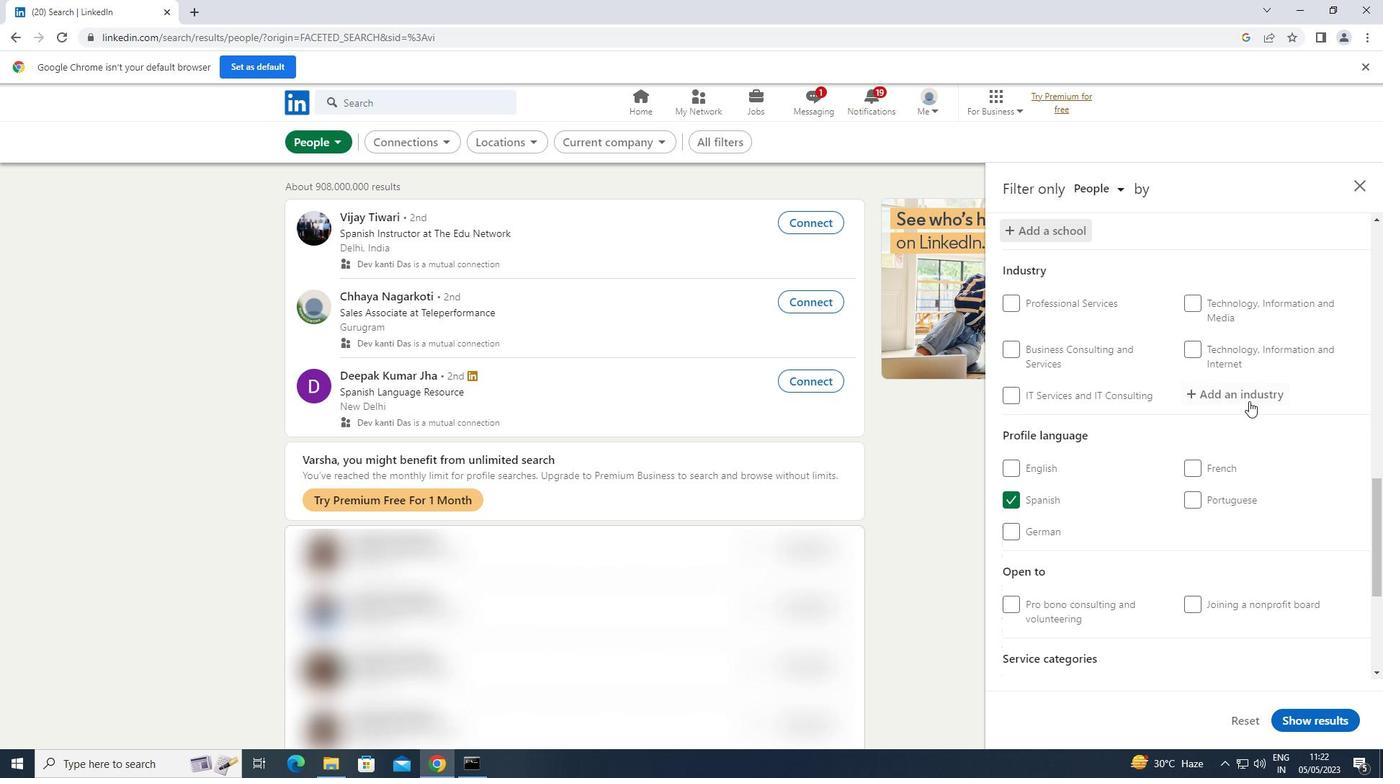 
Action: Key pressed <Key.shift>OFFICE<Key.space><Key.shift>FURNITU
Screenshot: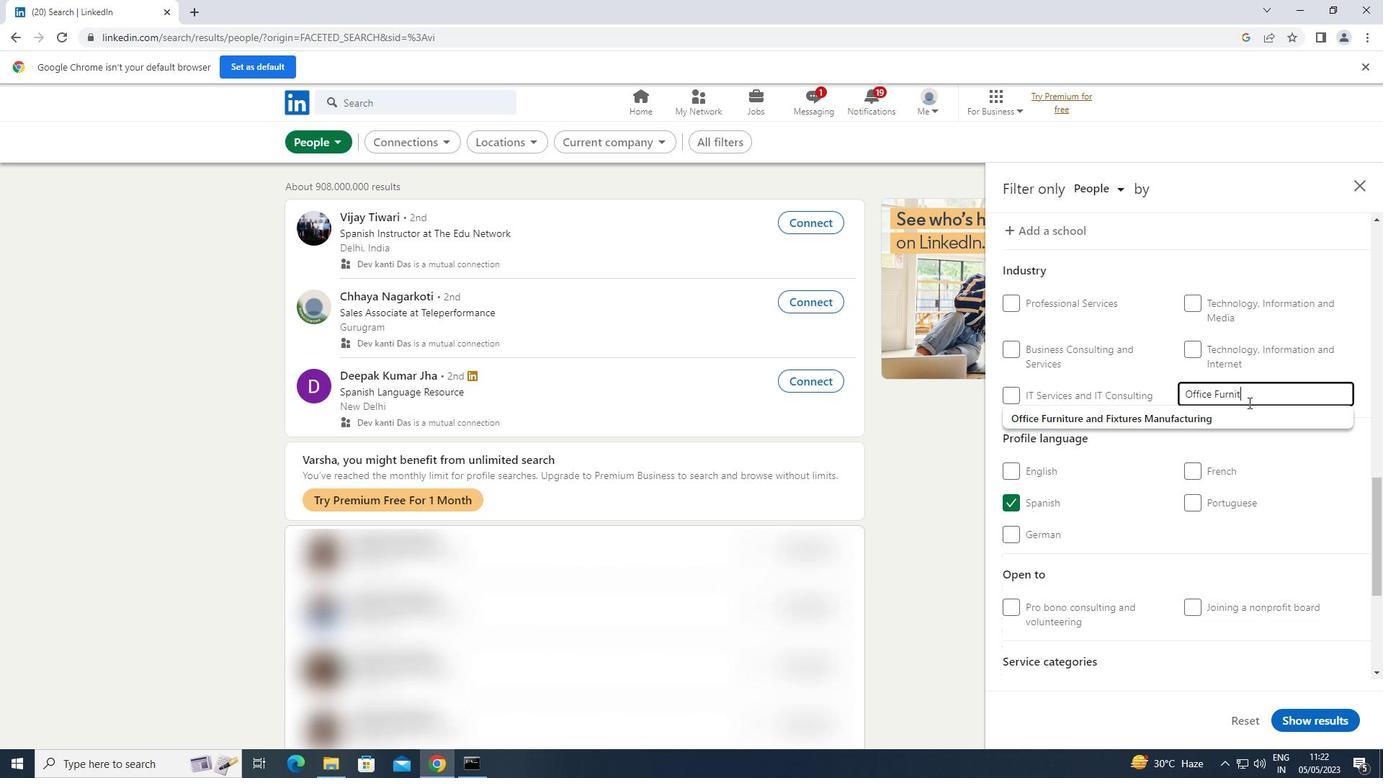 
Action: Mouse moved to (1173, 422)
Screenshot: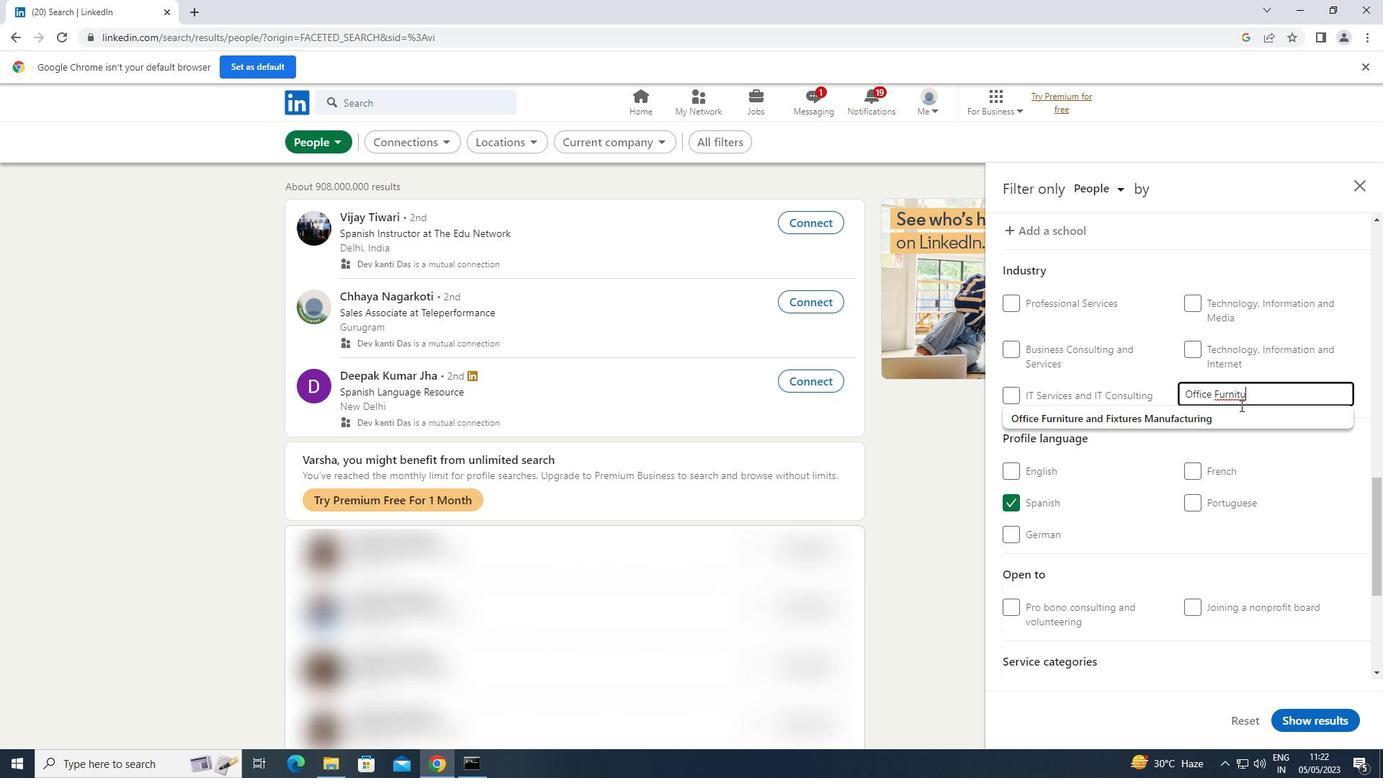 
Action: Mouse pressed left at (1173, 422)
Screenshot: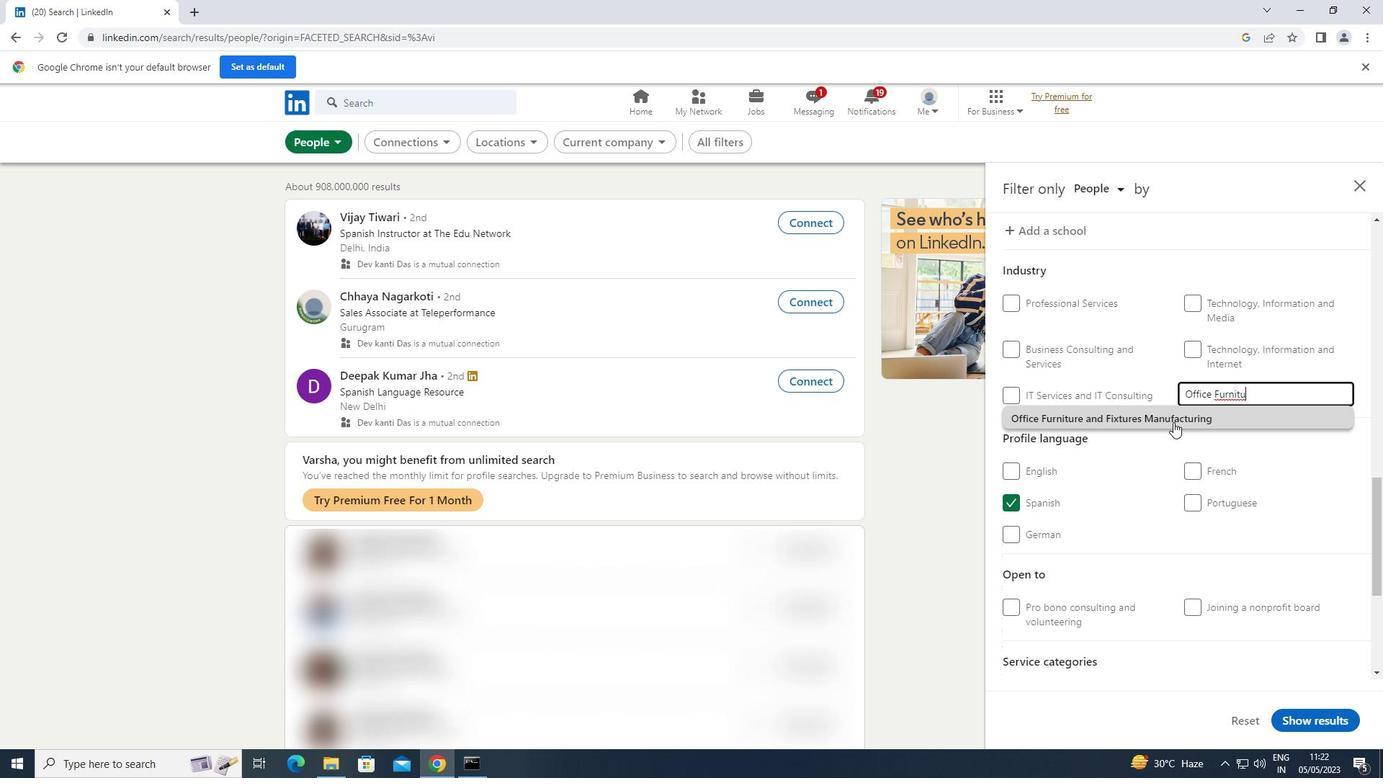 
Action: Mouse scrolled (1173, 421) with delta (0, 0)
Screenshot: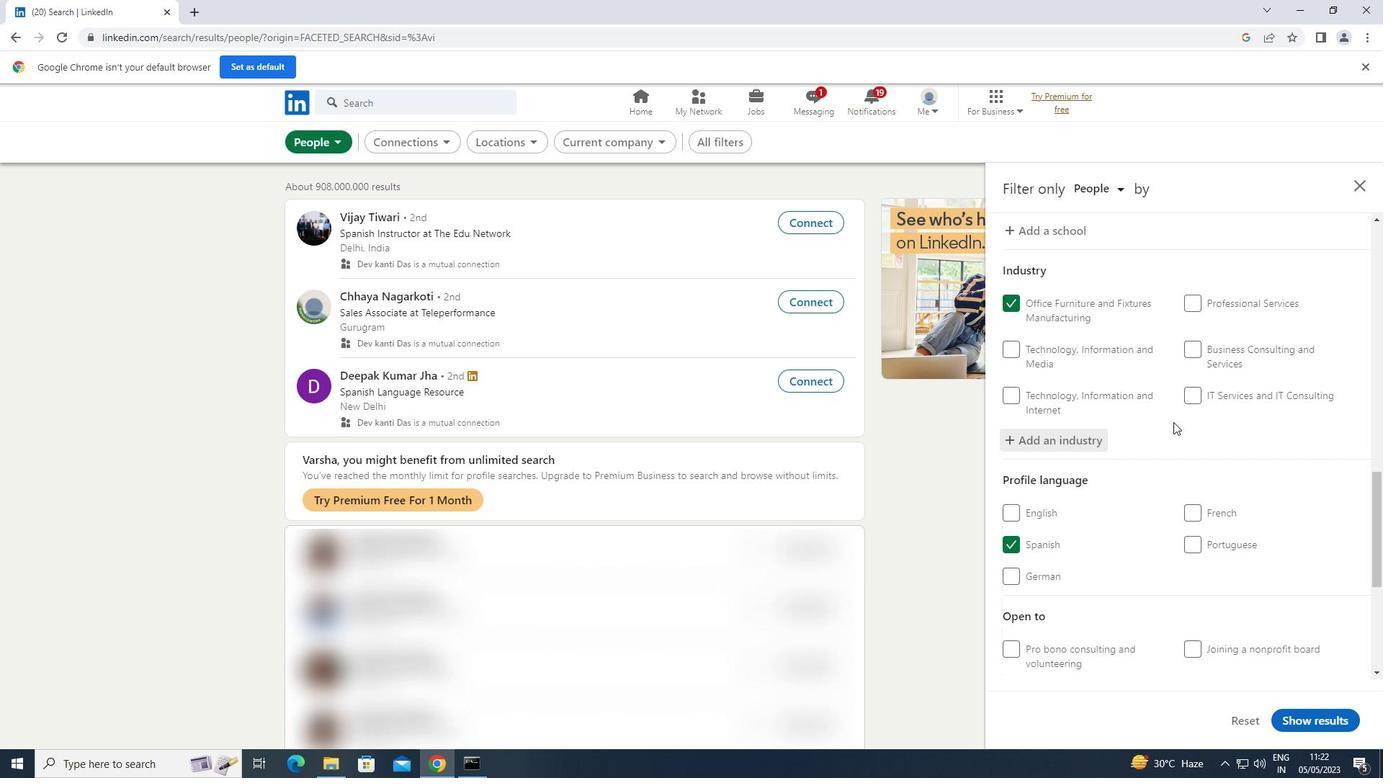 
Action: Mouse scrolled (1173, 421) with delta (0, 0)
Screenshot: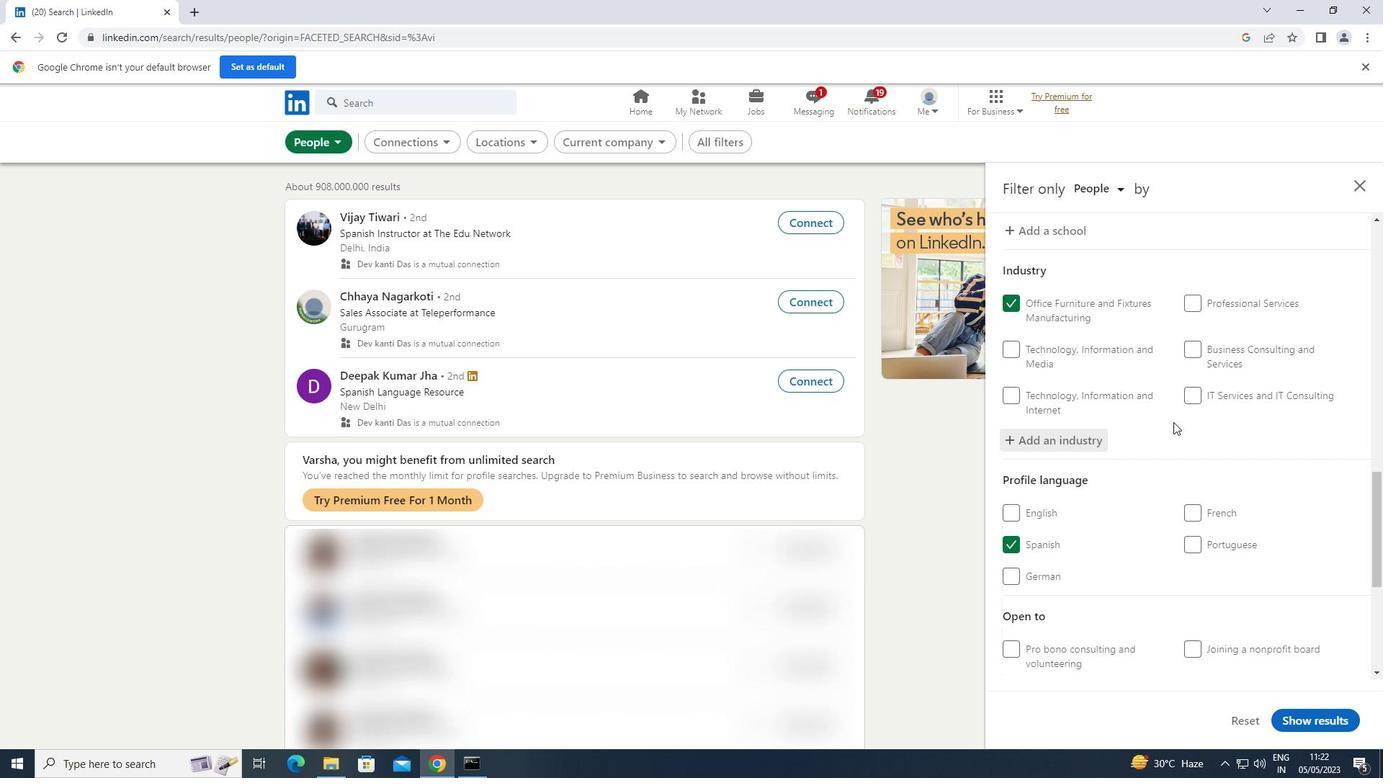 
Action: Mouse scrolled (1173, 421) with delta (0, 0)
Screenshot: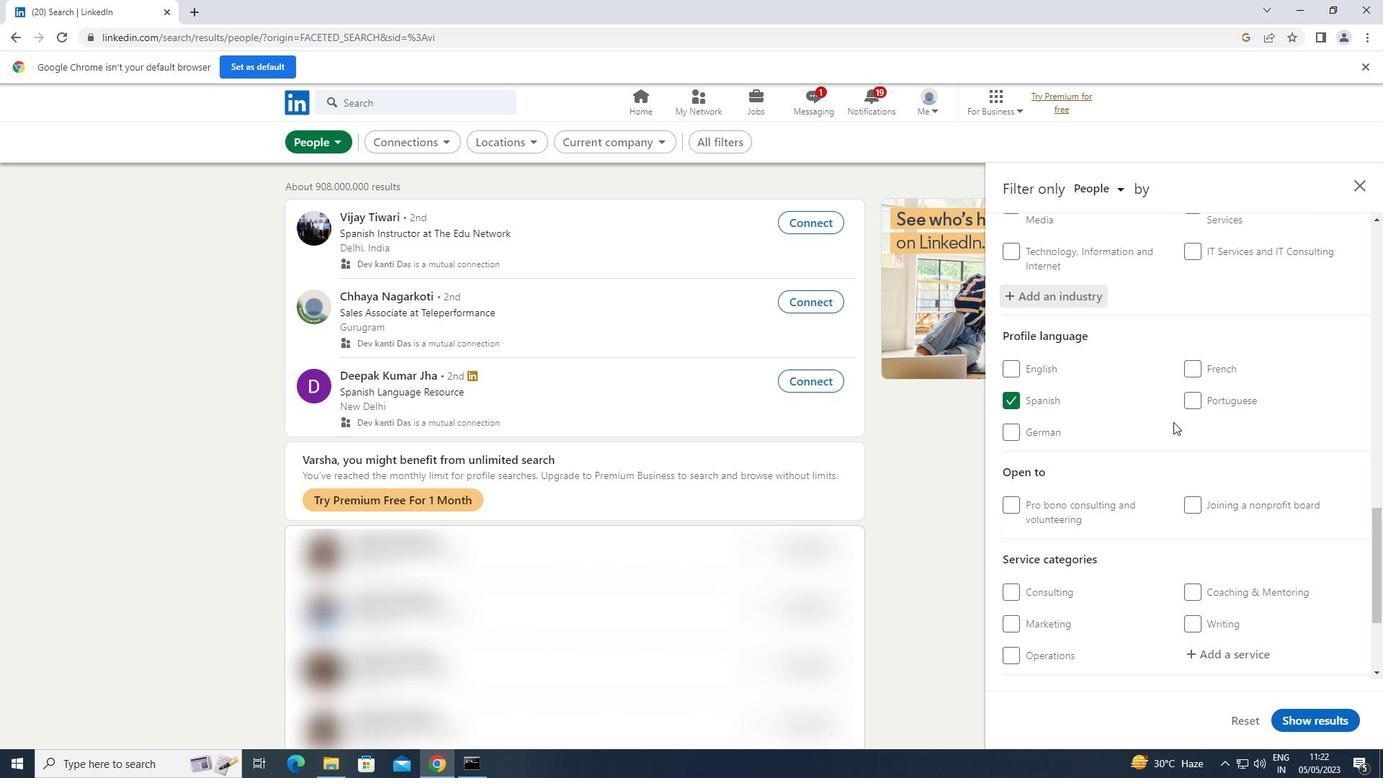 
Action: Mouse scrolled (1173, 421) with delta (0, 0)
Screenshot: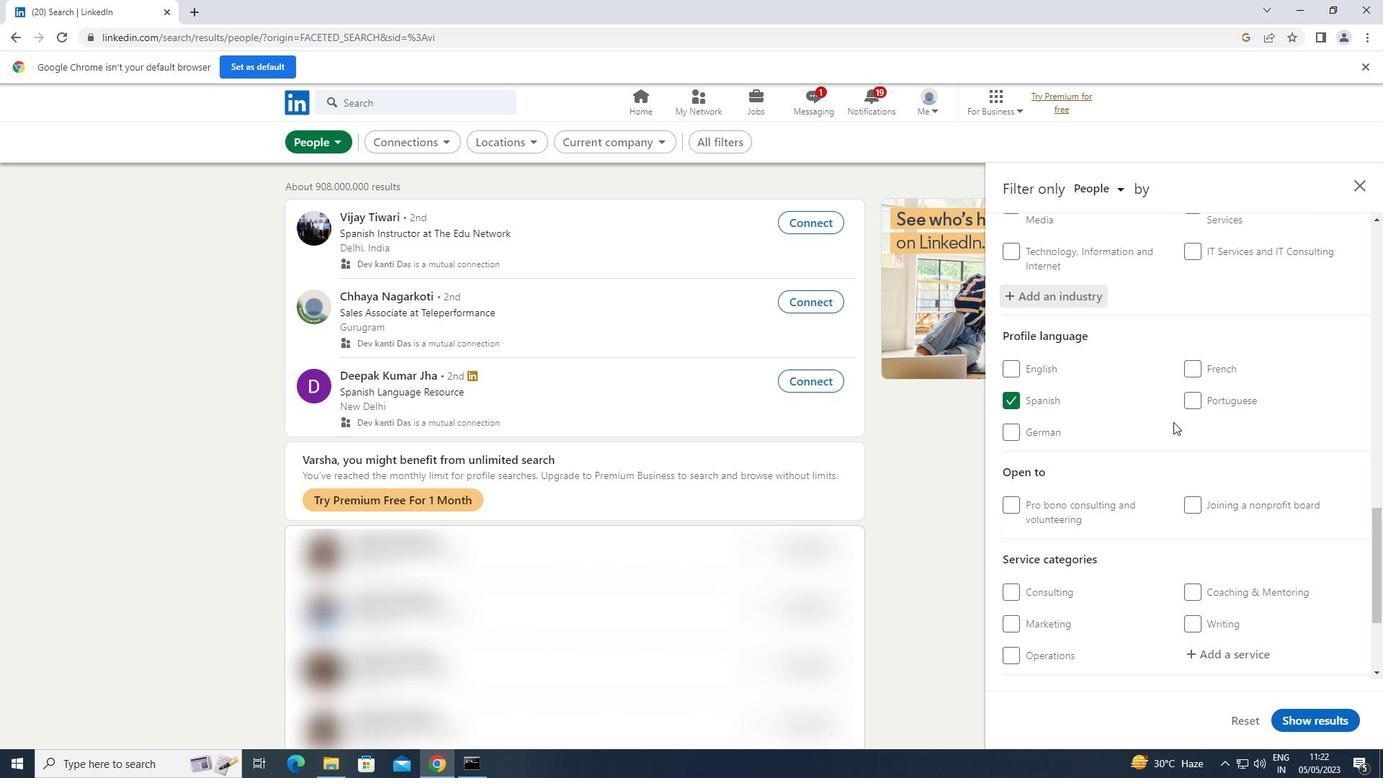 
Action: Mouse moved to (1209, 502)
Screenshot: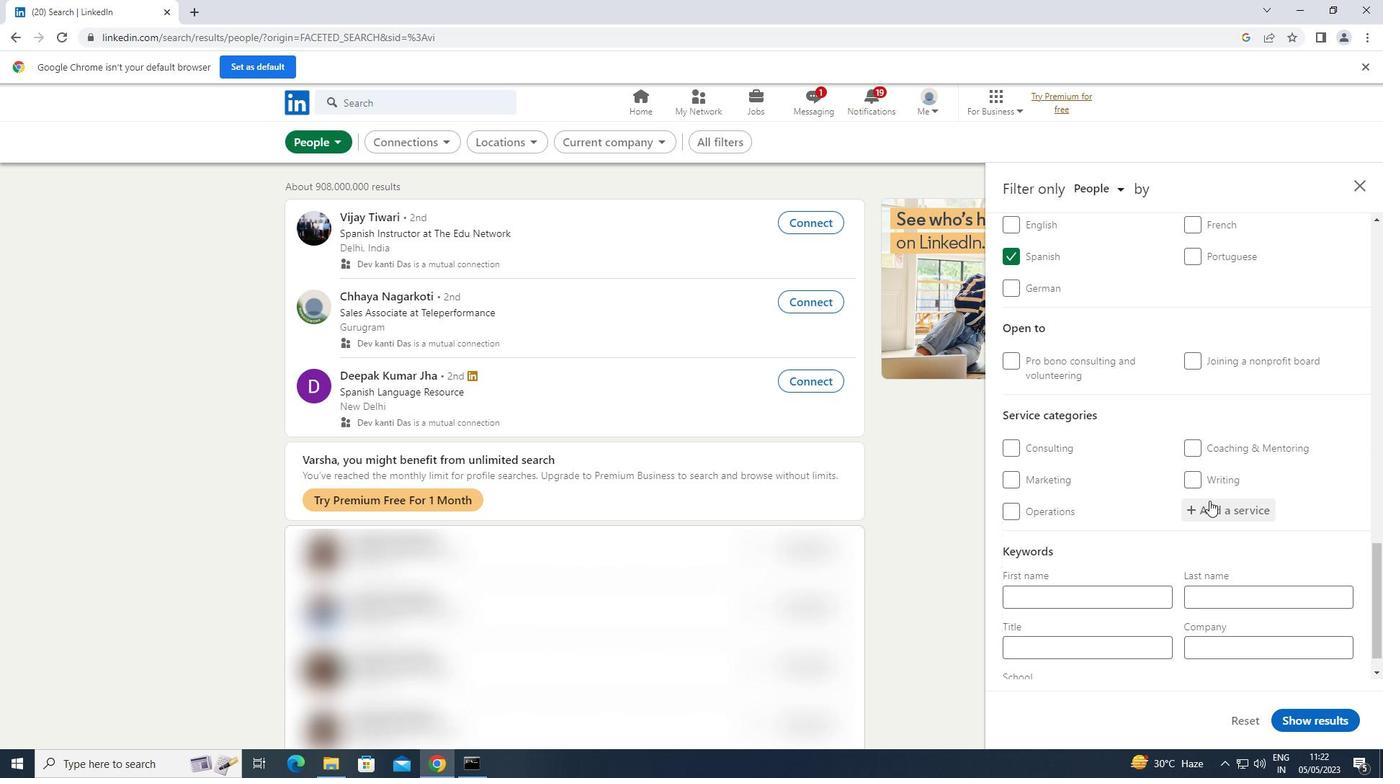 
Action: Mouse pressed left at (1209, 502)
Screenshot: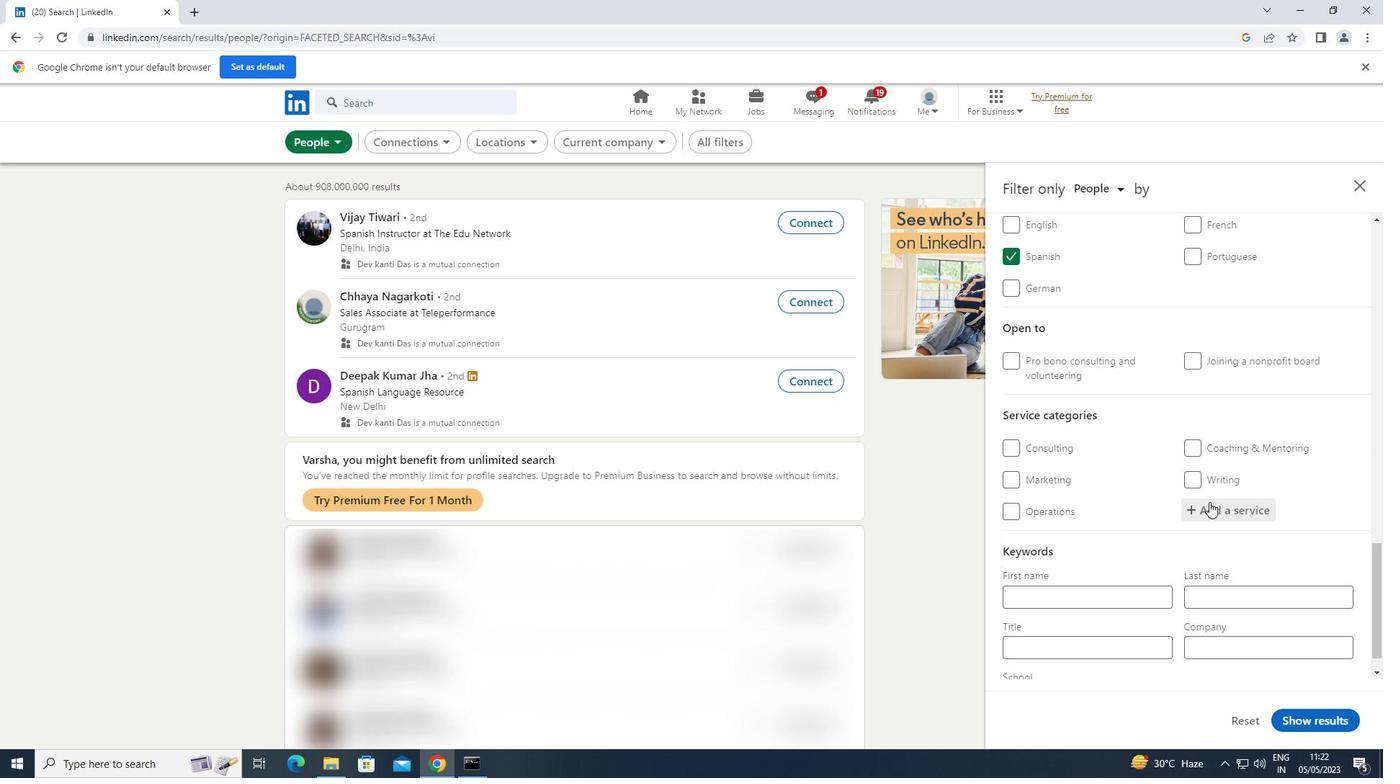 
Action: Key pressed <Key.shift><Key.shift><Key.shift>NATURE
Screenshot: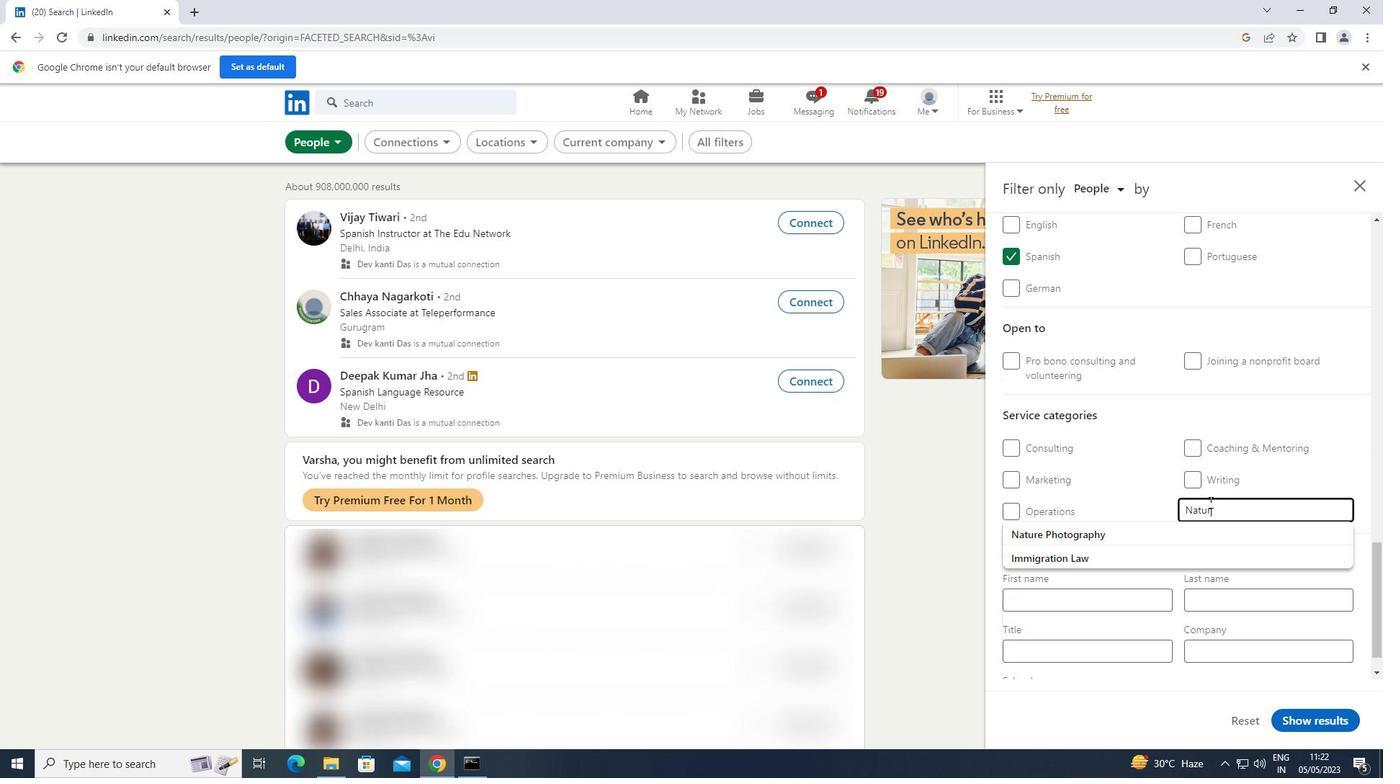
Action: Mouse moved to (1135, 528)
Screenshot: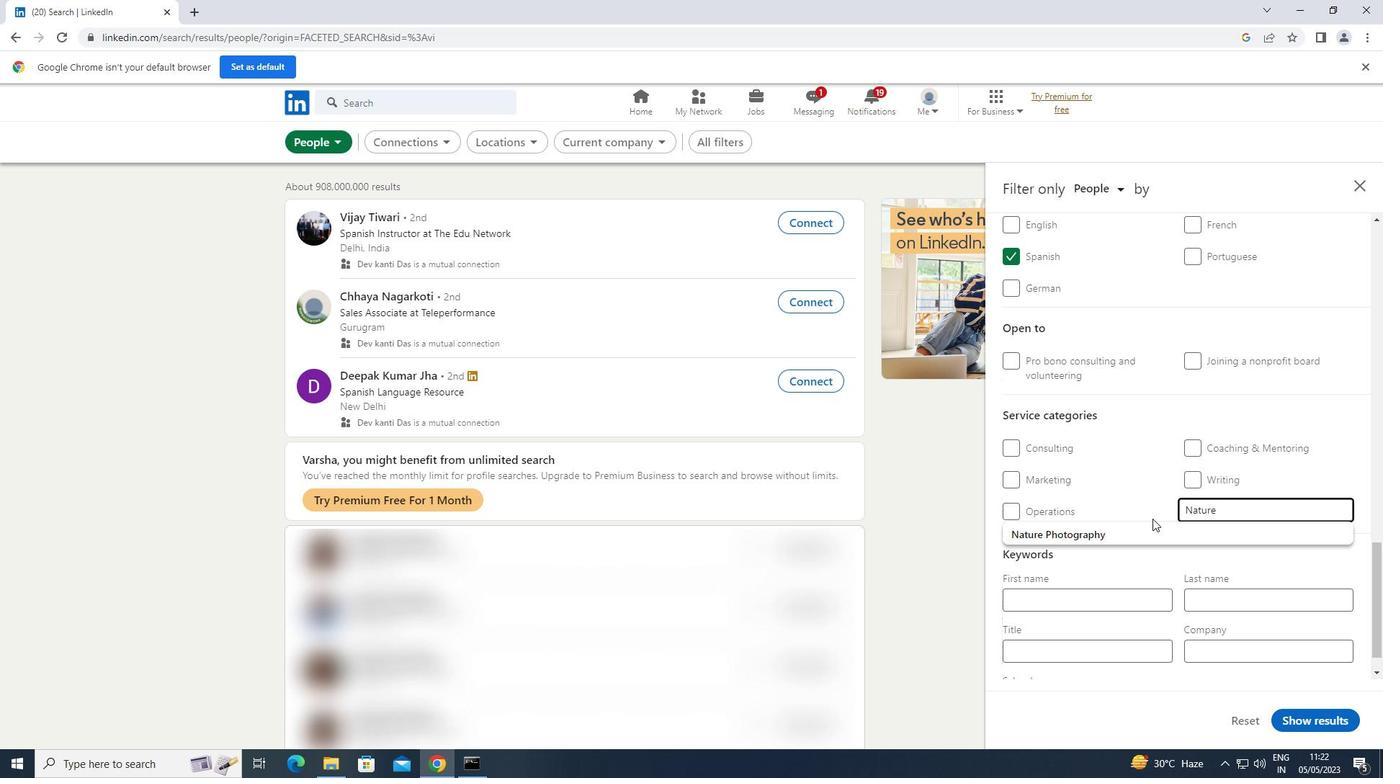 
Action: Mouse pressed left at (1135, 528)
Screenshot: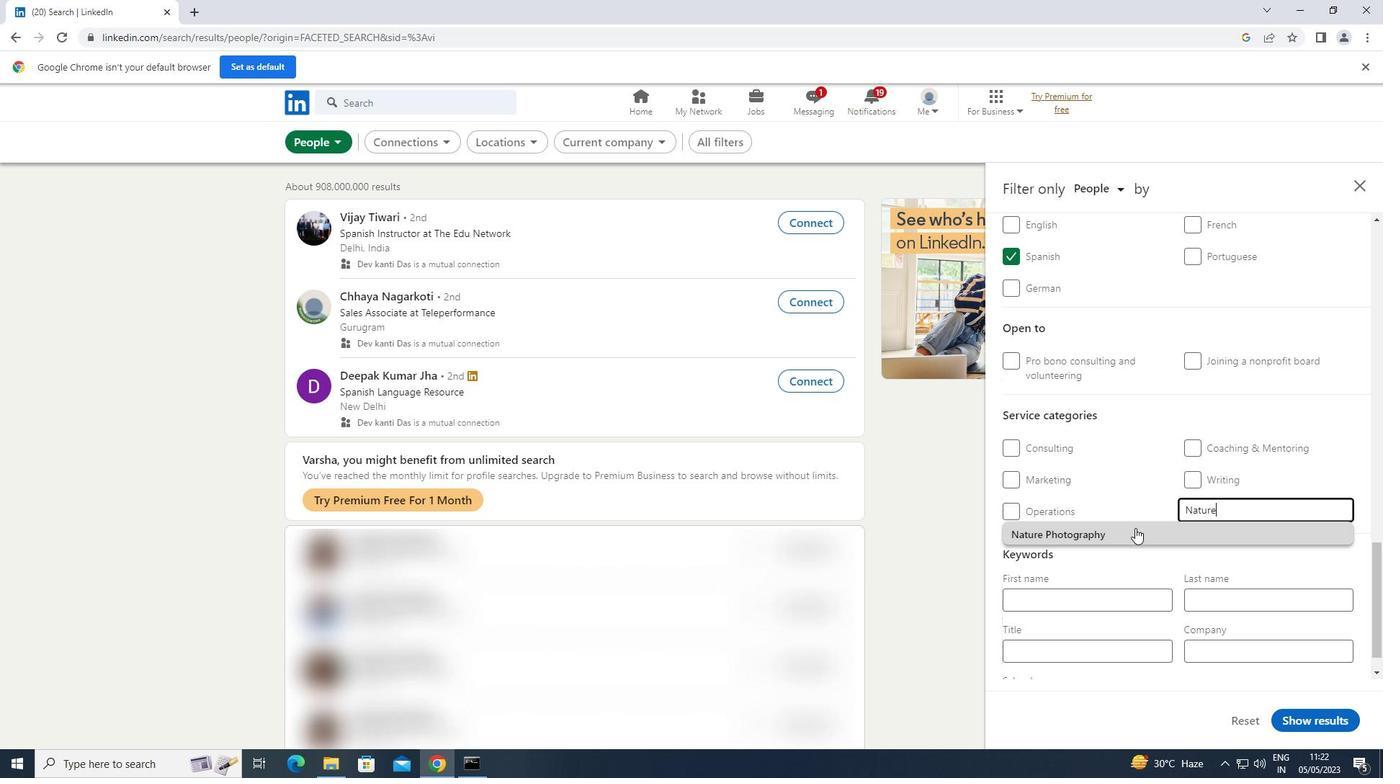 
Action: Mouse scrolled (1135, 527) with delta (0, 0)
Screenshot: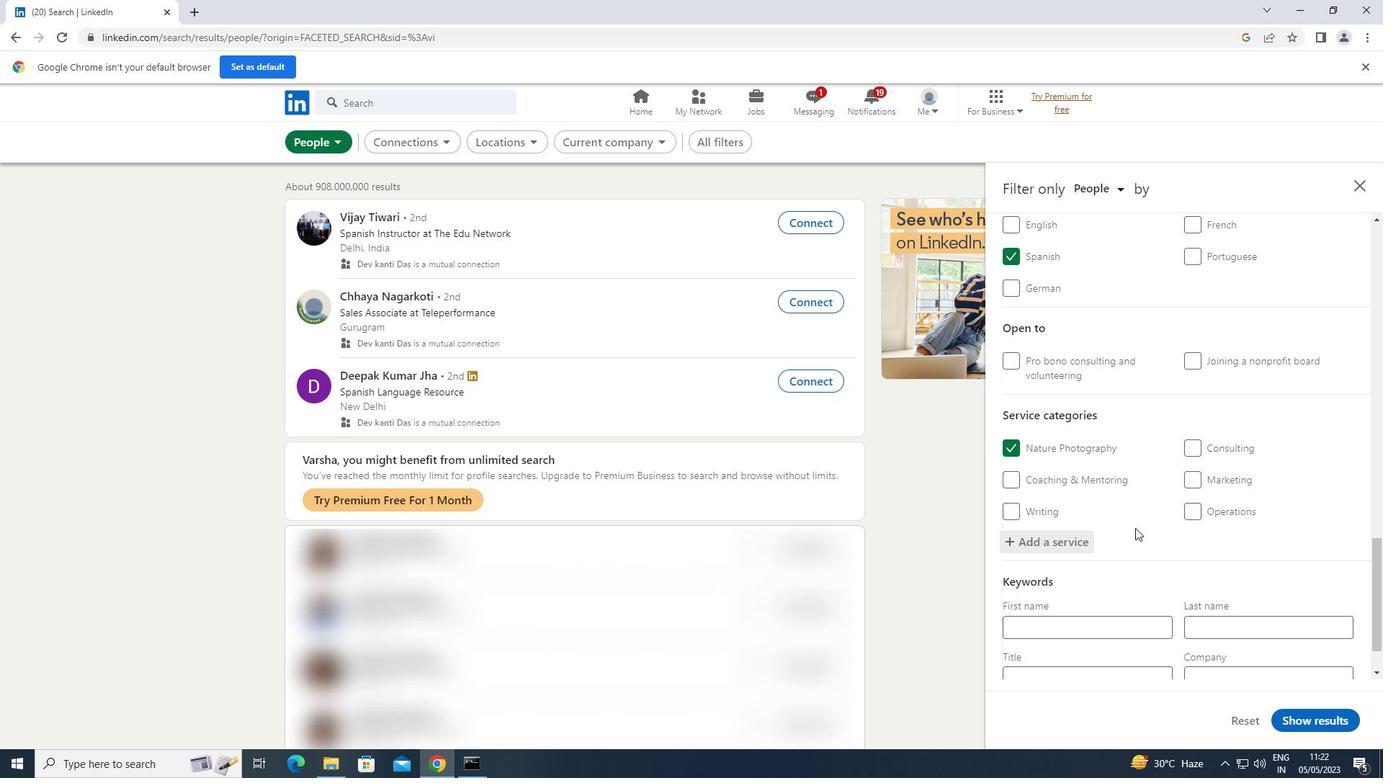 
Action: Mouse scrolled (1135, 527) with delta (0, 0)
Screenshot: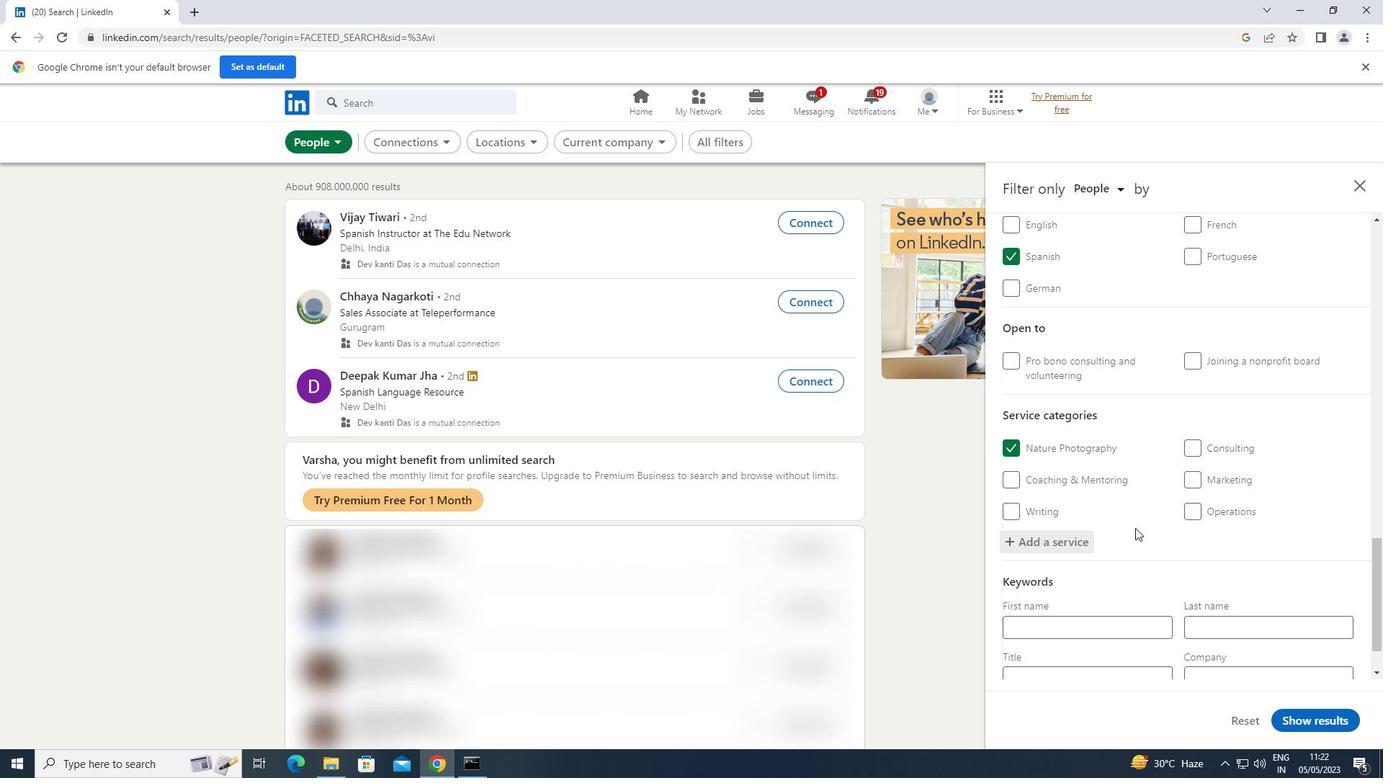 
Action: Mouse scrolled (1135, 527) with delta (0, 0)
Screenshot: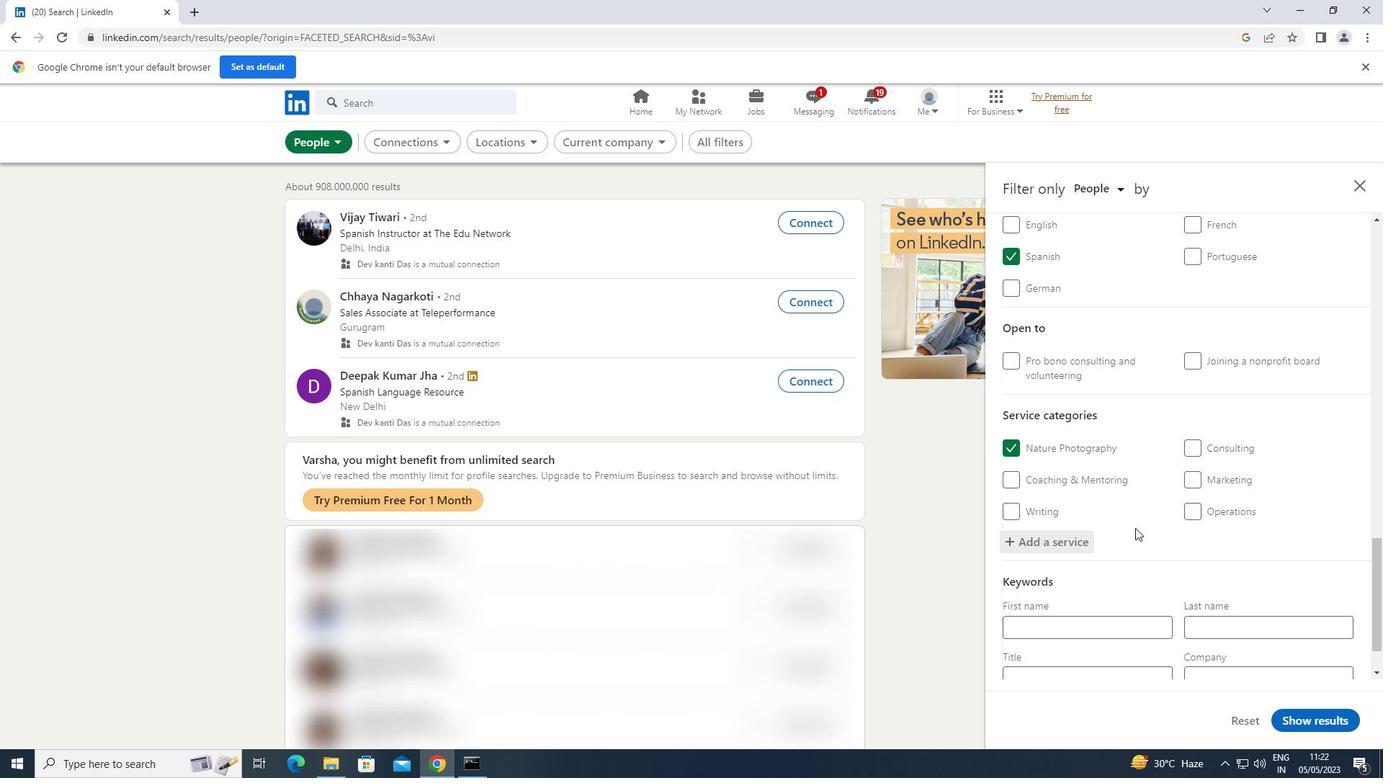 
Action: Mouse scrolled (1135, 527) with delta (0, 0)
Screenshot: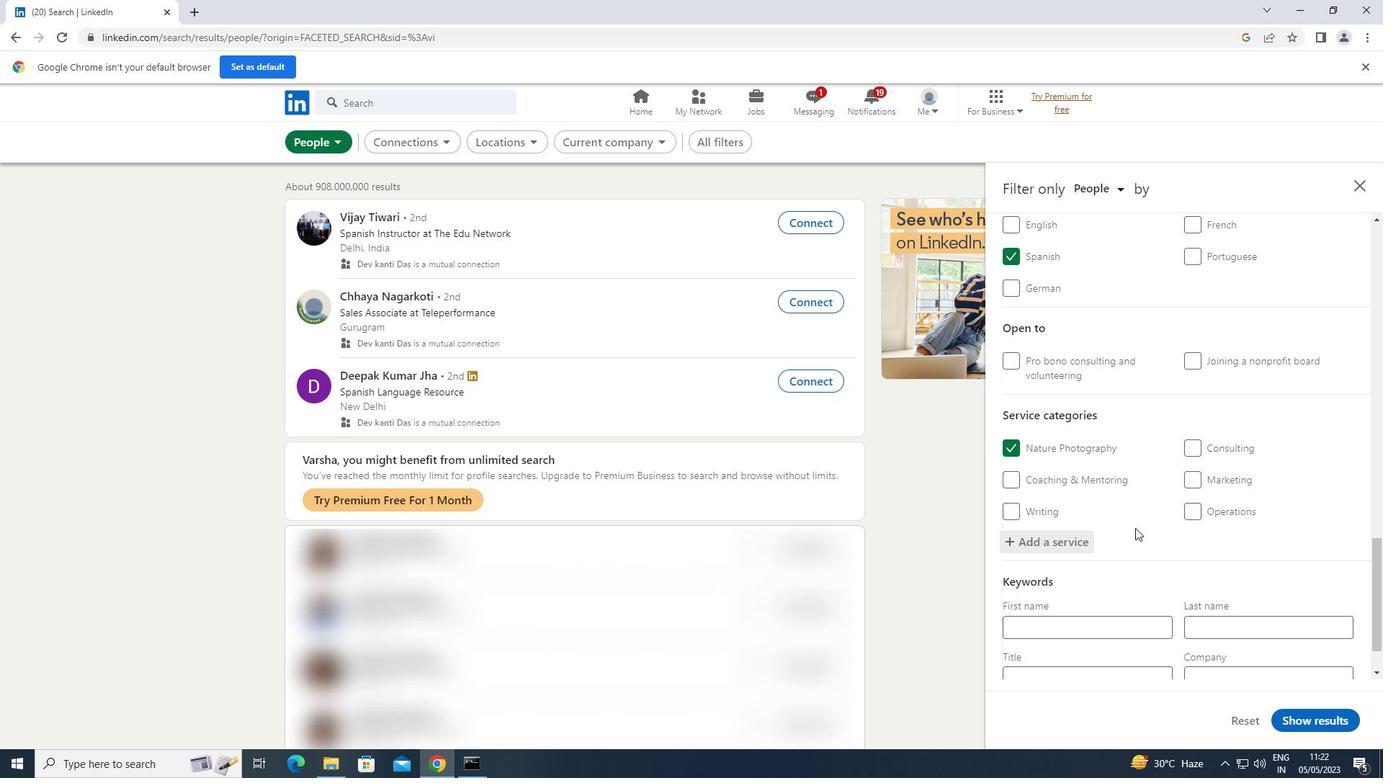 
Action: Mouse moved to (1129, 614)
Screenshot: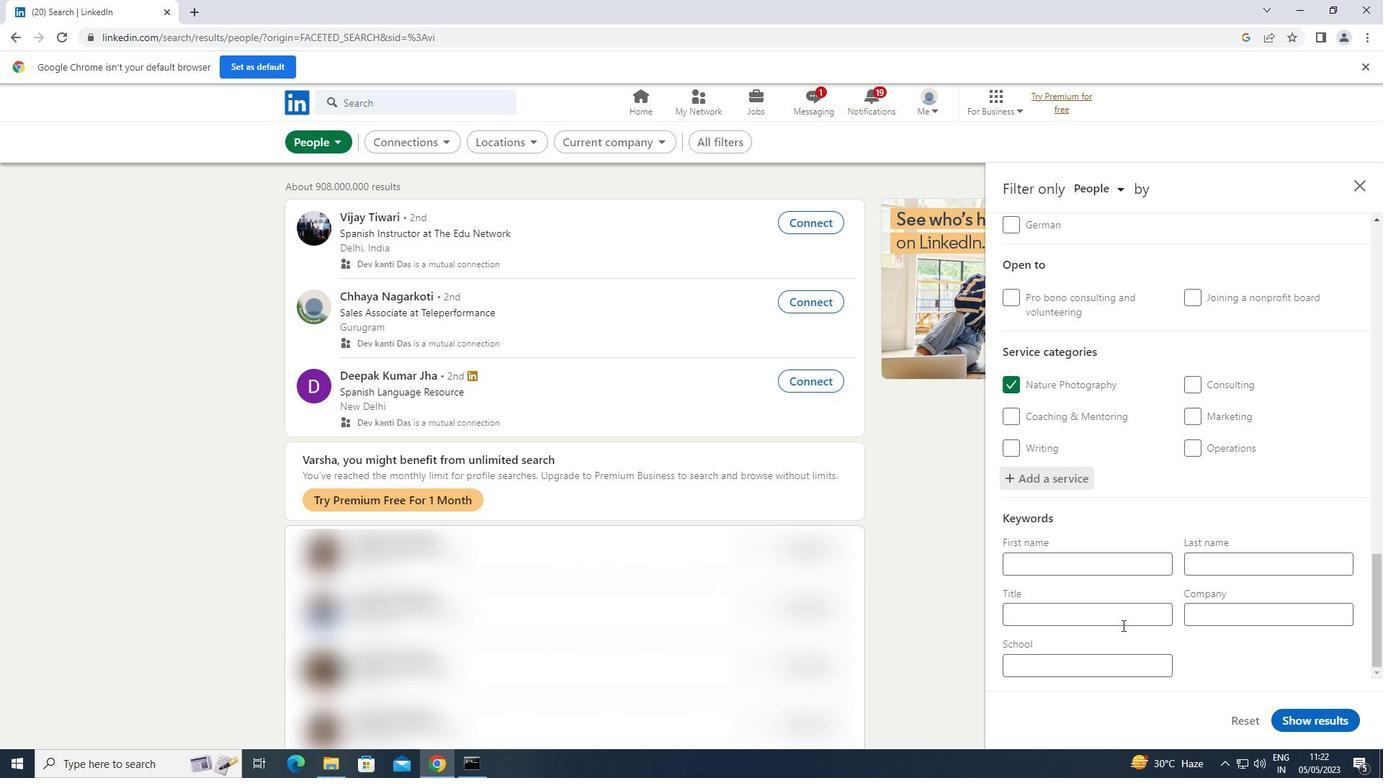 
Action: Mouse pressed left at (1129, 614)
Screenshot: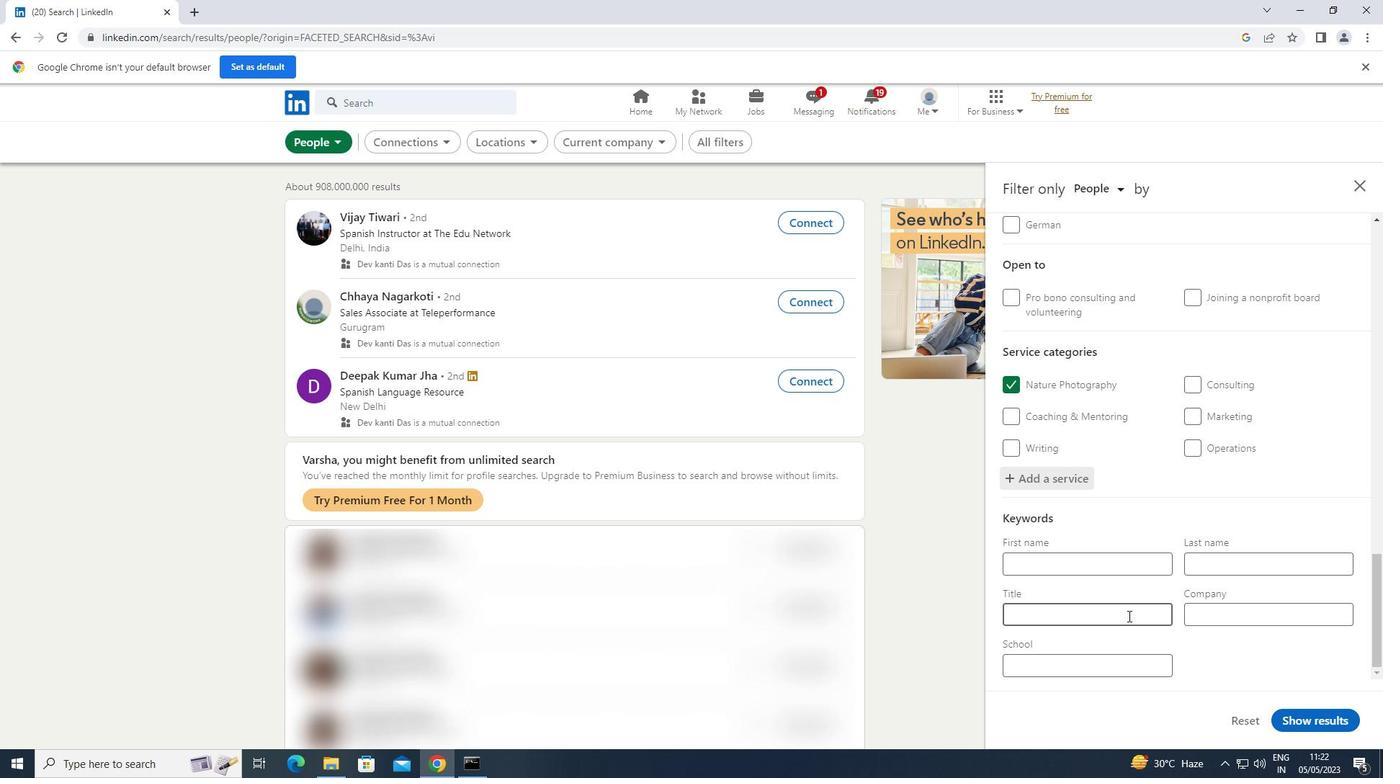 
Action: Key pressed <Key.shift>RESTAURANT<Key.space><Key.shift>MANAGER
Screenshot: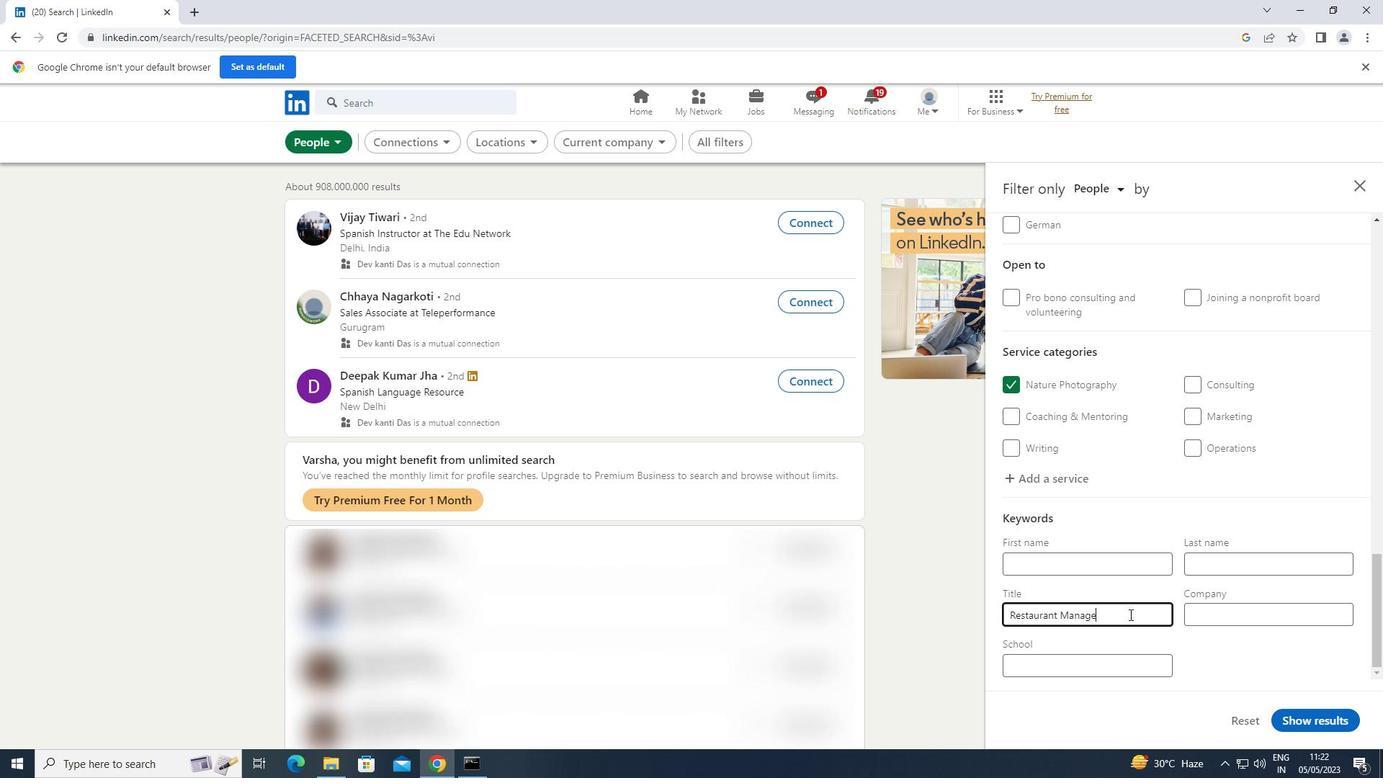 
Action: Mouse moved to (1331, 720)
Screenshot: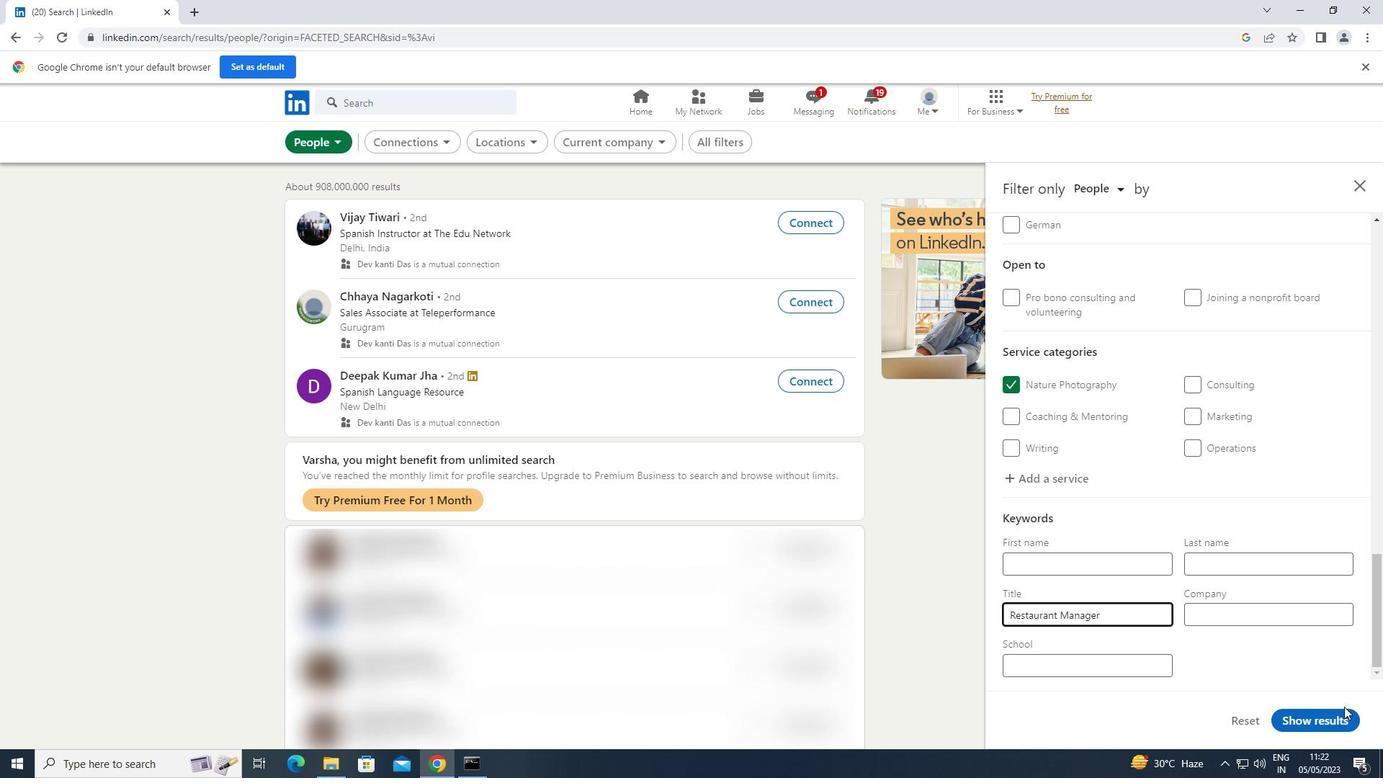 
Action: Mouse pressed left at (1331, 720)
Screenshot: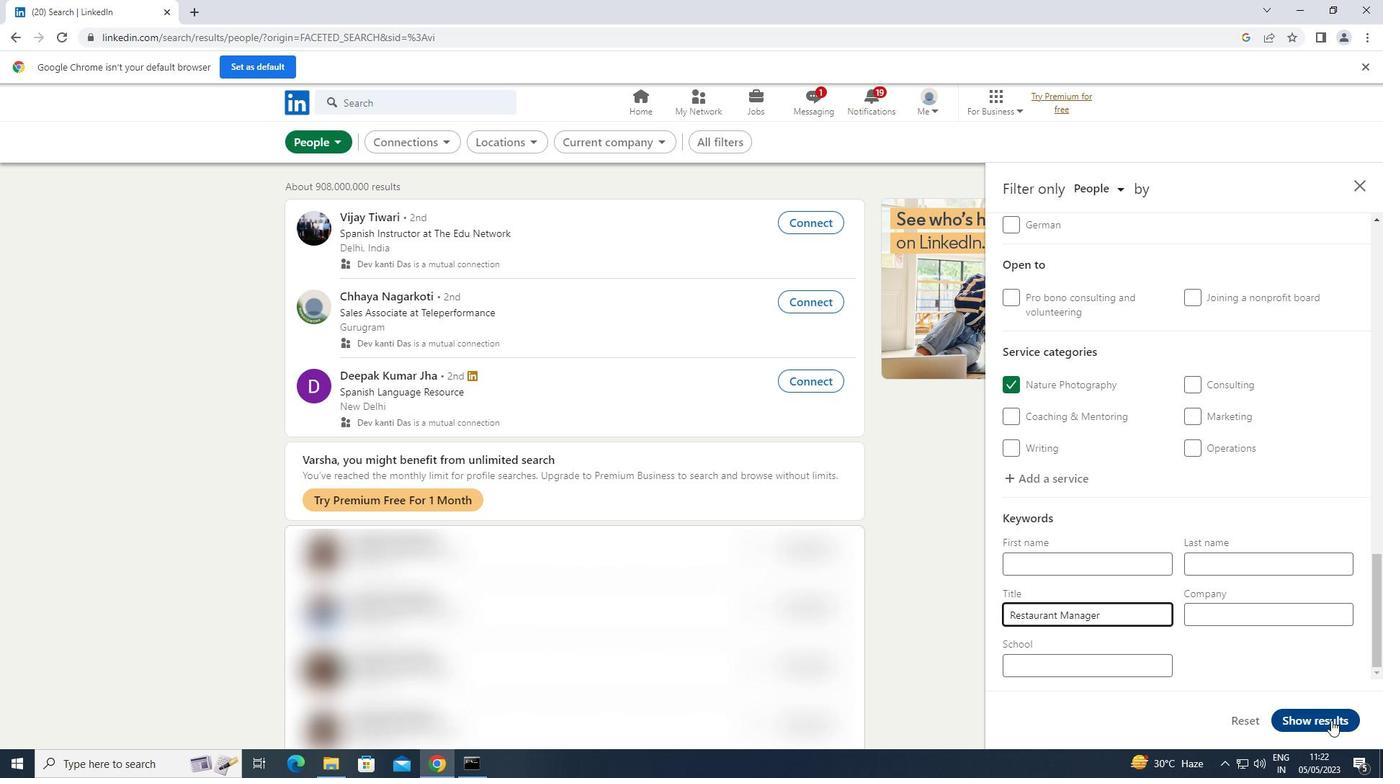 
